 Task: Plan a trip to Najin, North Korea from 10th December, 2023 to 15th December, 2023 for 7 adults. Place can be entire room or shared room with 4 bedrooms having 7 beds and 4 bathrooms. Property type can be house. Amenities needed are: wifi, TV, free parkinig on premises, gym, breakfast.
Action: Mouse moved to (540, 125)
Screenshot: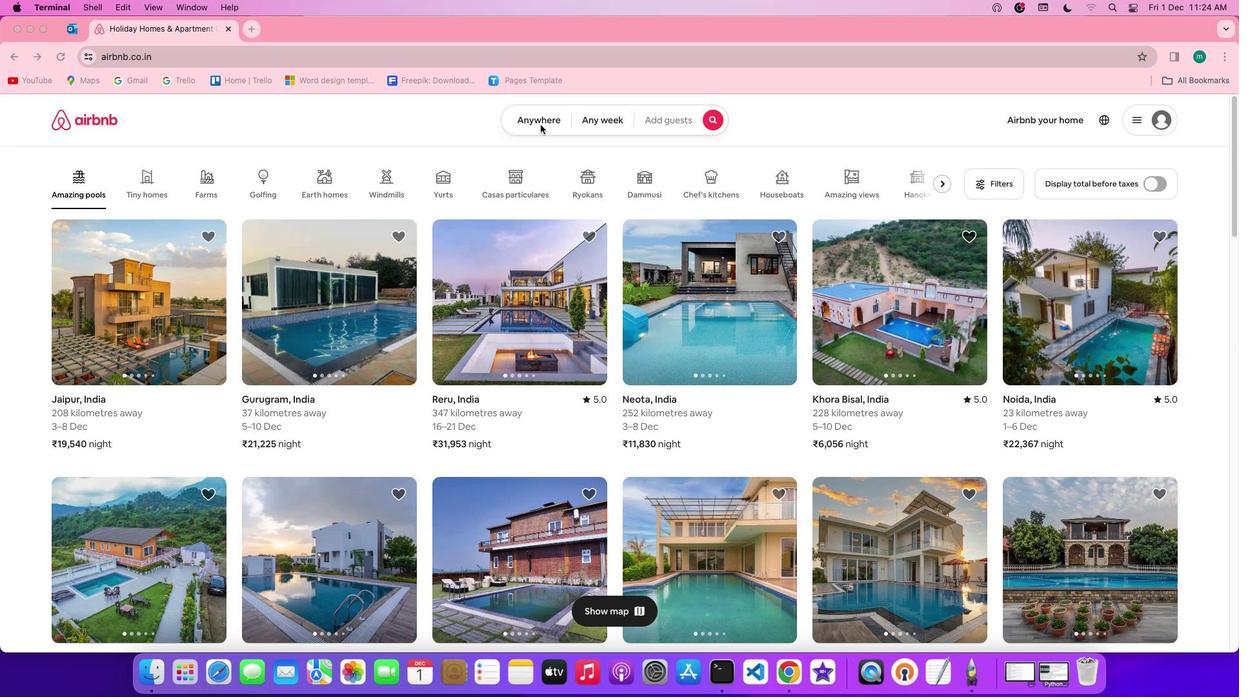 
Action: Mouse pressed left at (540, 125)
Screenshot: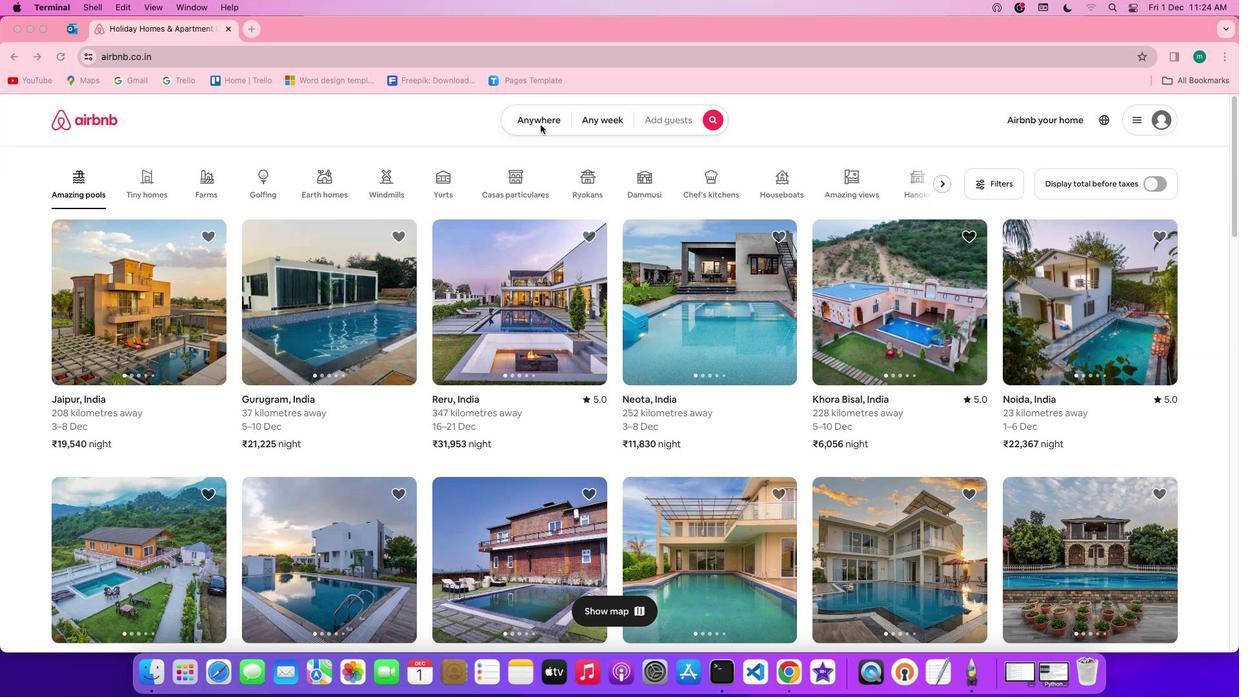 
Action: Mouse moved to (540, 125)
Screenshot: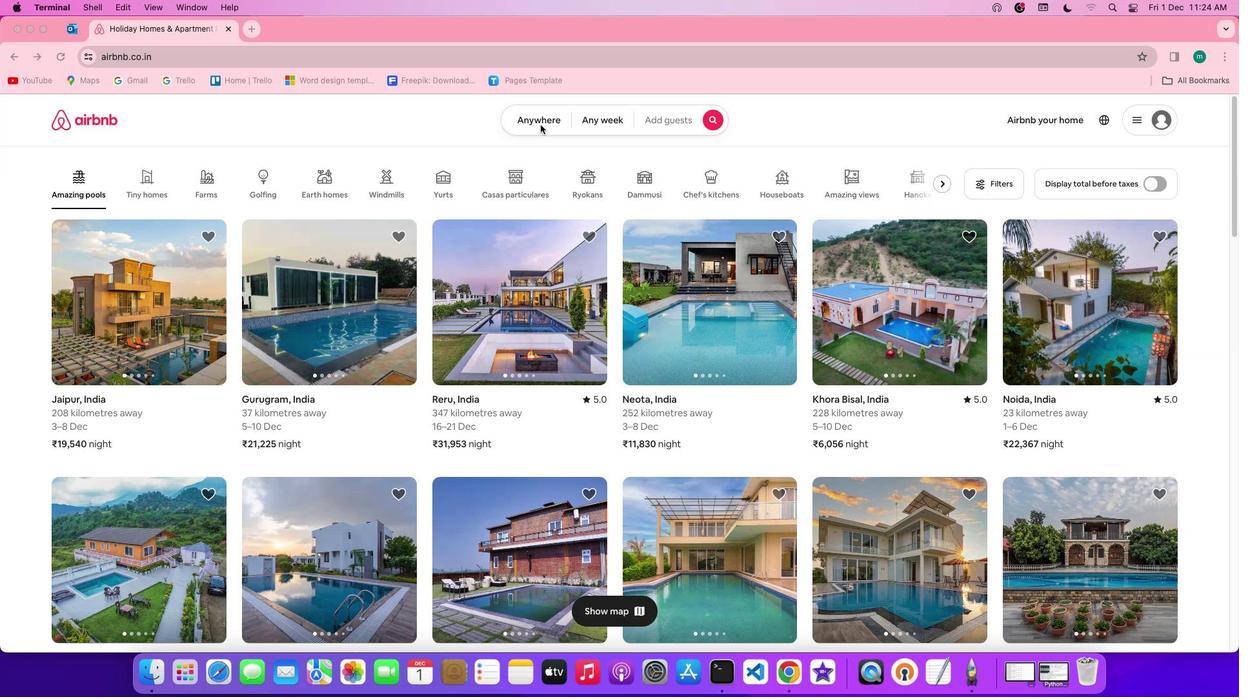 
Action: Mouse pressed left at (540, 125)
Screenshot: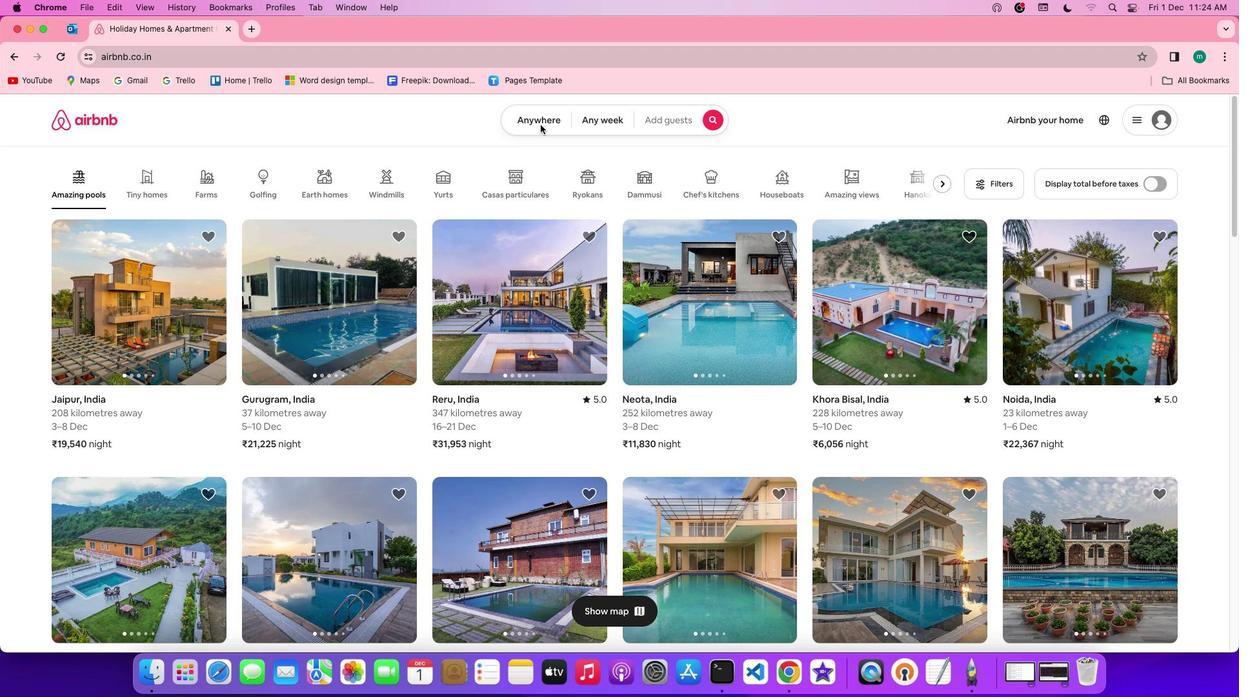 
Action: Mouse moved to (469, 166)
Screenshot: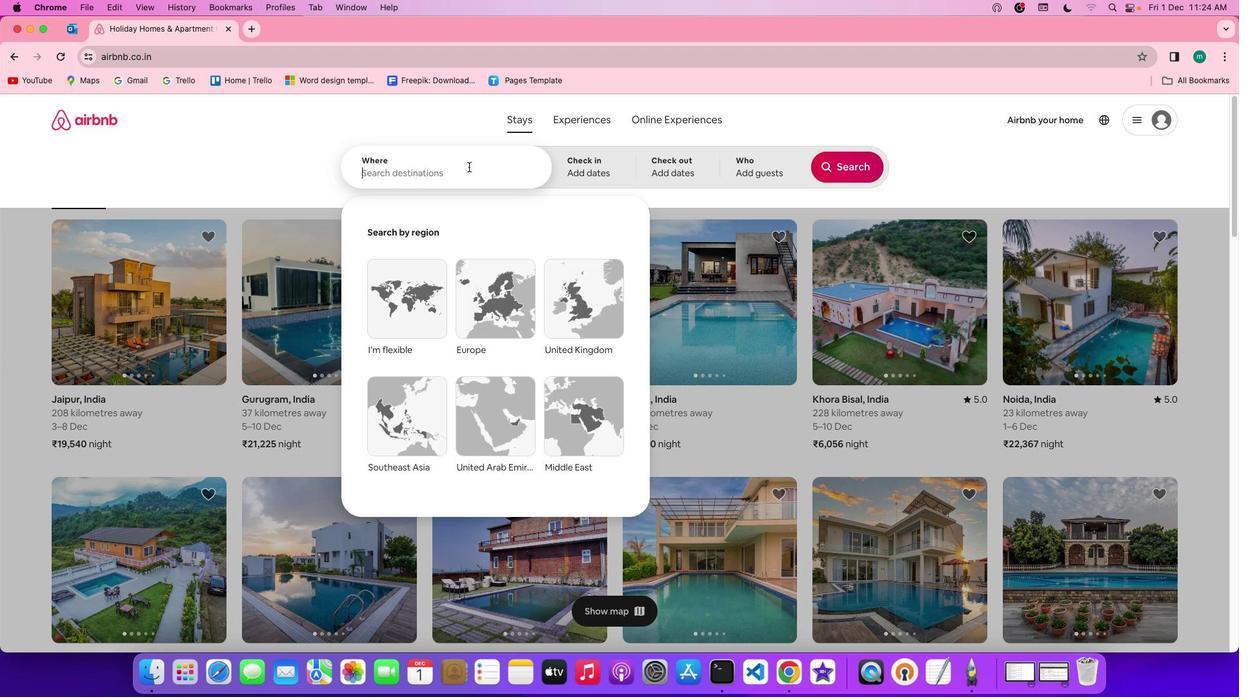 
Action: Mouse pressed left at (469, 166)
Screenshot: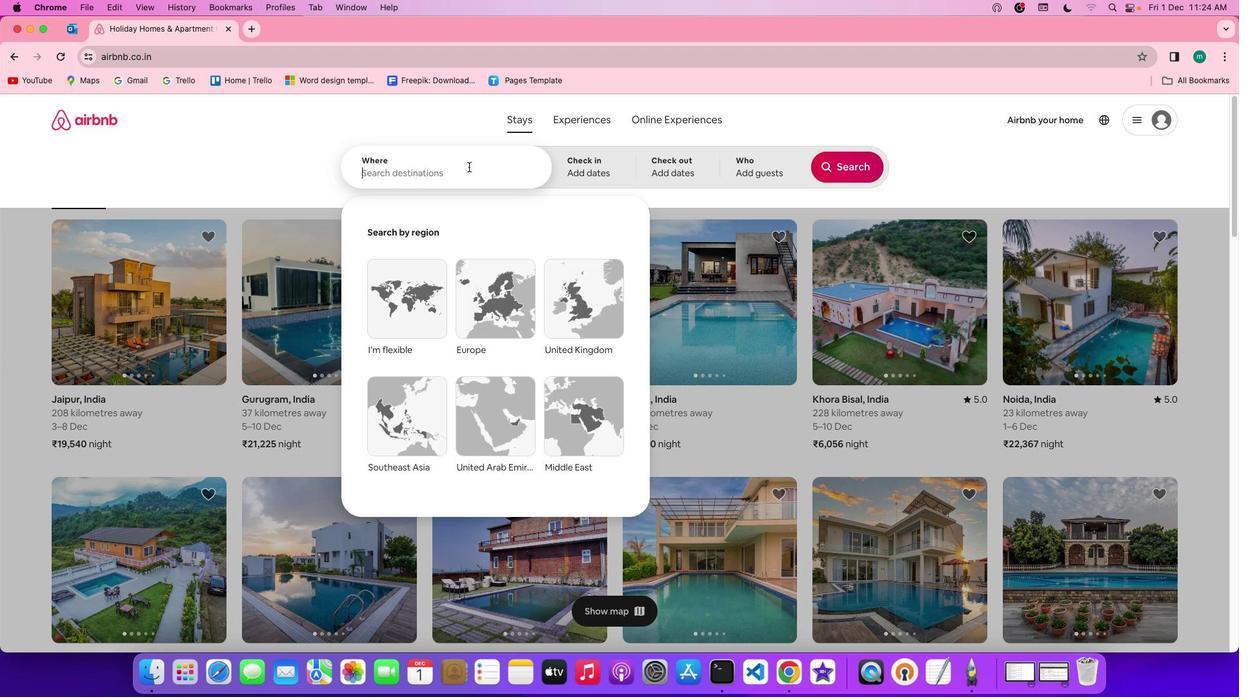 
Action: Key pressed Key.shift'N''a''j''i''n'','Key.spaceKey.shift'n''o''r''t''h'Key.spaceKey.shift'k''o''r''e''a'
Screenshot: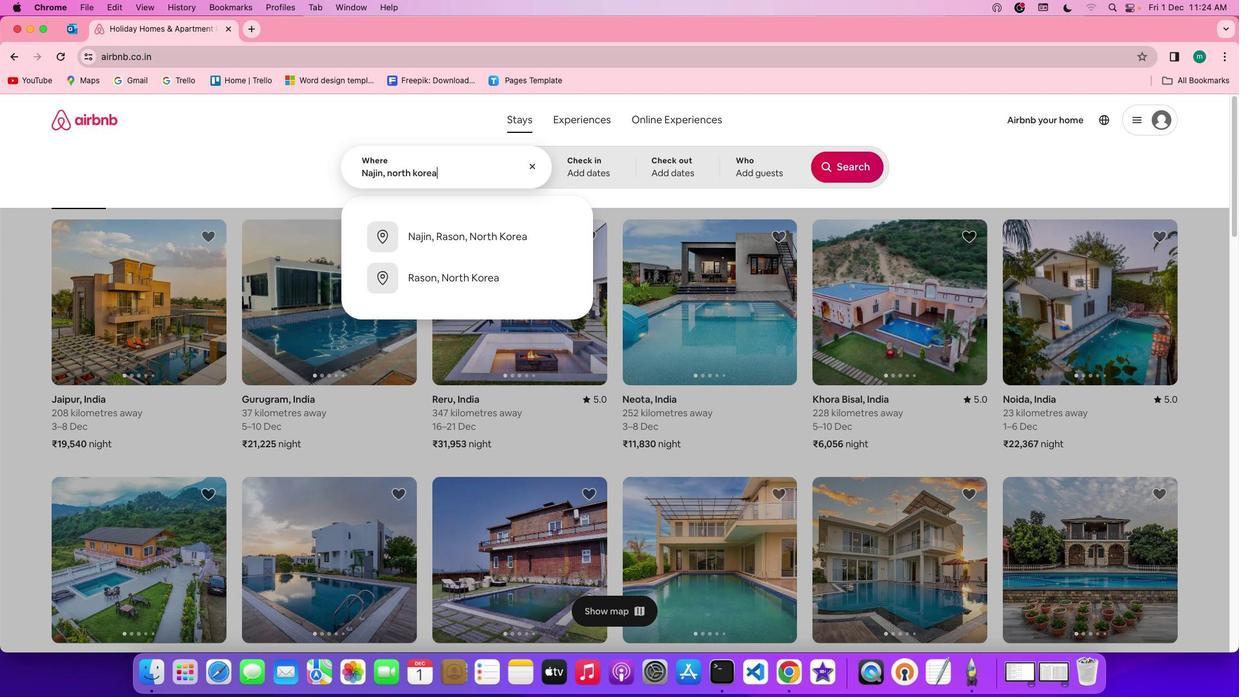 
Action: Mouse moved to (585, 169)
Screenshot: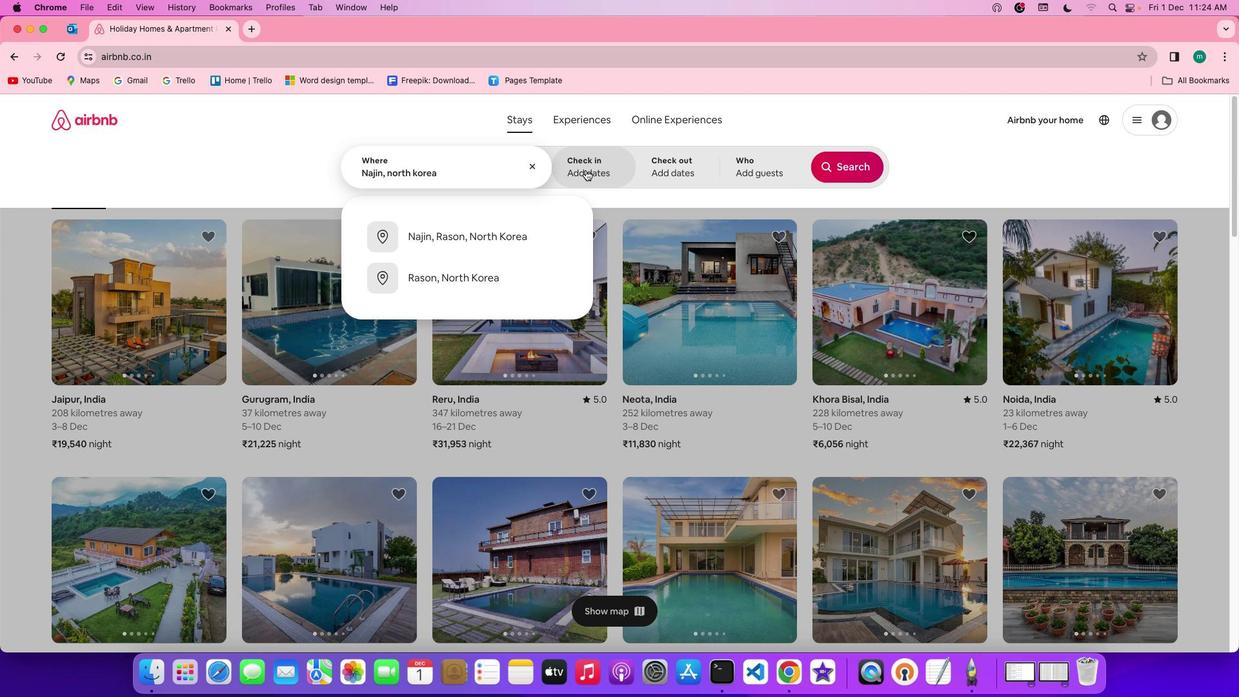 
Action: Mouse pressed left at (585, 169)
Screenshot: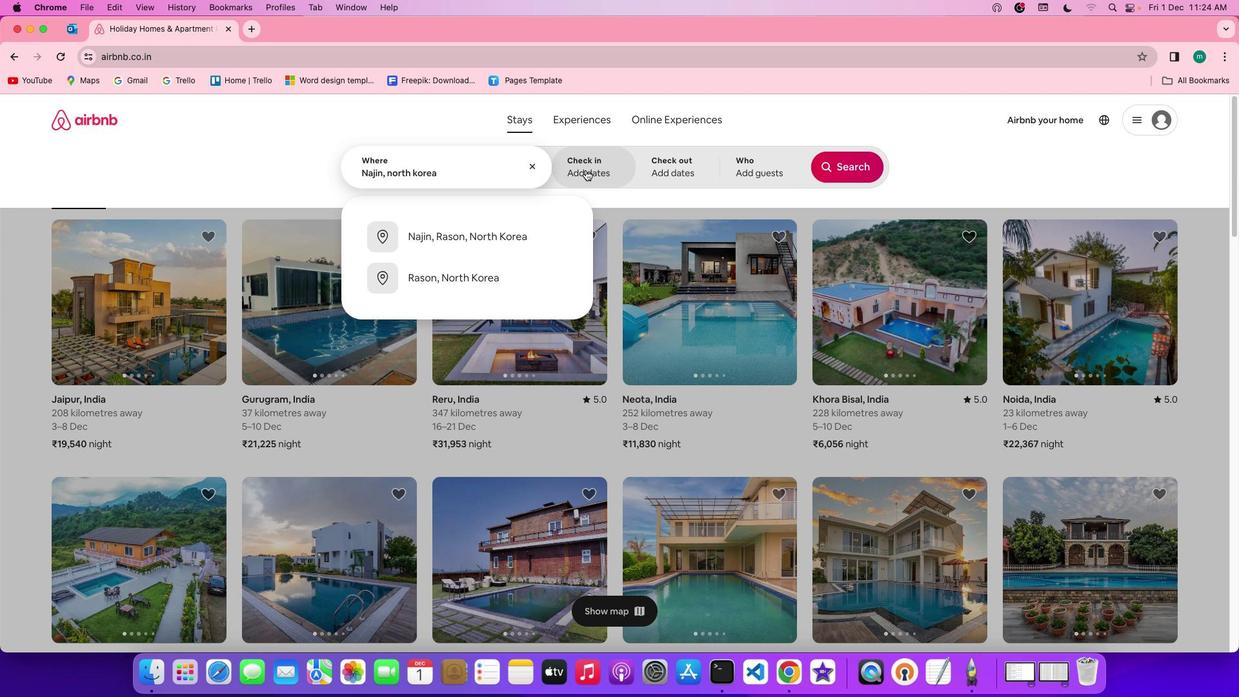 
Action: Mouse moved to (403, 387)
Screenshot: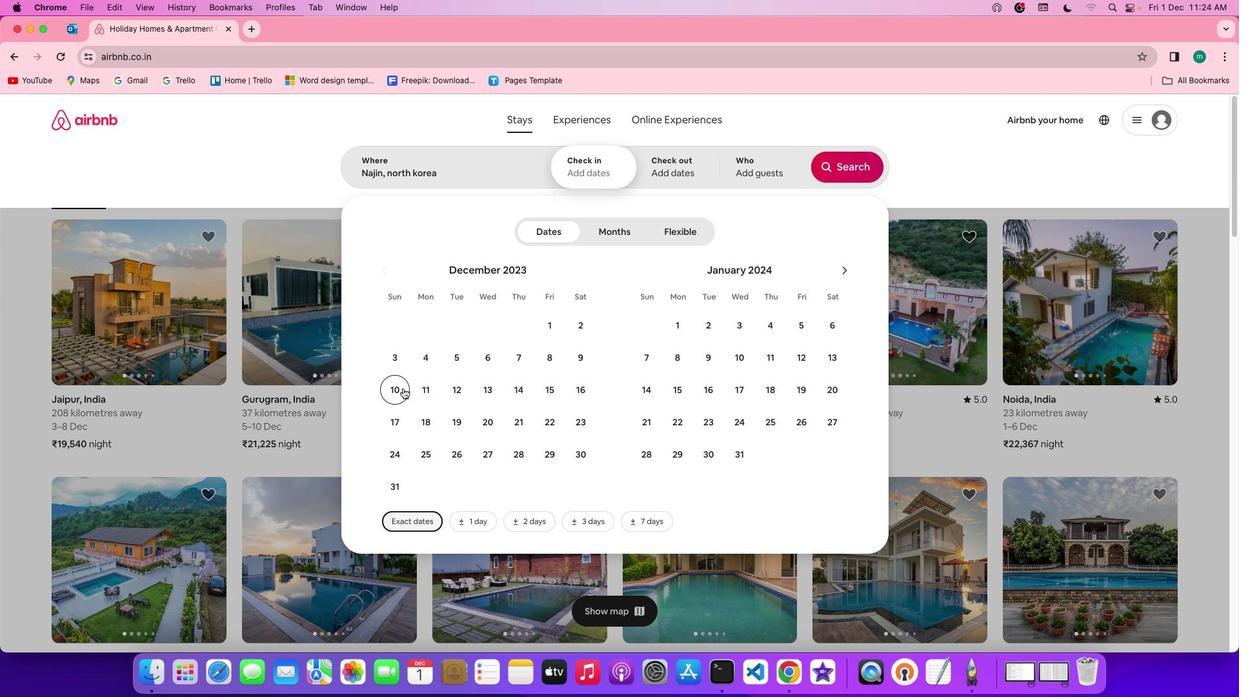 
Action: Mouse pressed left at (403, 387)
Screenshot: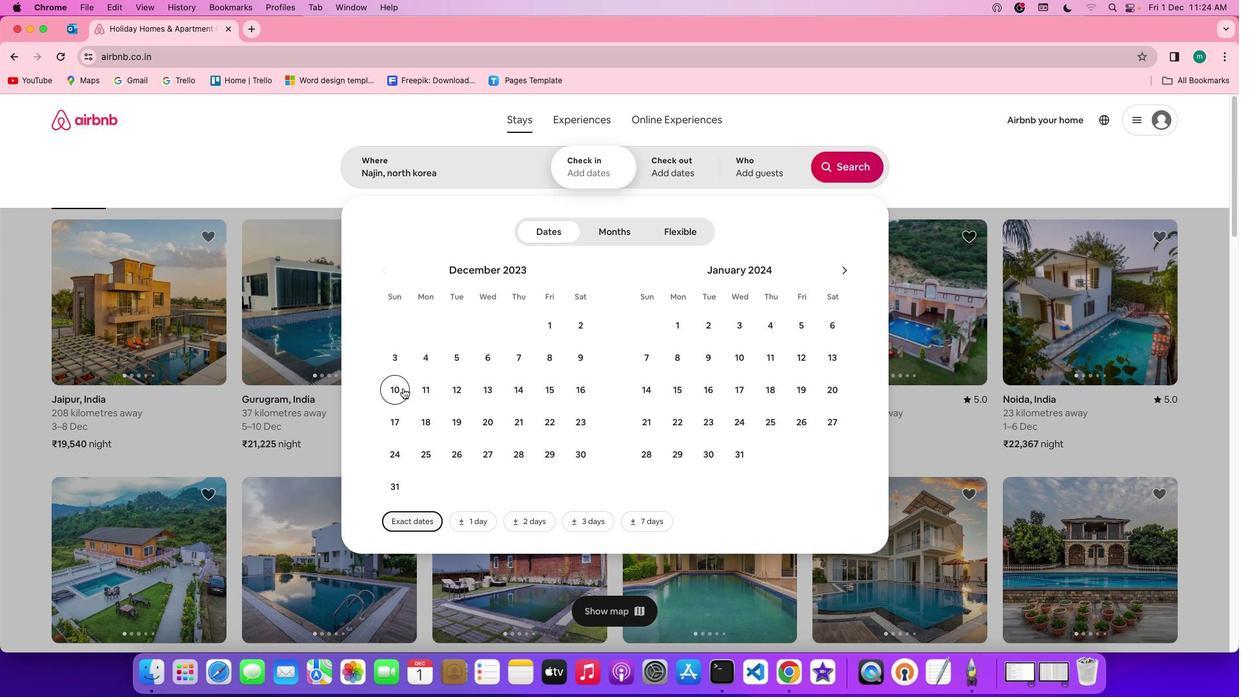 
Action: Mouse moved to (563, 387)
Screenshot: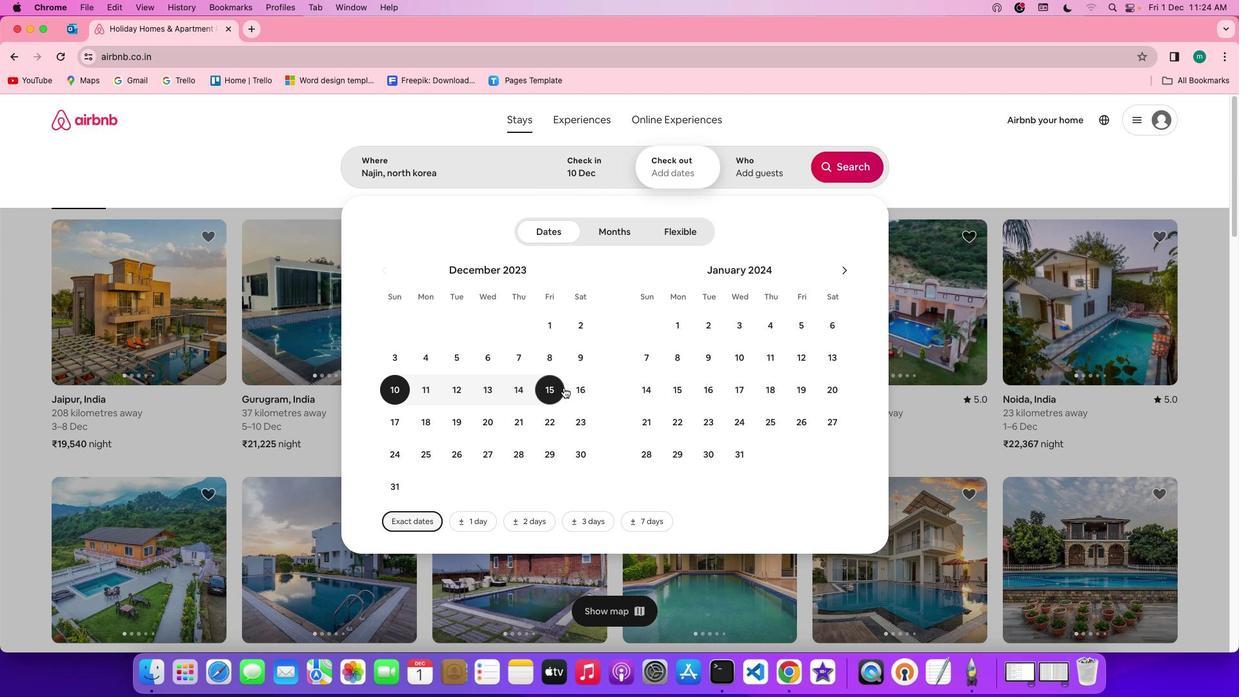 
Action: Mouse pressed left at (563, 387)
Screenshot: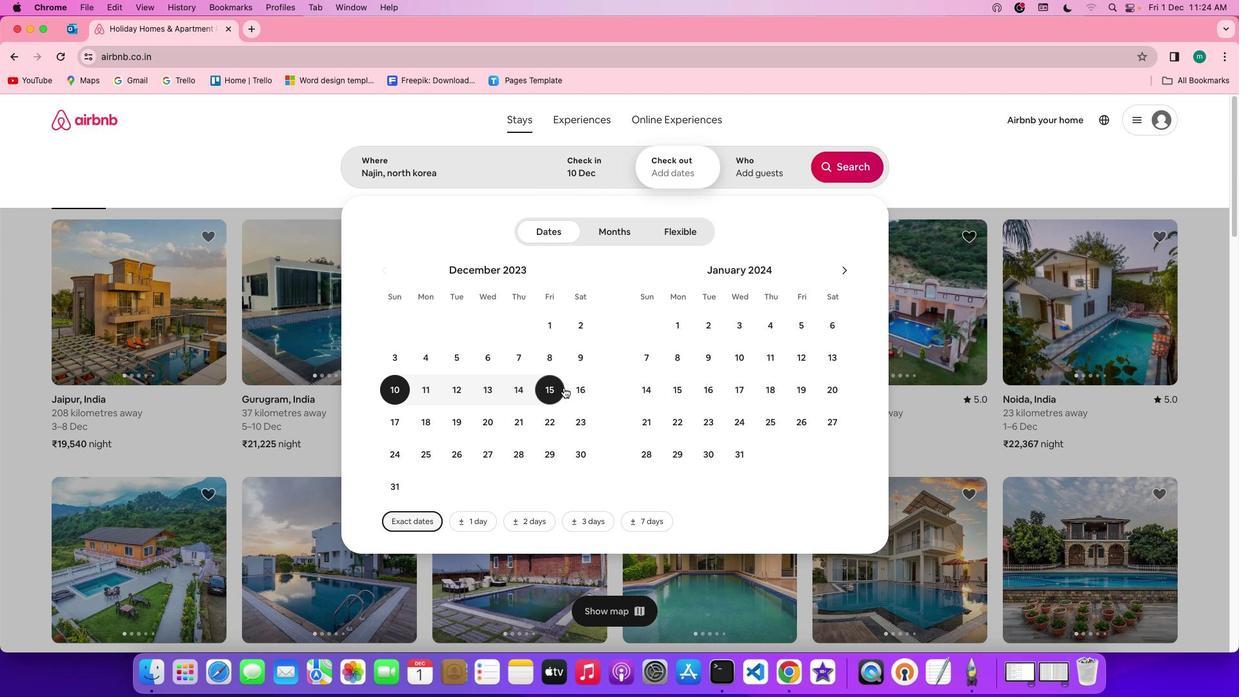 
Action: Mouse moved to (739, 169)
Screenshot: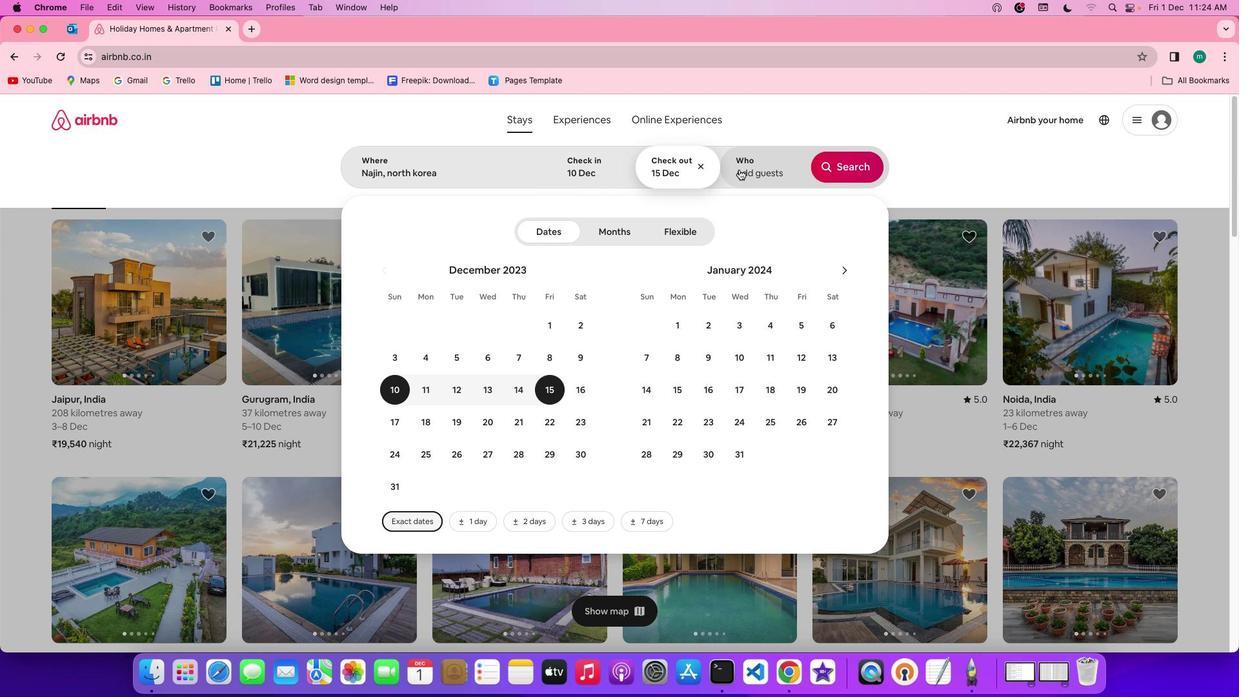 
Action: Mouse pressed left at (739, 169)
Screenshot: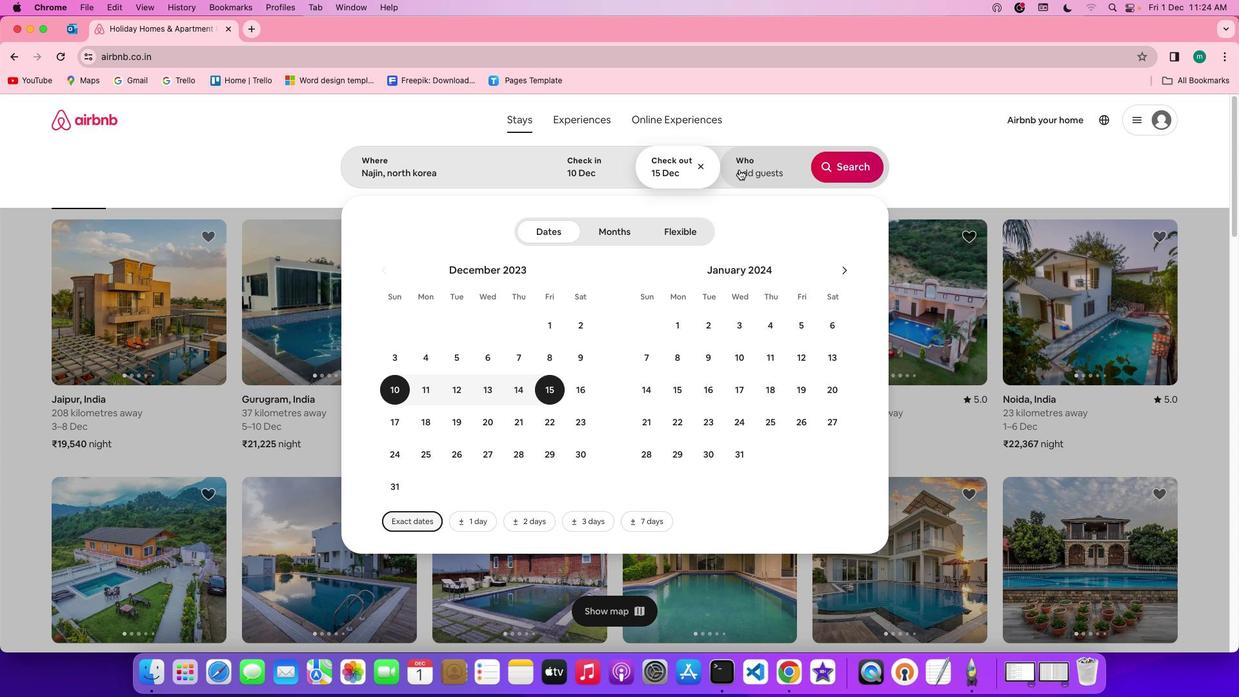 
Action: Mouse moved to (852, 231)
Screenshot: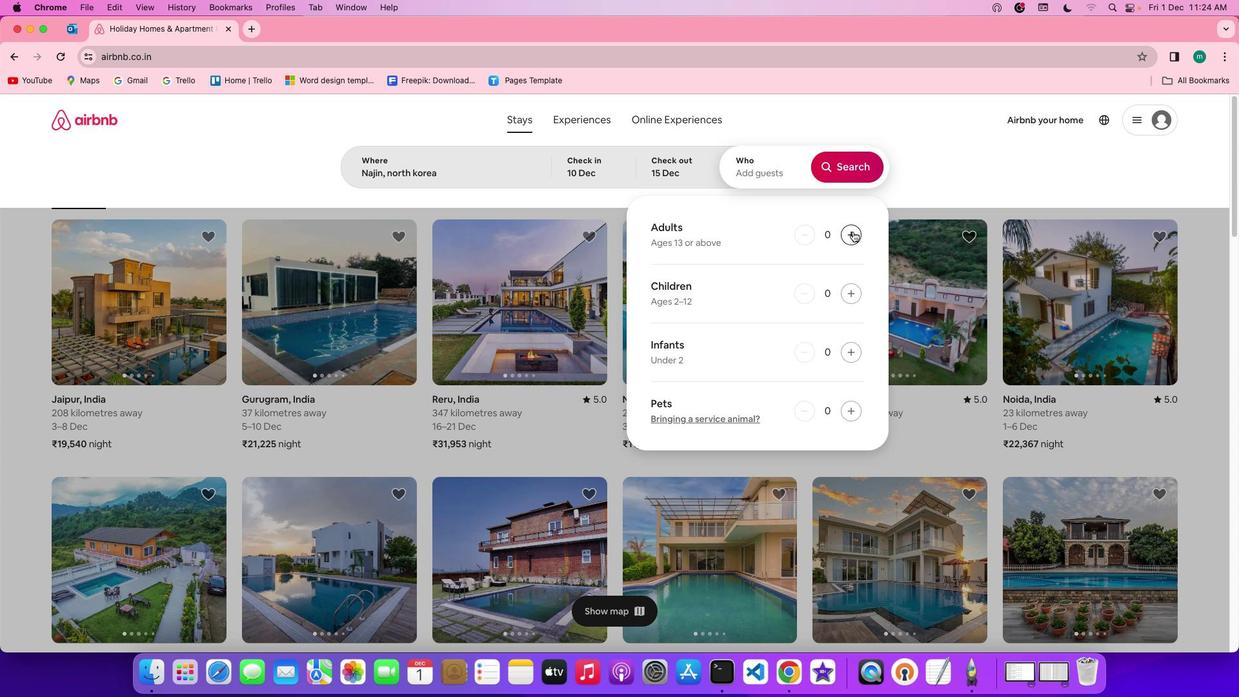 
Action: Mouse pressed left at (852, 231)
Screenshot: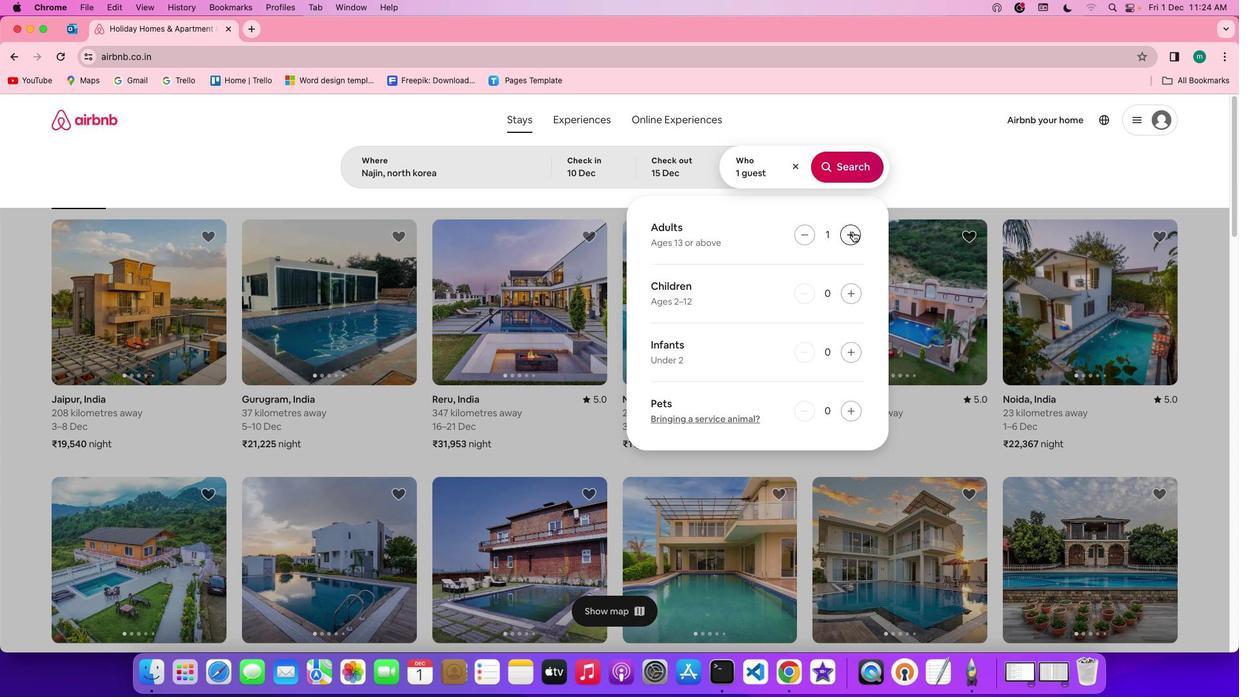 
Action: Mouse moved to (852, 231)
Screenshot: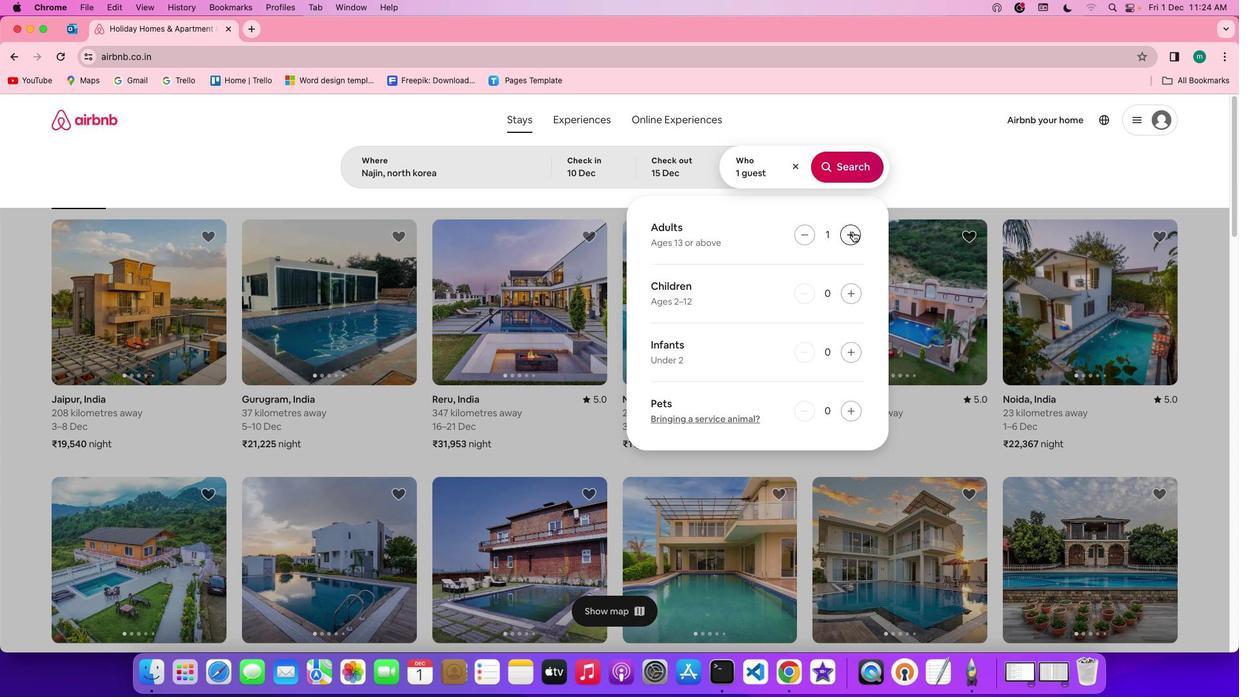 
Action: Mouse pressed left at (852, 231)
Screenshot: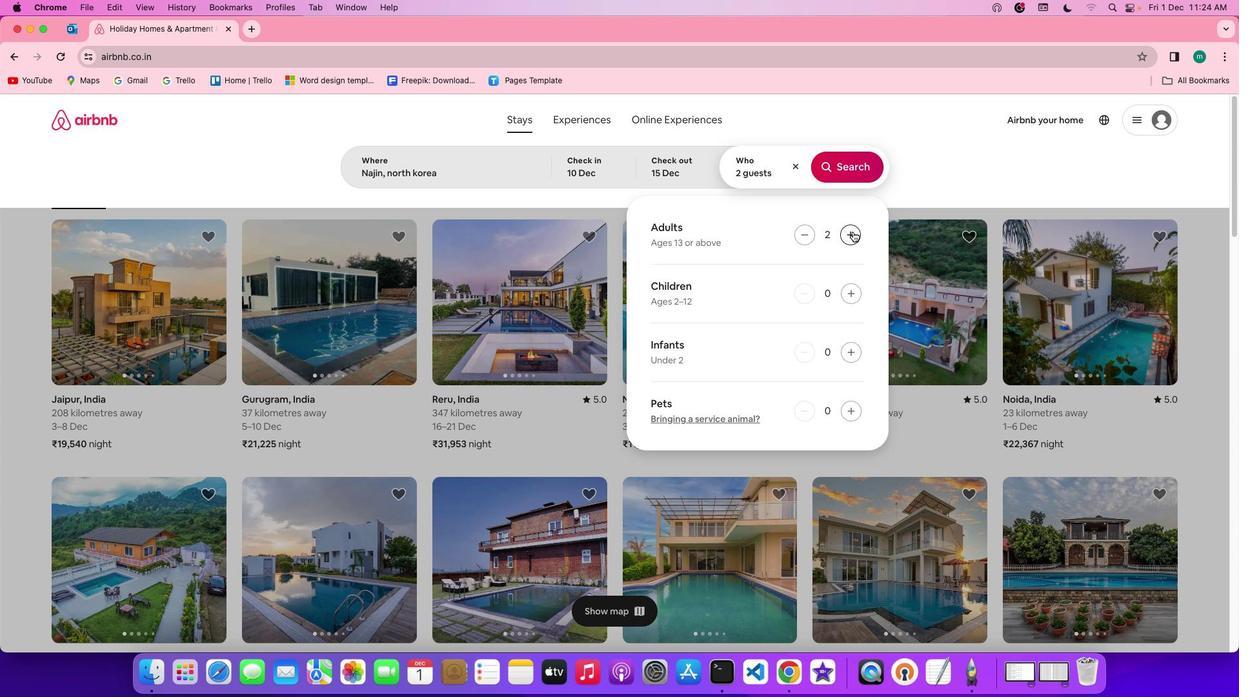 
Action: Mouse pressed left at (852, 231)
Screenshot: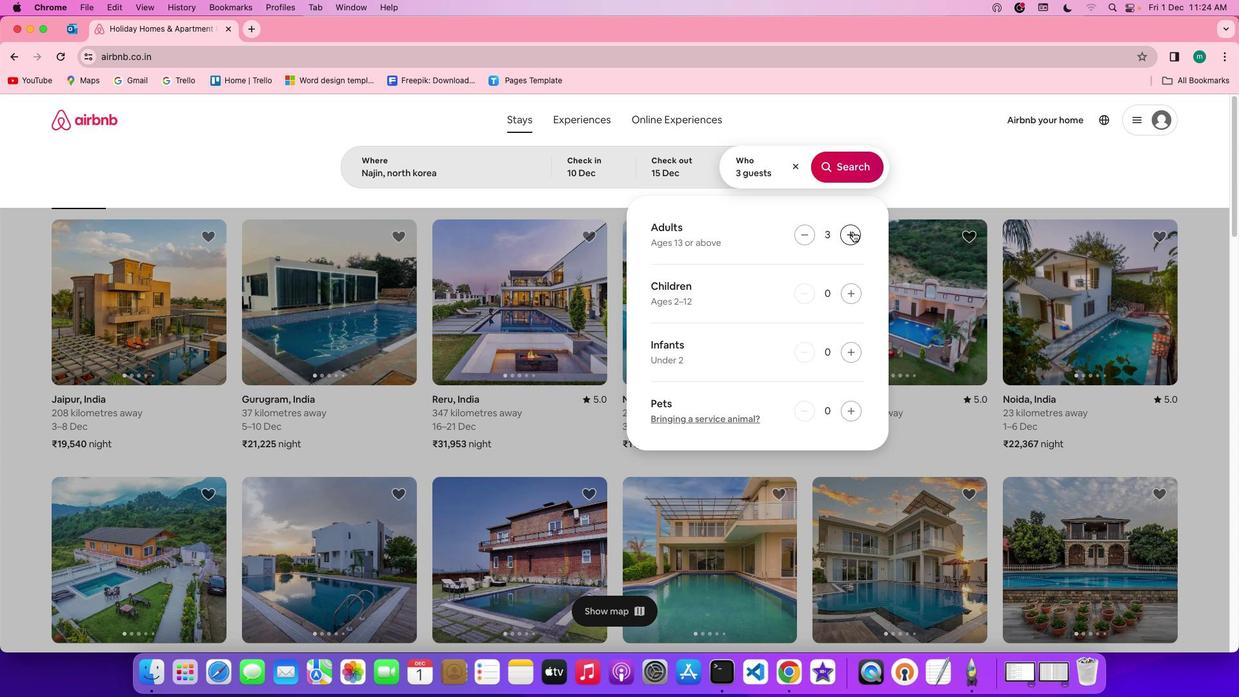 
Action: Mouse pressed left at (852, 231)
Screenshot: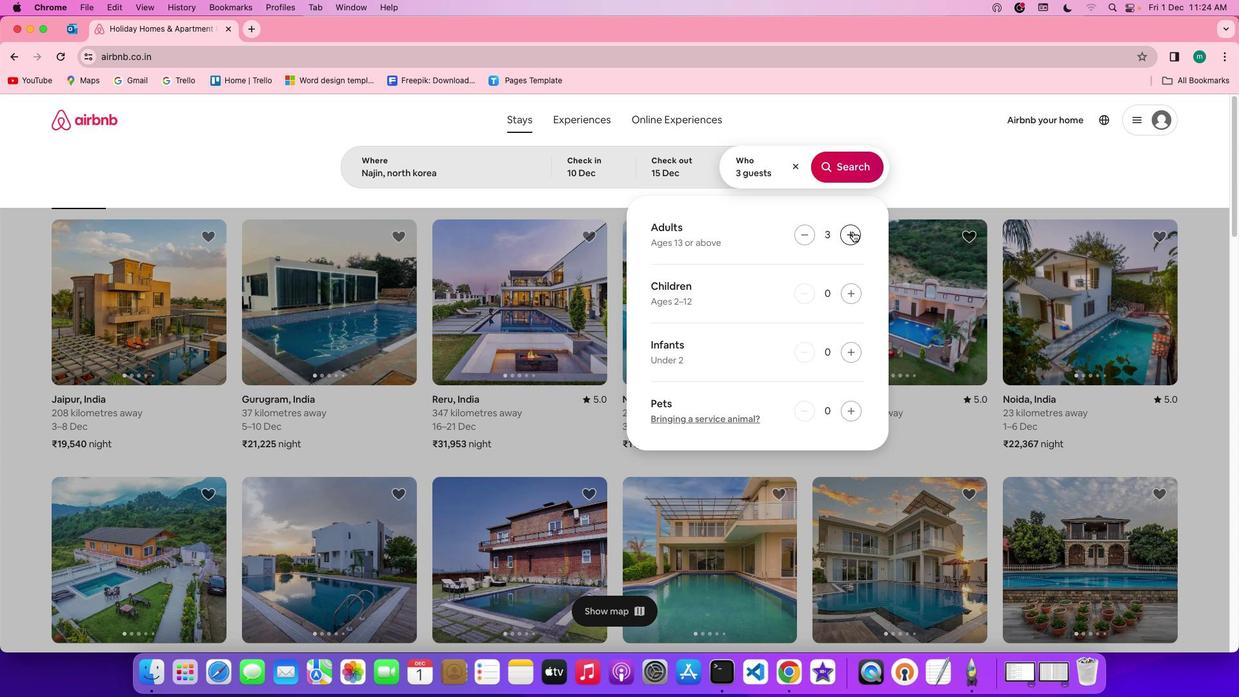 
Action: Mouse pressed left at (852, 231)
Screenshot: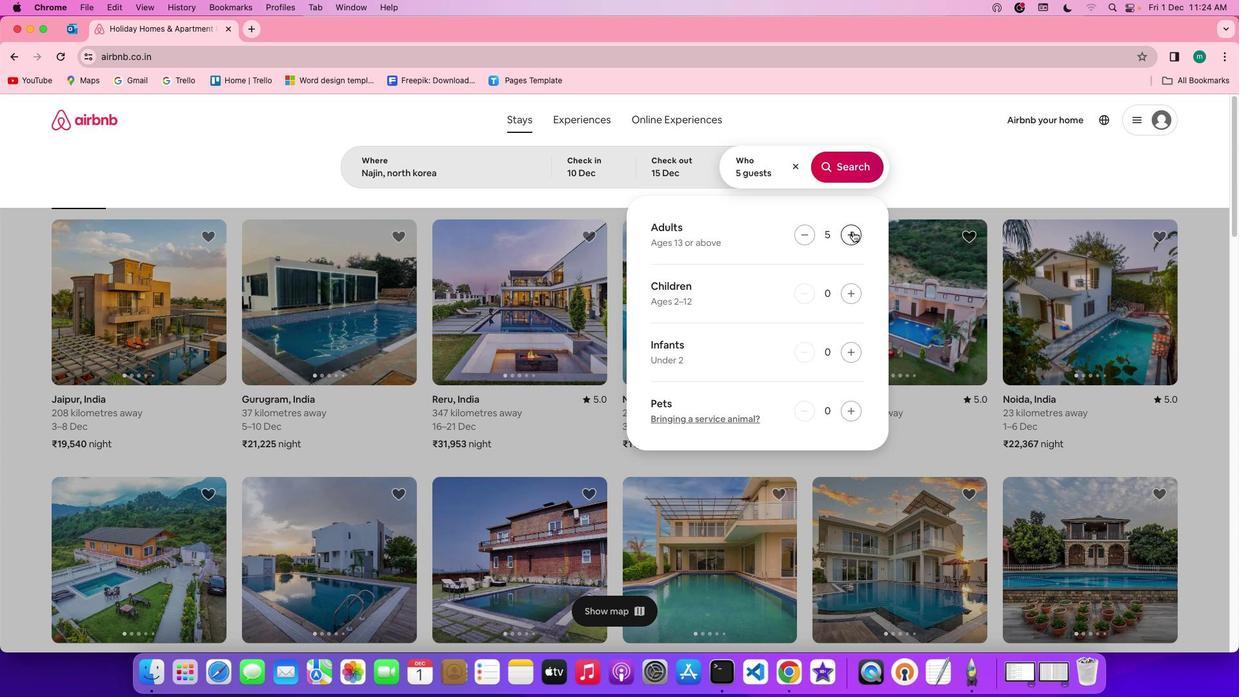 
Action: Mouse pressed left at (852, 231)
Screenshot: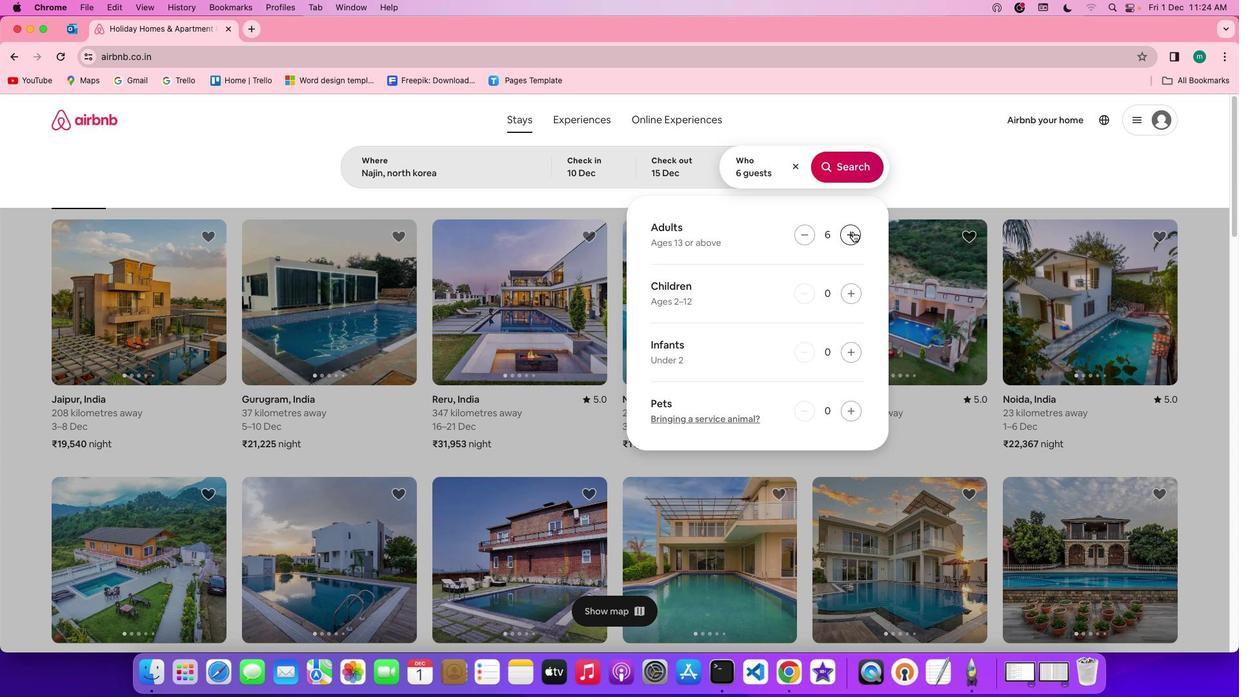 
Action: Mouse pressed left at (852, 231)
Screenshot: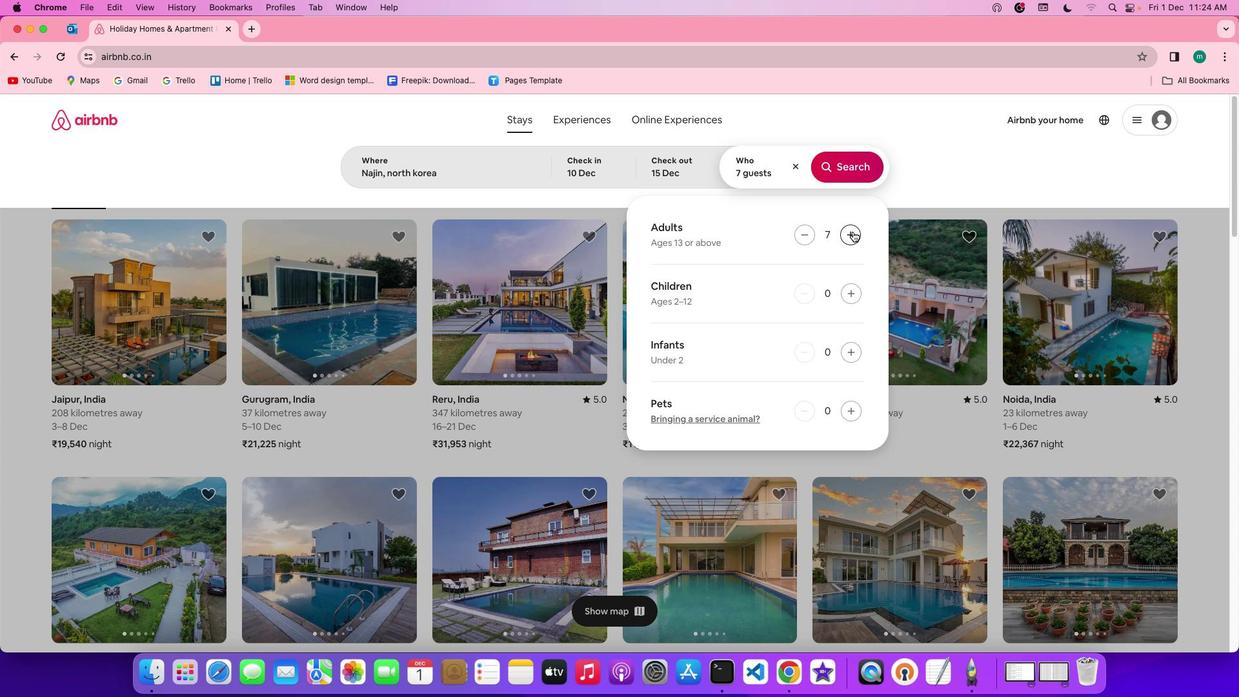 
Action: Mouse moved to (843, 167)
Screenshot: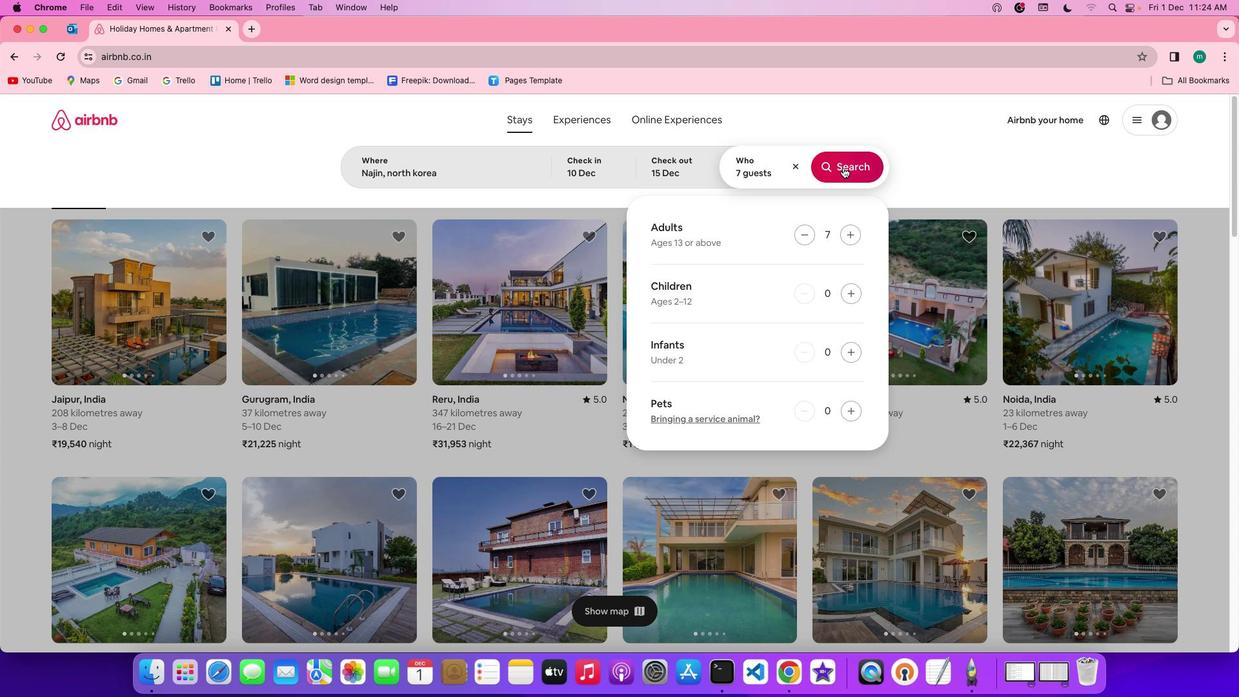 
Action: Mouse pressed left at (843, 167)
Screenshot: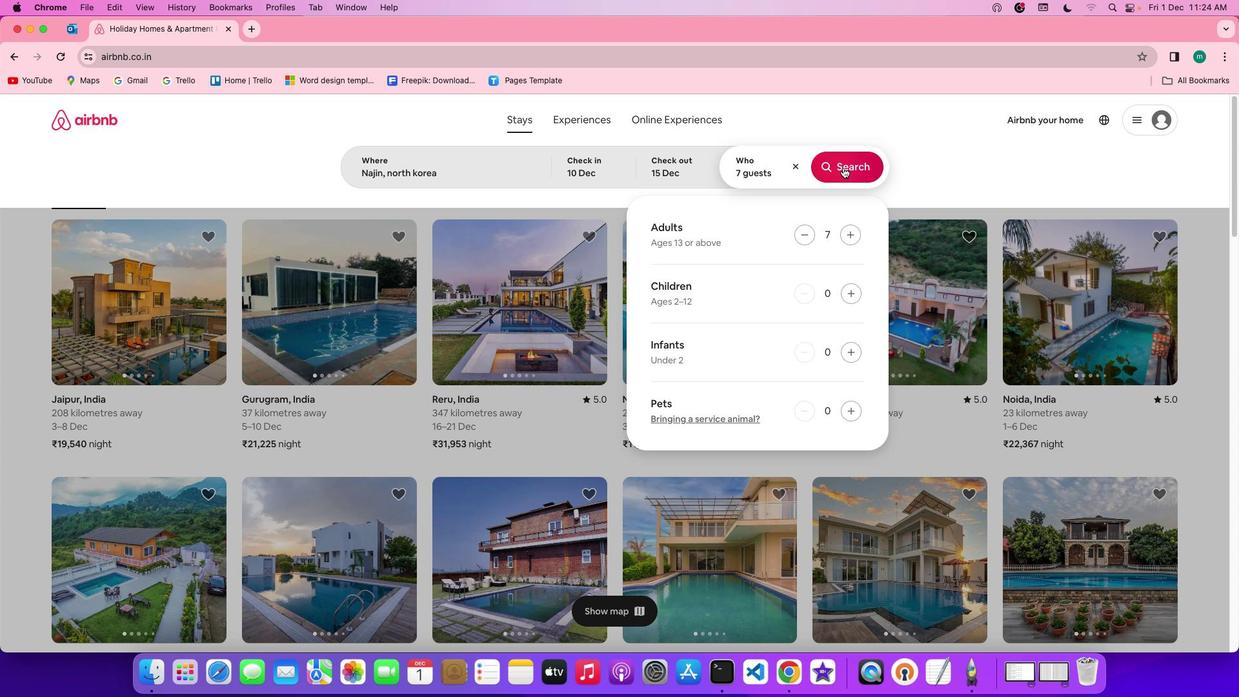 
Action: Mouse moved to (1047, 167)
Screenshot: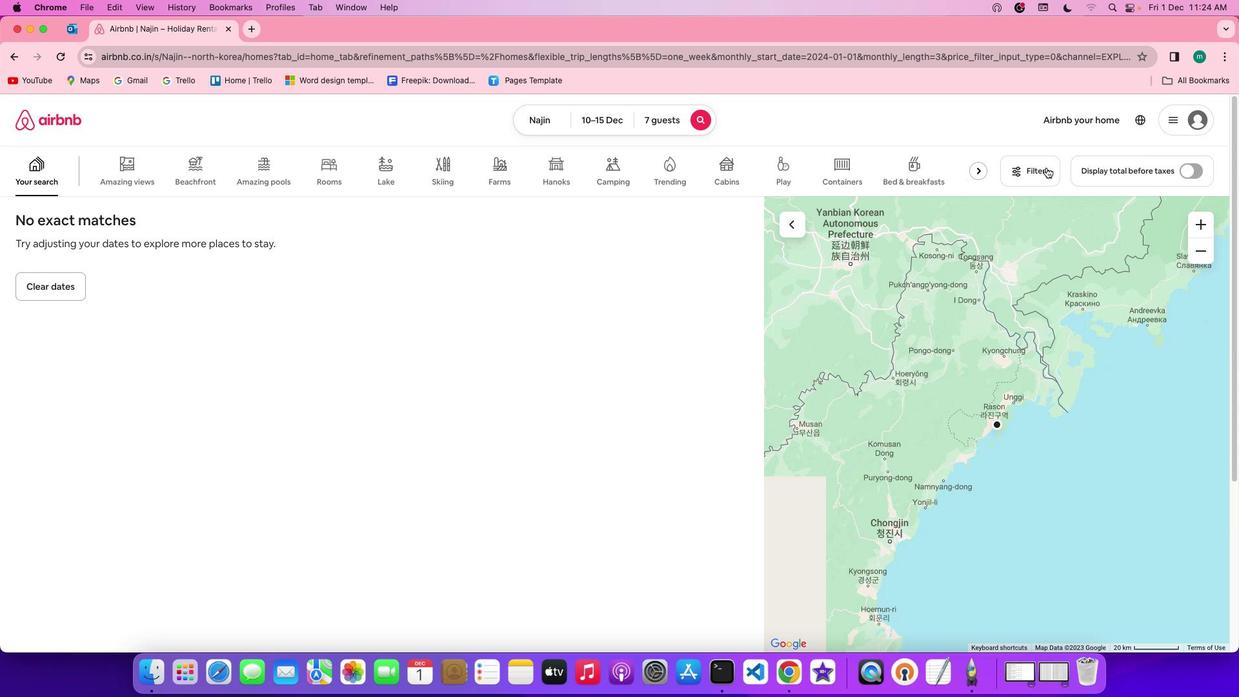 
Action: Mouse pressed left at (1047, 167)
Screenshot: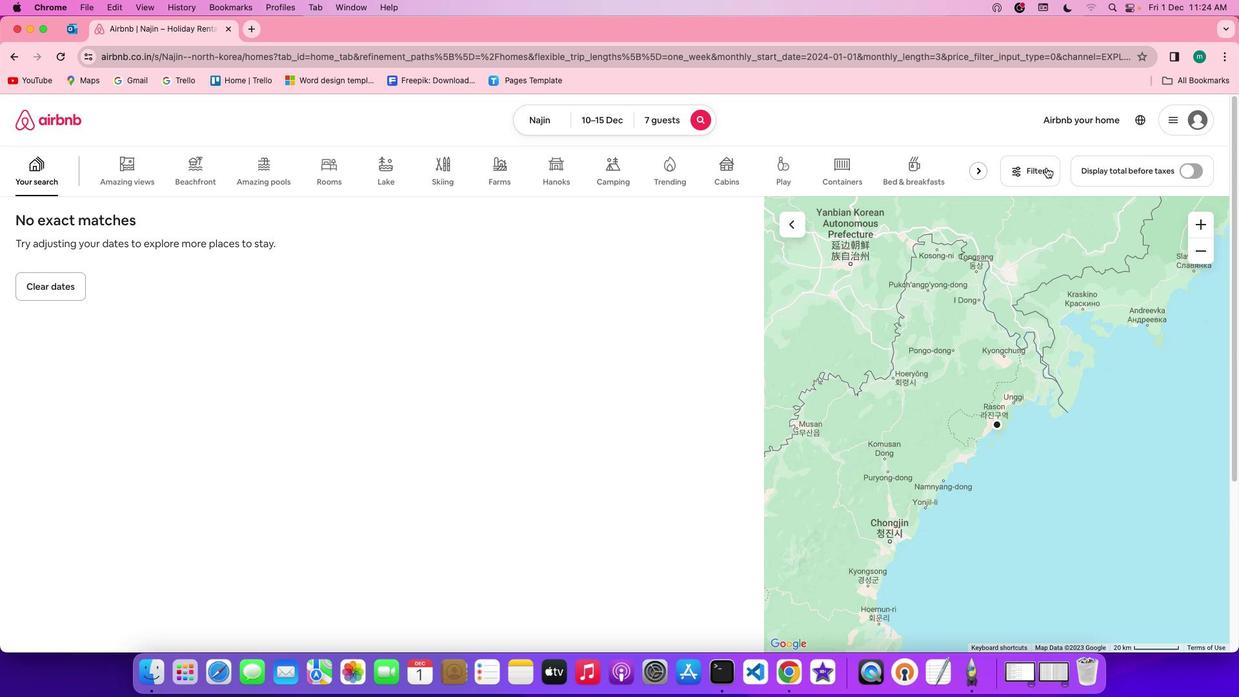 
Action: Mouse moved to (628, 411)
Screenshot: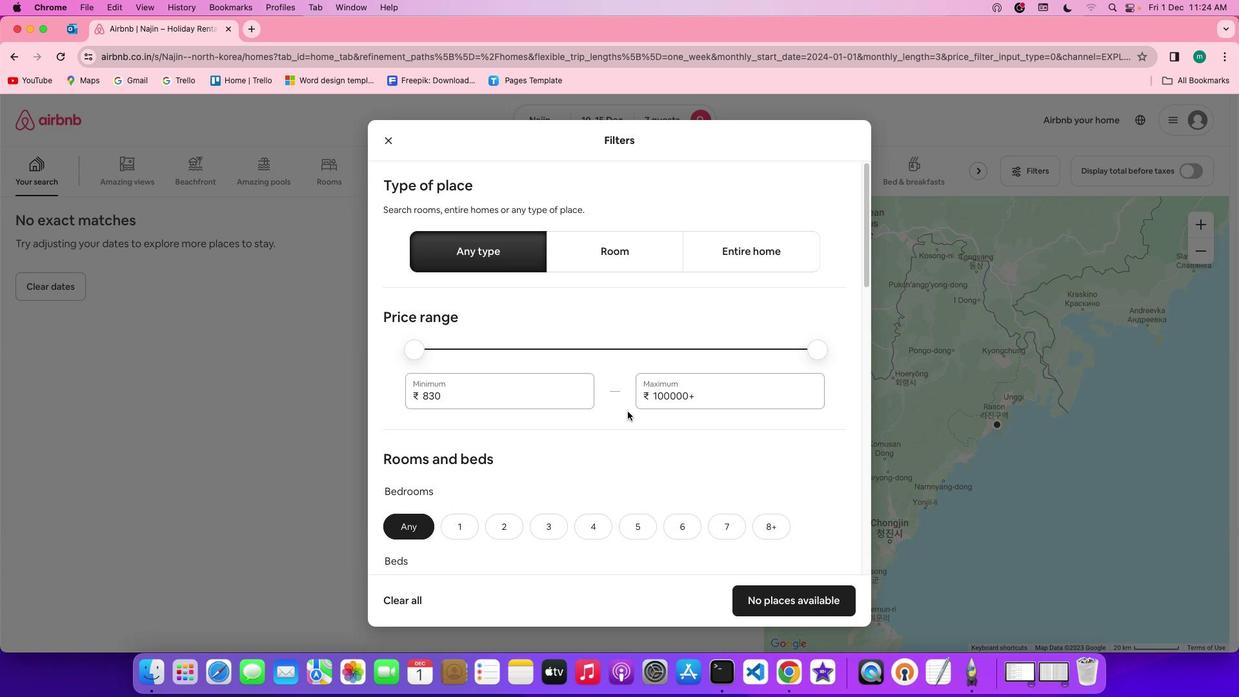 
Action: Mouse scrolled (628, 411) with delta (0, 0)
Screenshot: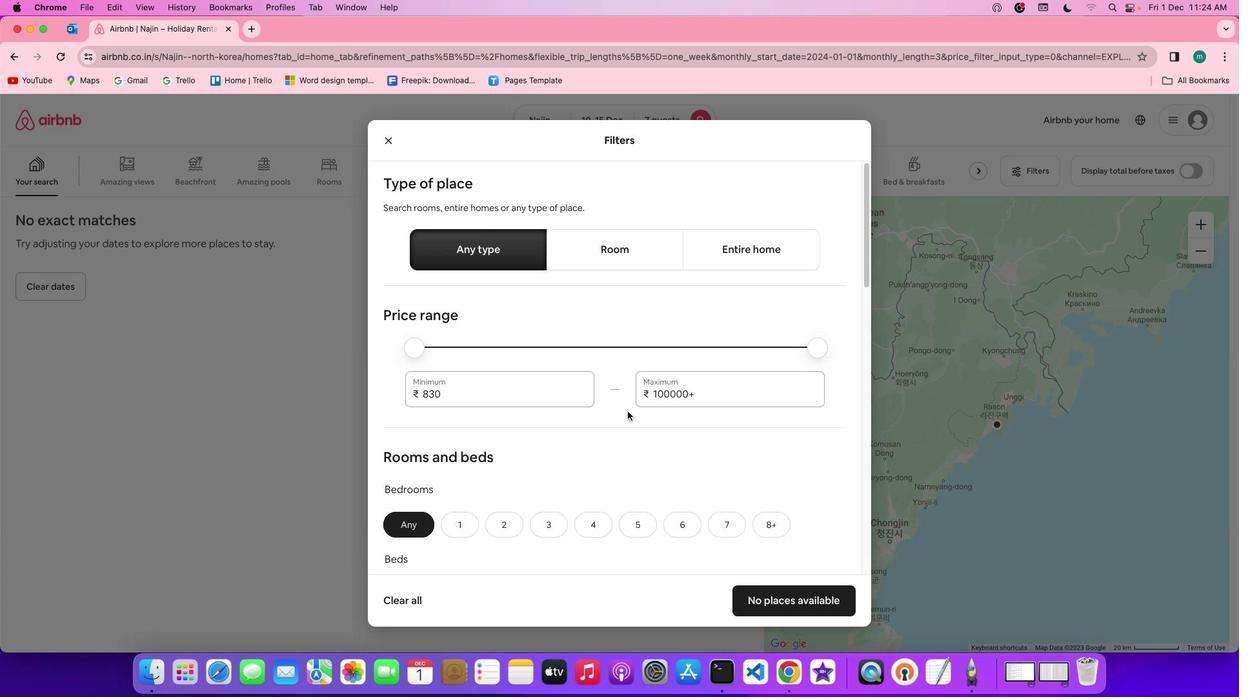 
Action: Mouse scrolled (628, 411) with delta (0, 0)
Screenshot: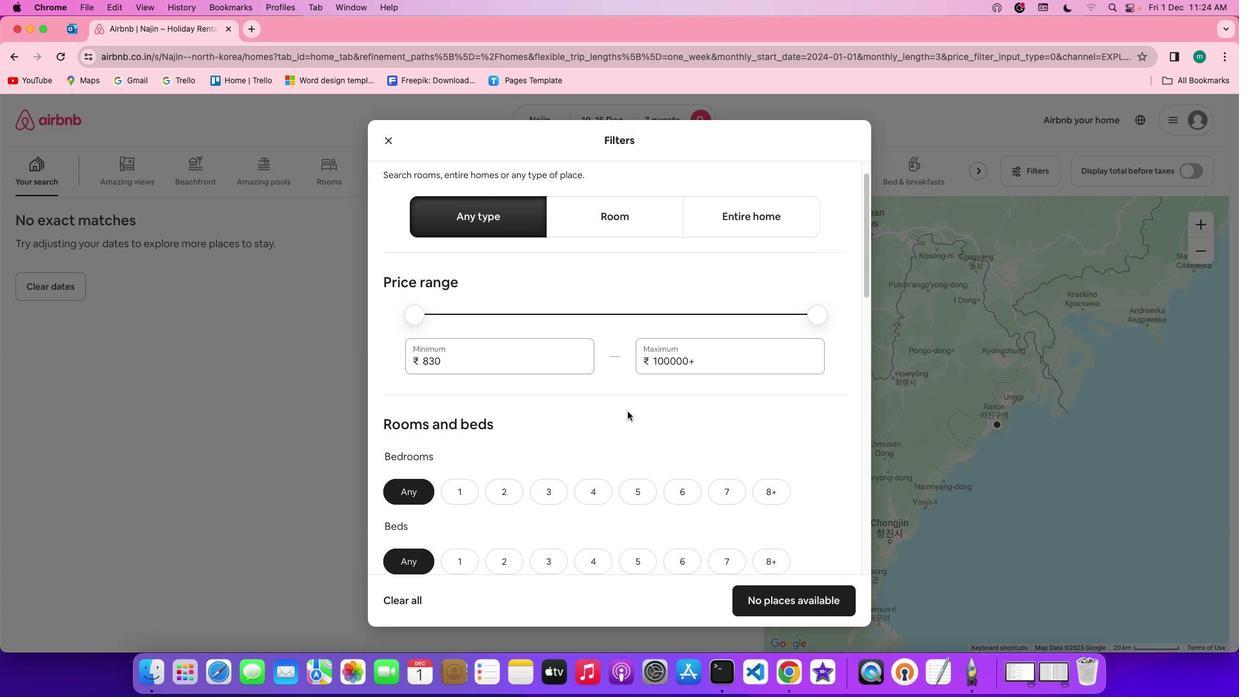 
Action: Mouse scrolled (628, 411) with delta (0, -1)
Screenshot: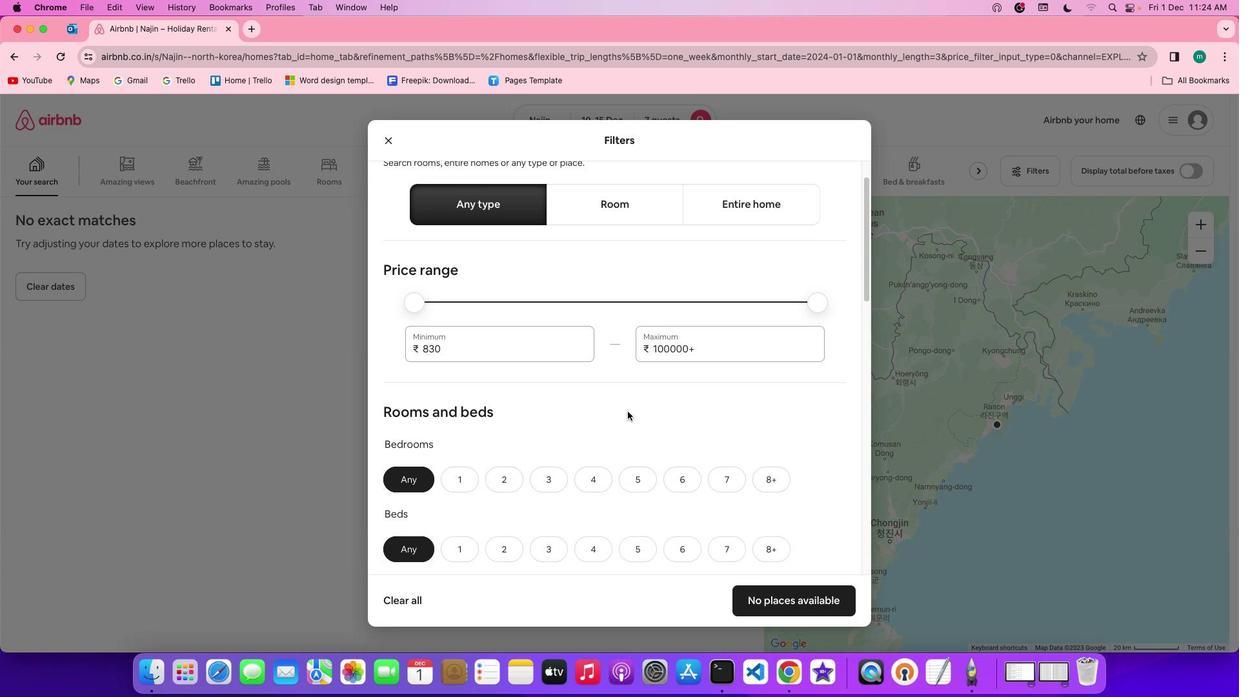 
Action: Mouse scrolled (628, 411) with delta (0, -1)
Screenshot: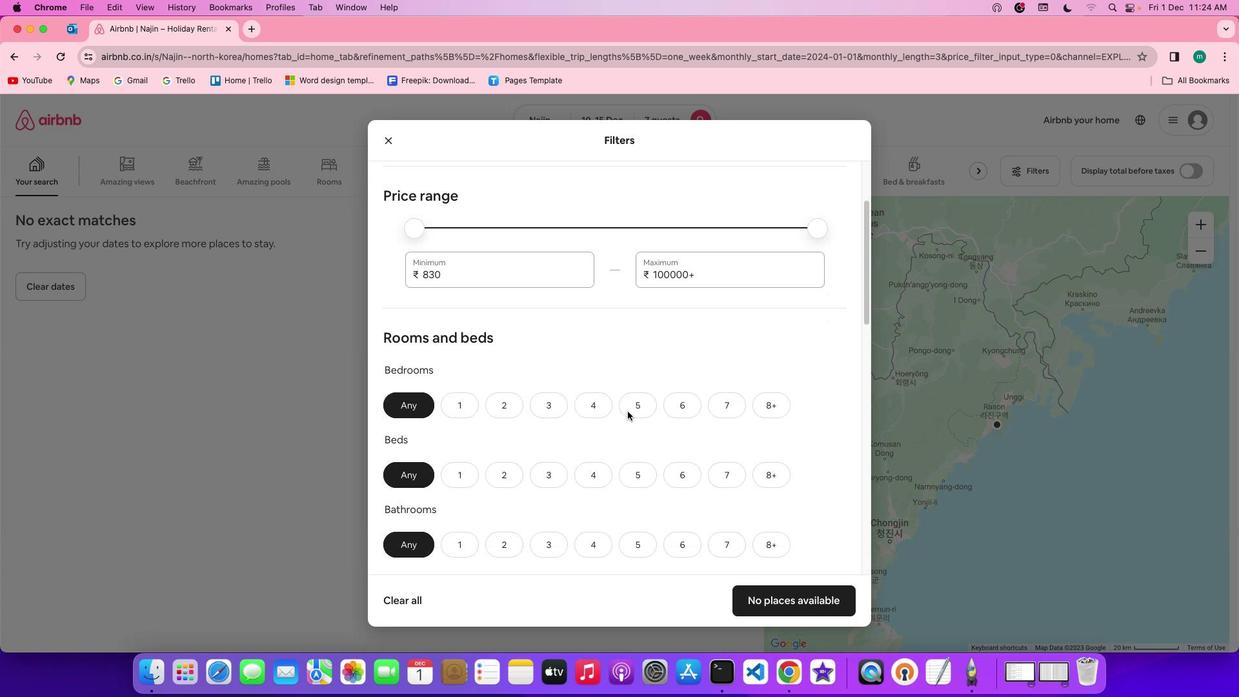 
Action: Mouse scrolled (628, 411) with delta (0, 0)
Screenshot: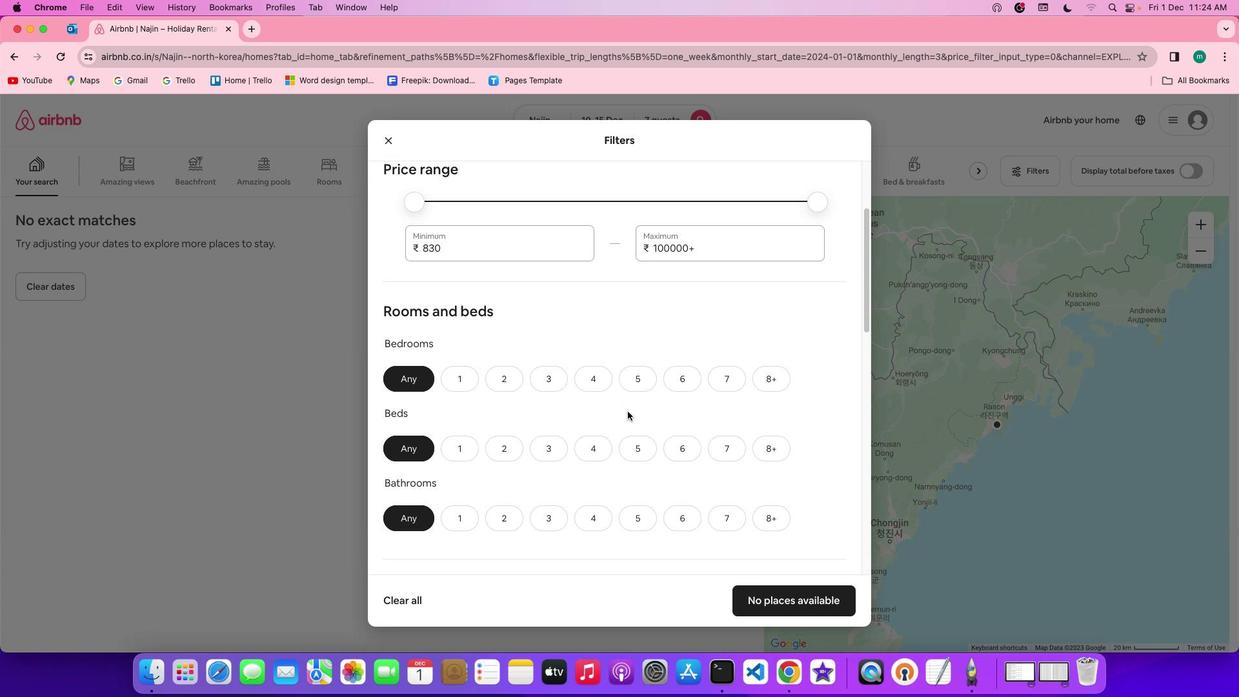 
Action: Mouse scrolled (628, 411) with delta (0, 0)
Screenshot: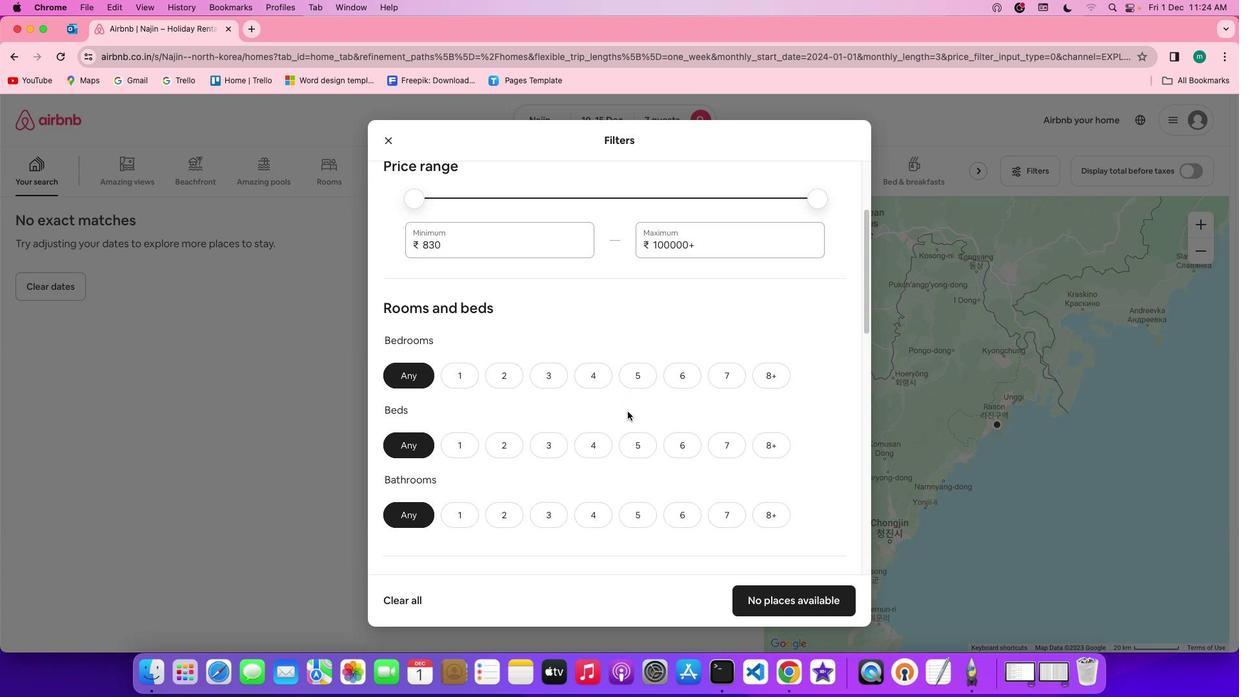 
Action: Mouse scrolled (628, 411) with delta (0, 0)
Screenshot: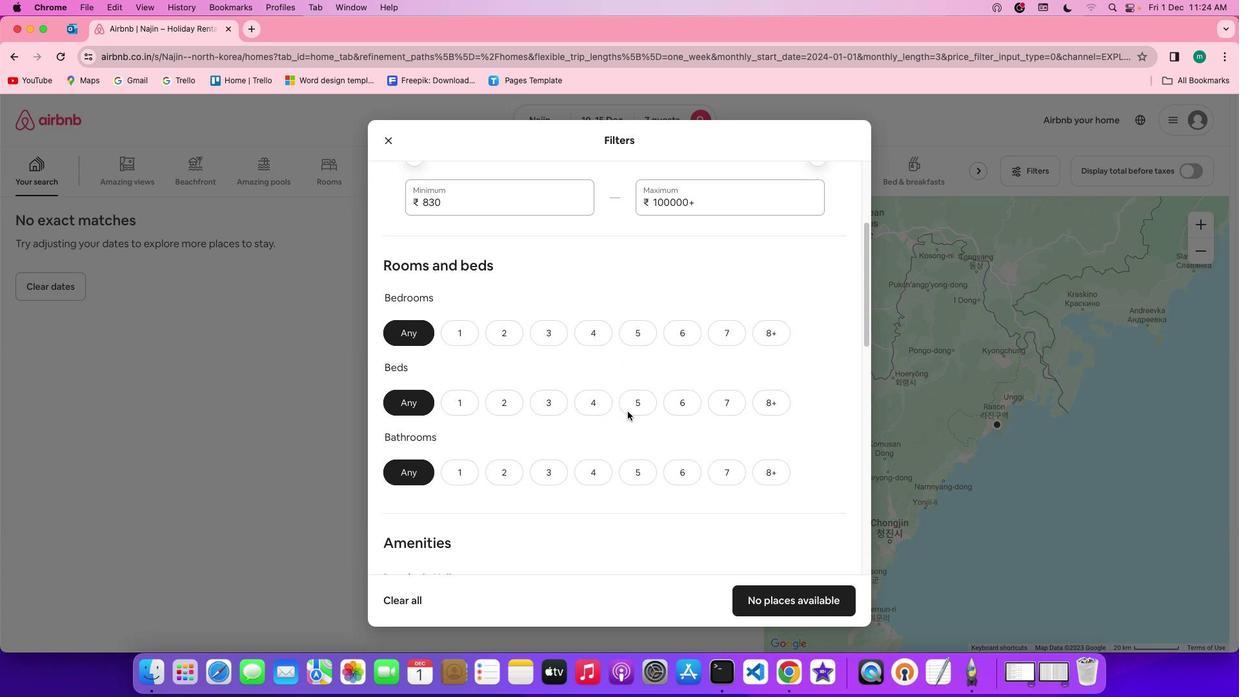 
Action: Mouse scrolled (628, 411) with delta (0, 0)
Screenshot: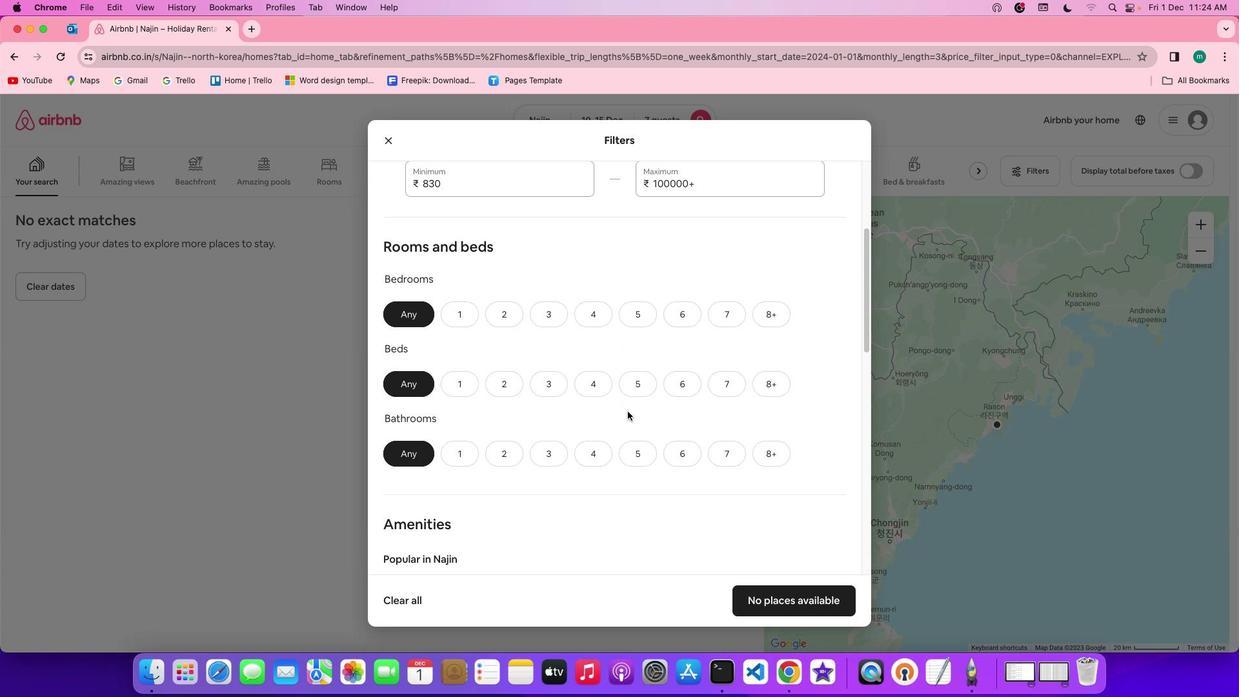 
Action: Mouse scrolled (628, 411) with delta (0, 0)
Screenshot: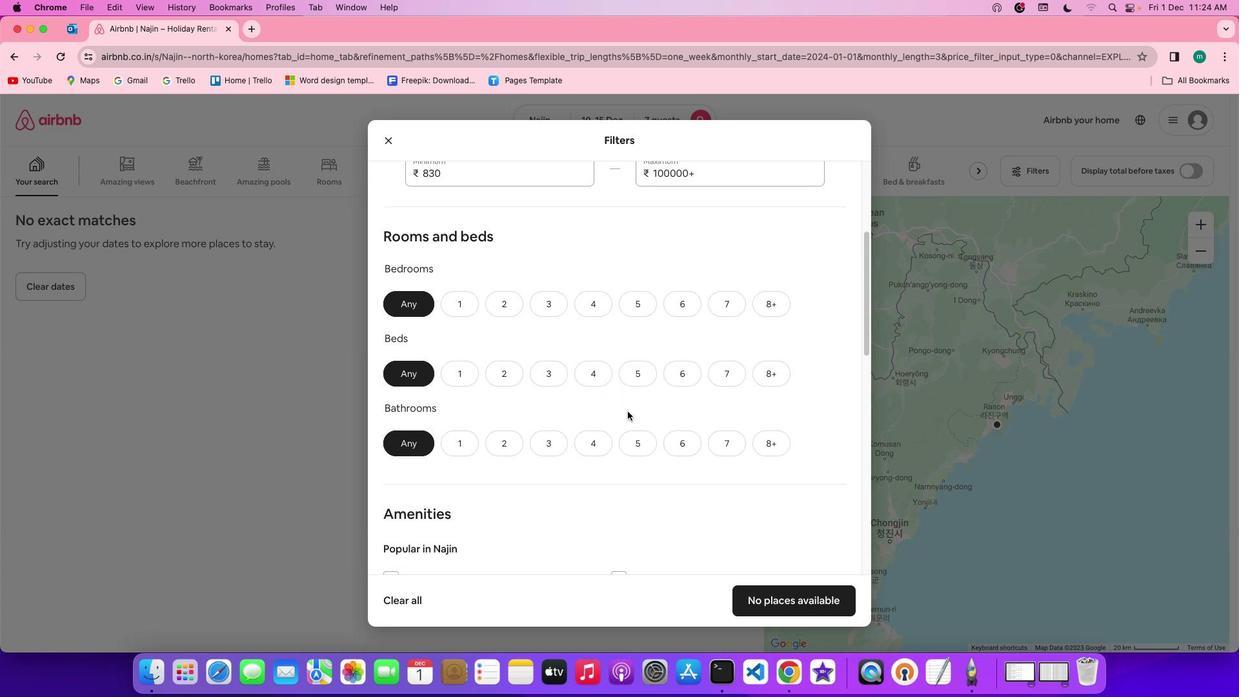 
Action: Mouse scrolled (628, 411) with delta (0, 0)
Screenshot: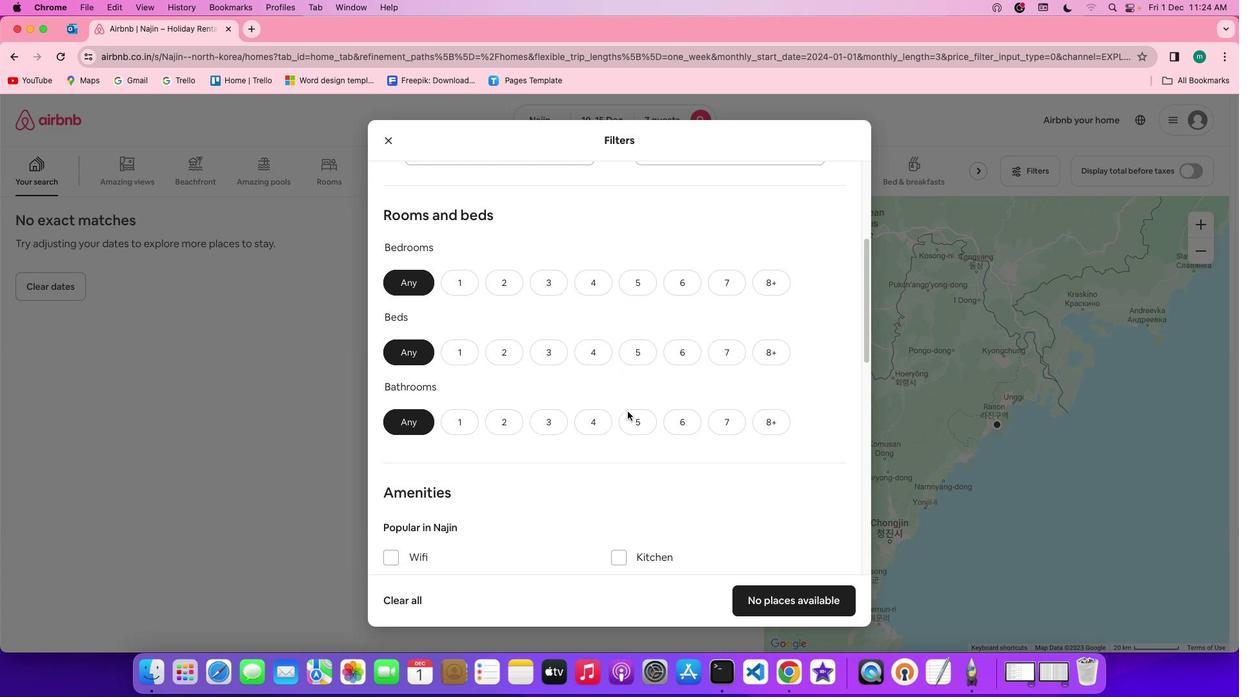 
Action: Mouse scrolled (628, 411) with delta (0, 0)
Screenshot: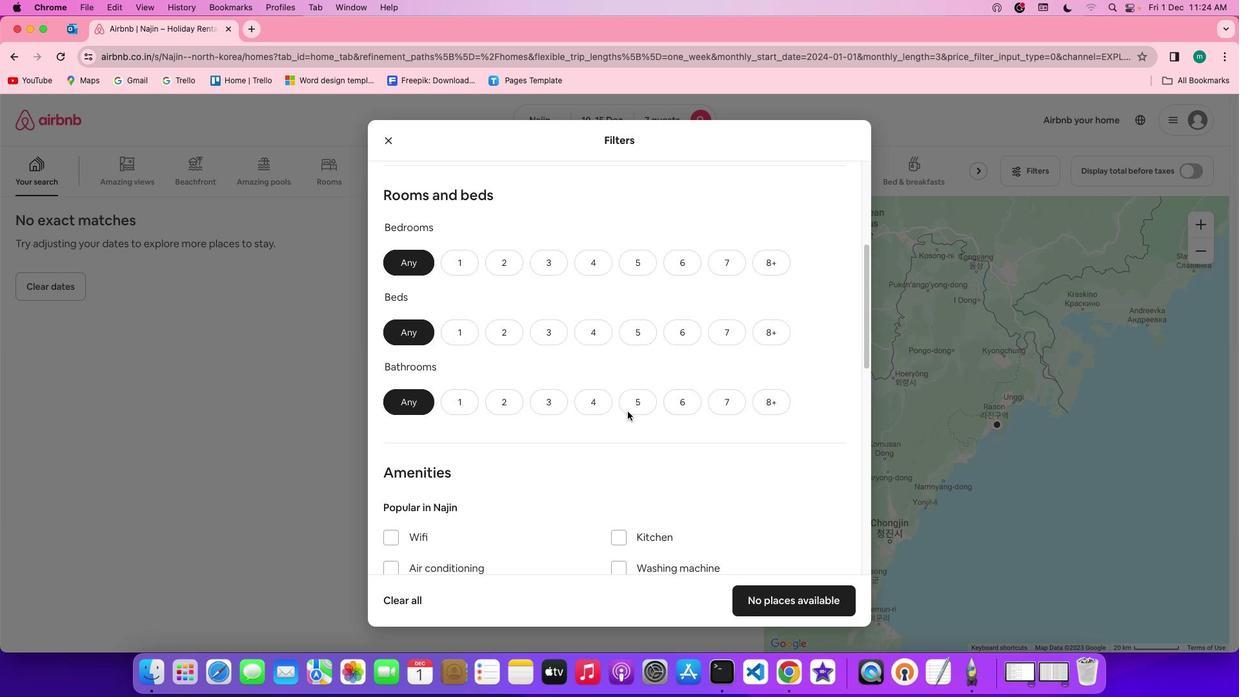 
Action: Mouse scrolled (628, 411) with delta (0, 0)
Screenshot: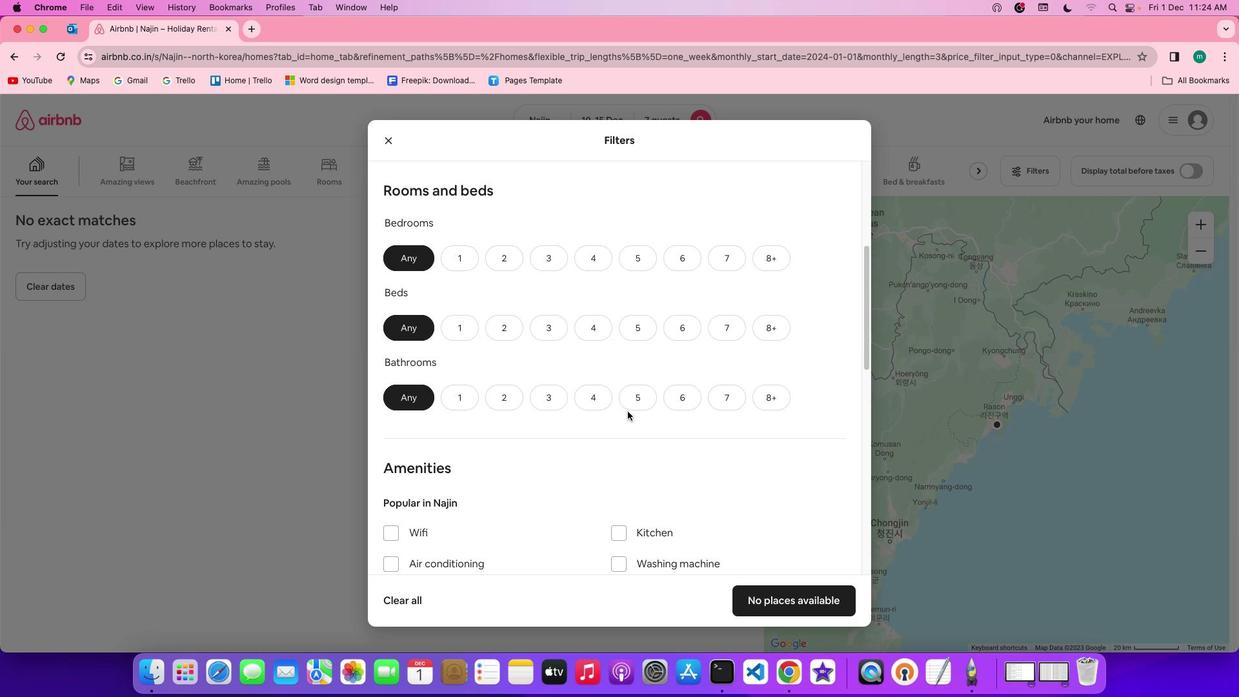 
Action: Mouse moved to (585, 253)
Screenshot: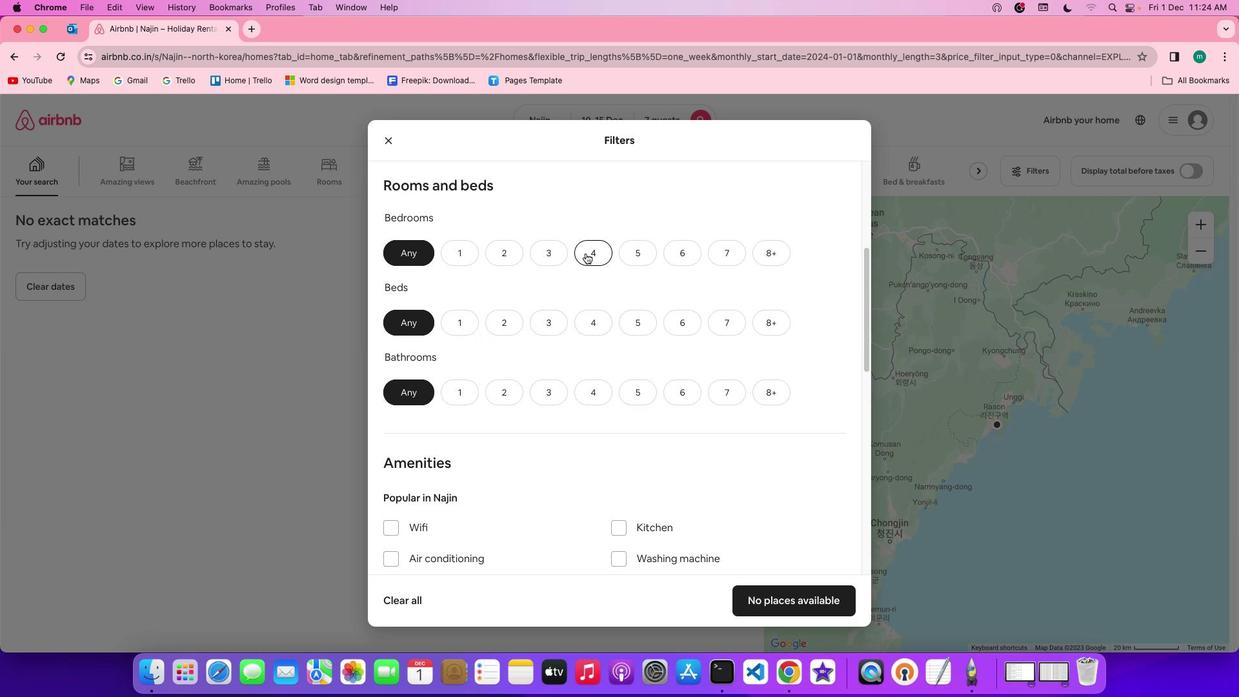 
Action: Mouse pressed left at (585, 253)
Screenshot: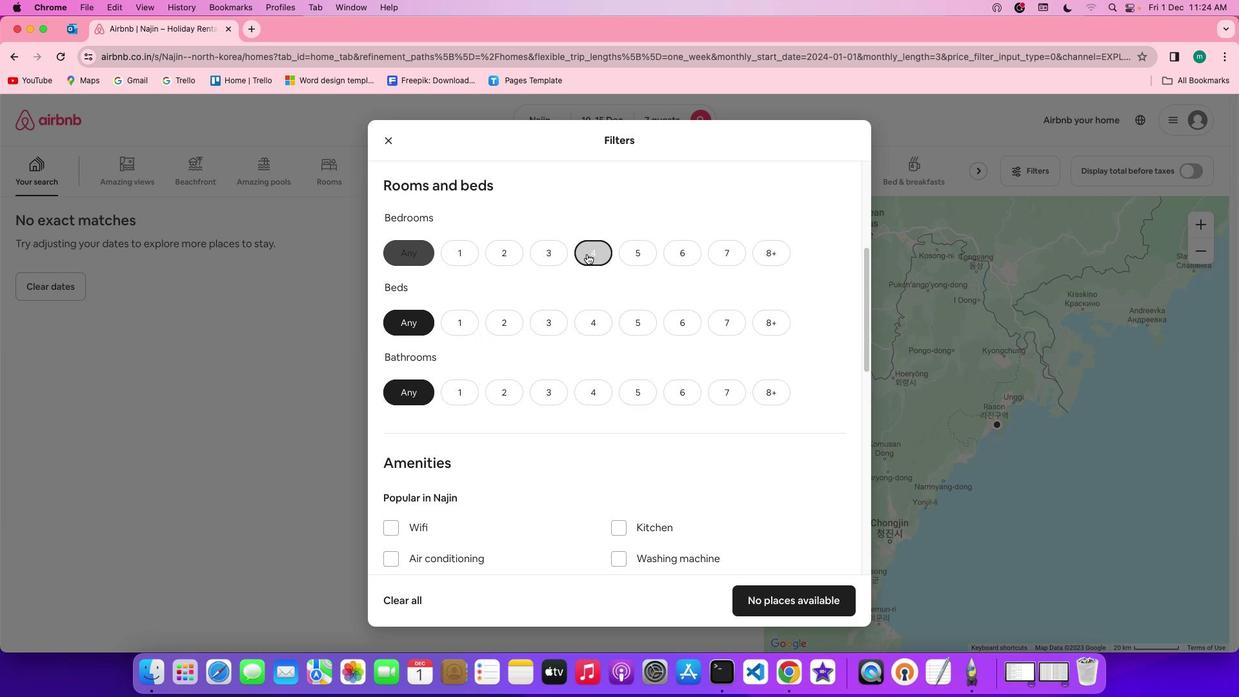 
Action: Mouse moved to (710, 316)
Screenshot: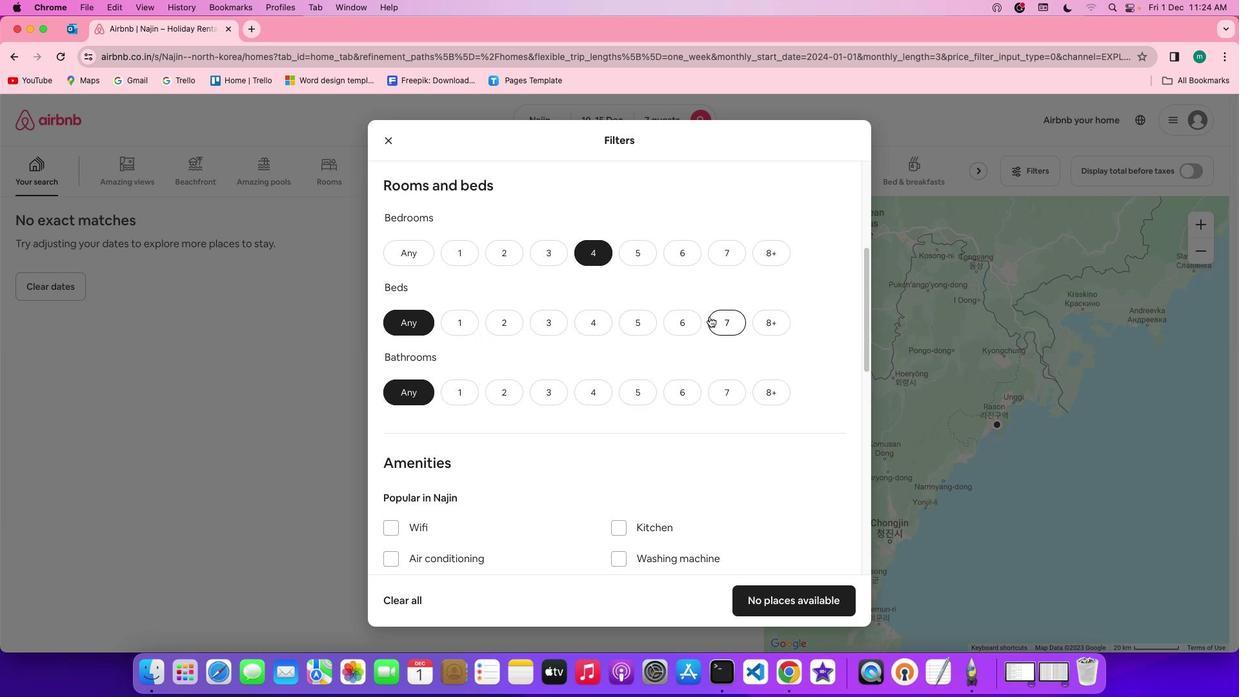 
Action: Mouse pressed left at (710, 316)
Screenshot: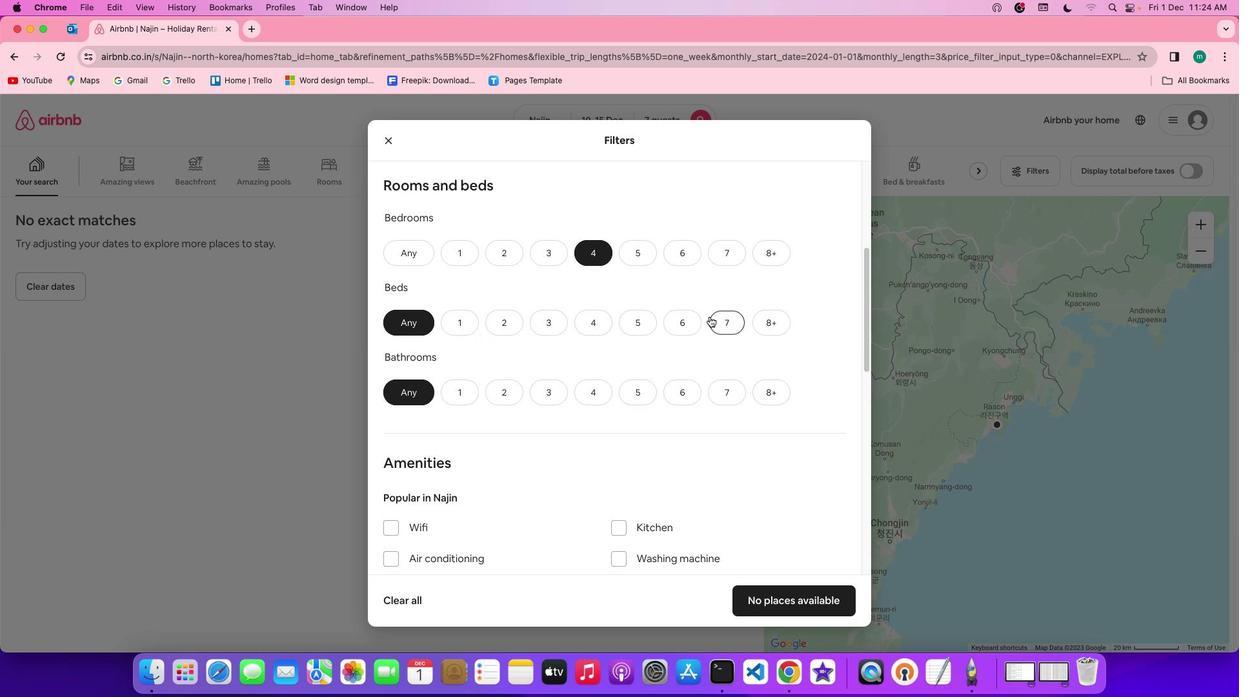 
Action: Mouse moved to (587, 391)
Screenshot: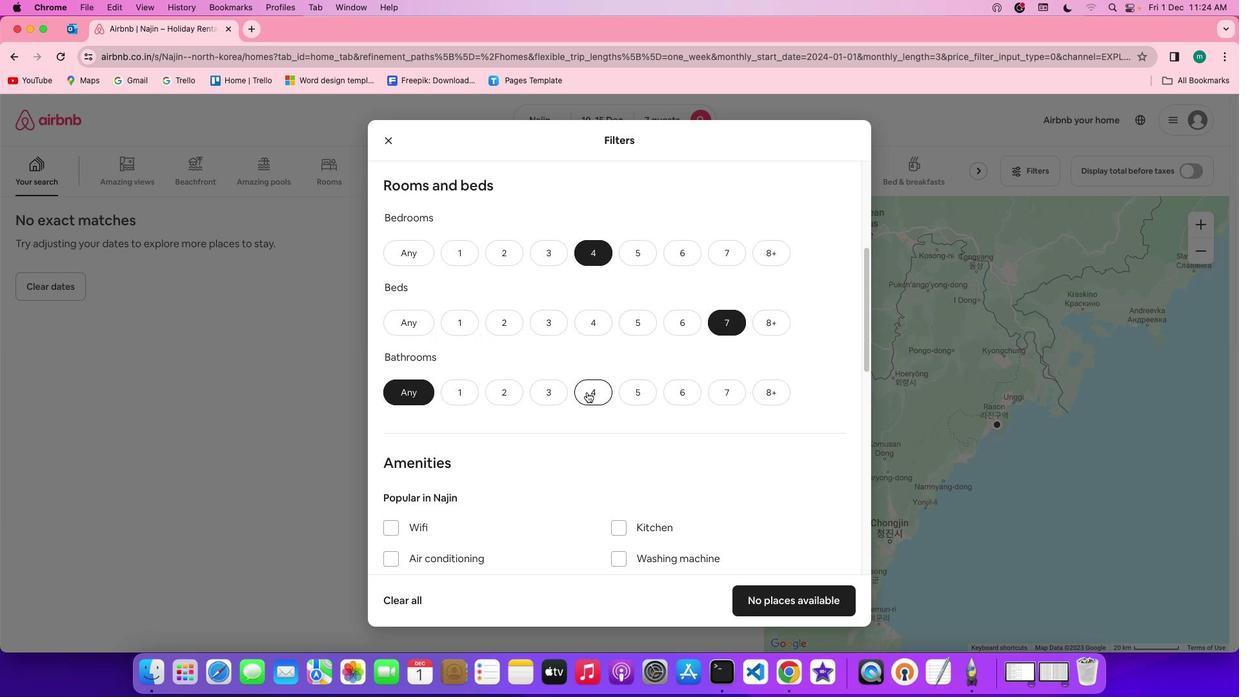
Action: Mouse pressed left at (587, 391)
Screenshot: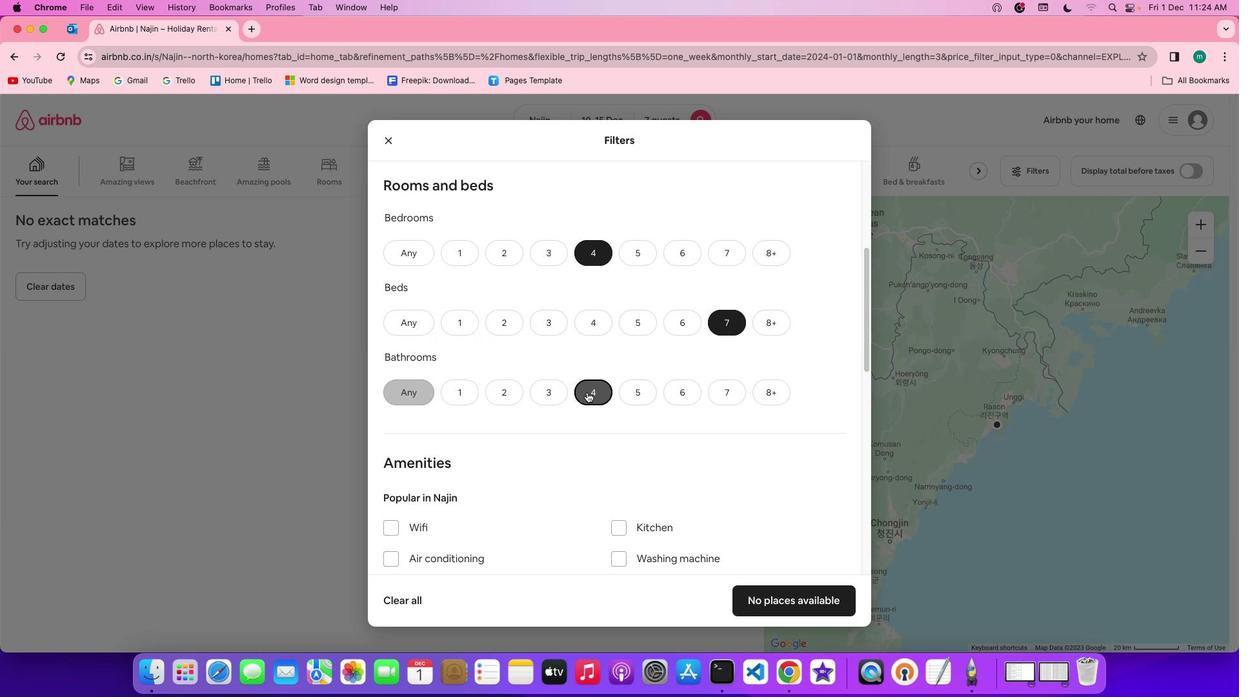 
Action: Mouse moved to (695, 429)
Screenshot: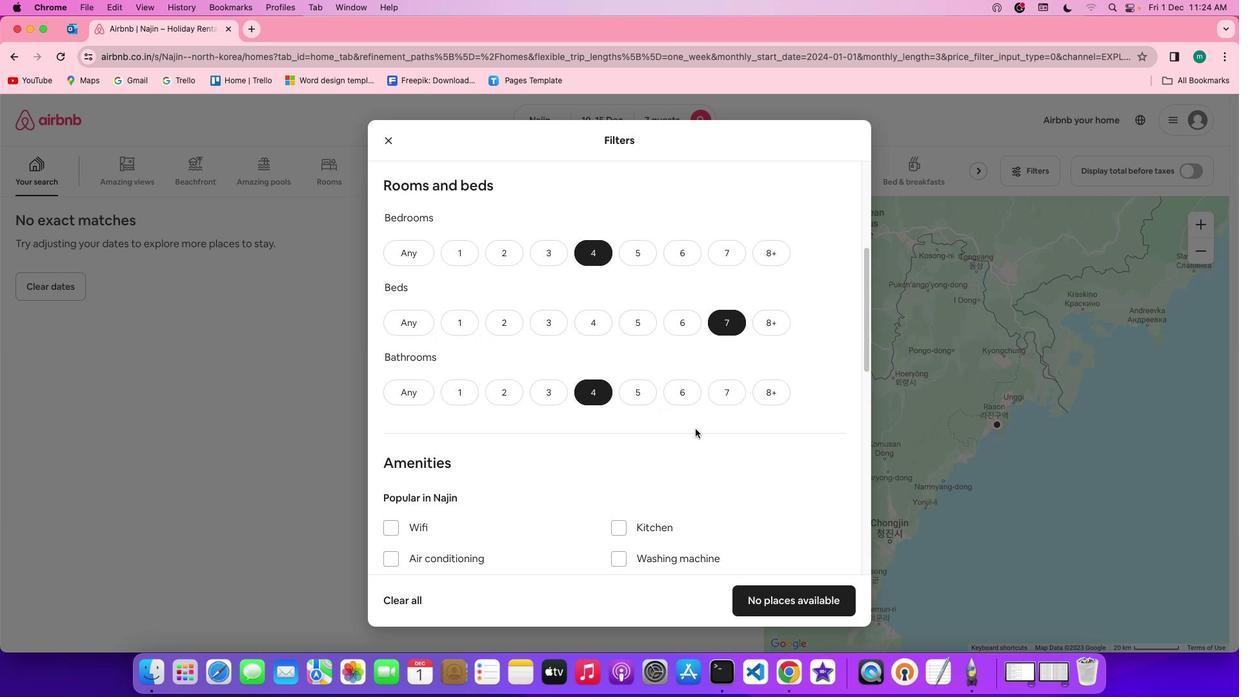 
Action: Mouse scrolled (695, 429) with delta (0, 0)
Screenshot: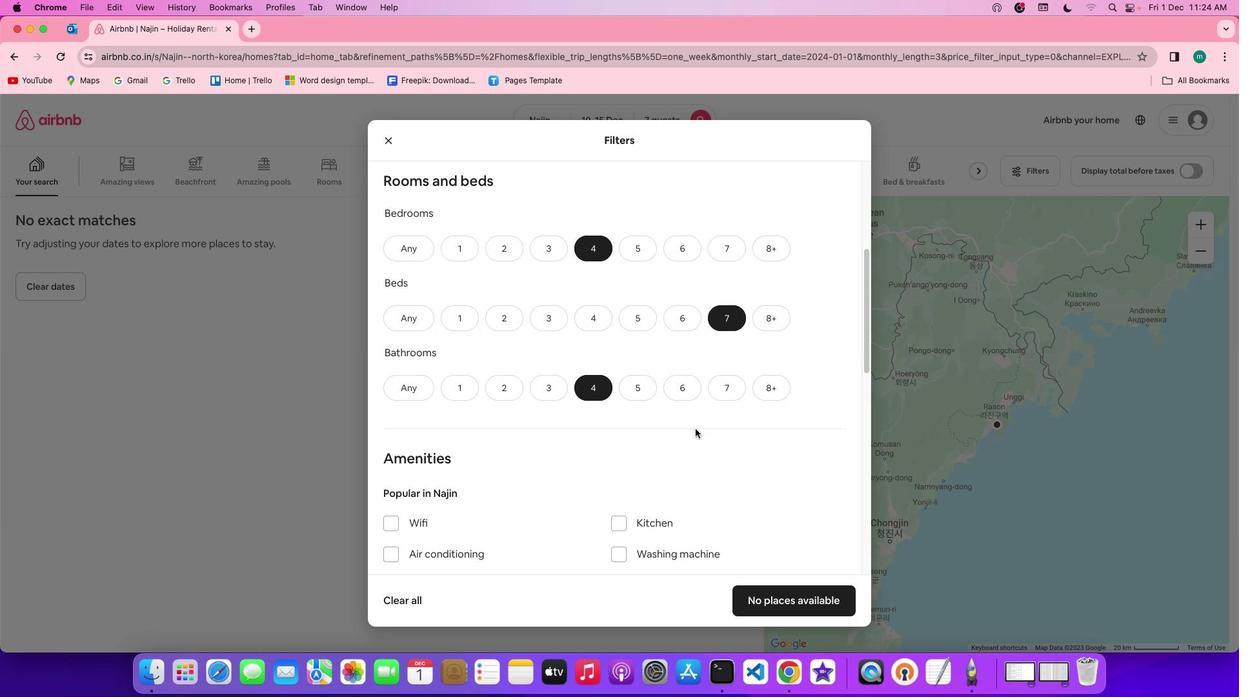 
Action: Mouse scrolled (695, 429) with delta (0, 0)
Screenshot: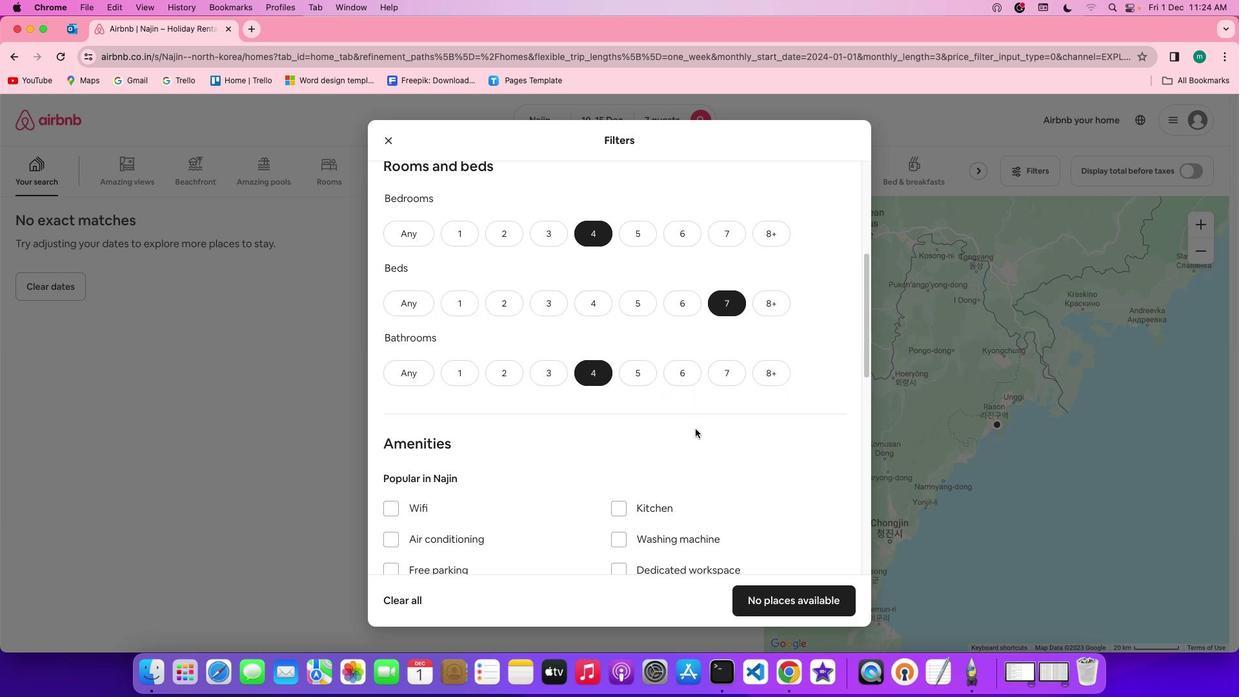
Action: Mouse scrolled (695, 429) with delta (0, 0)
Screenshot: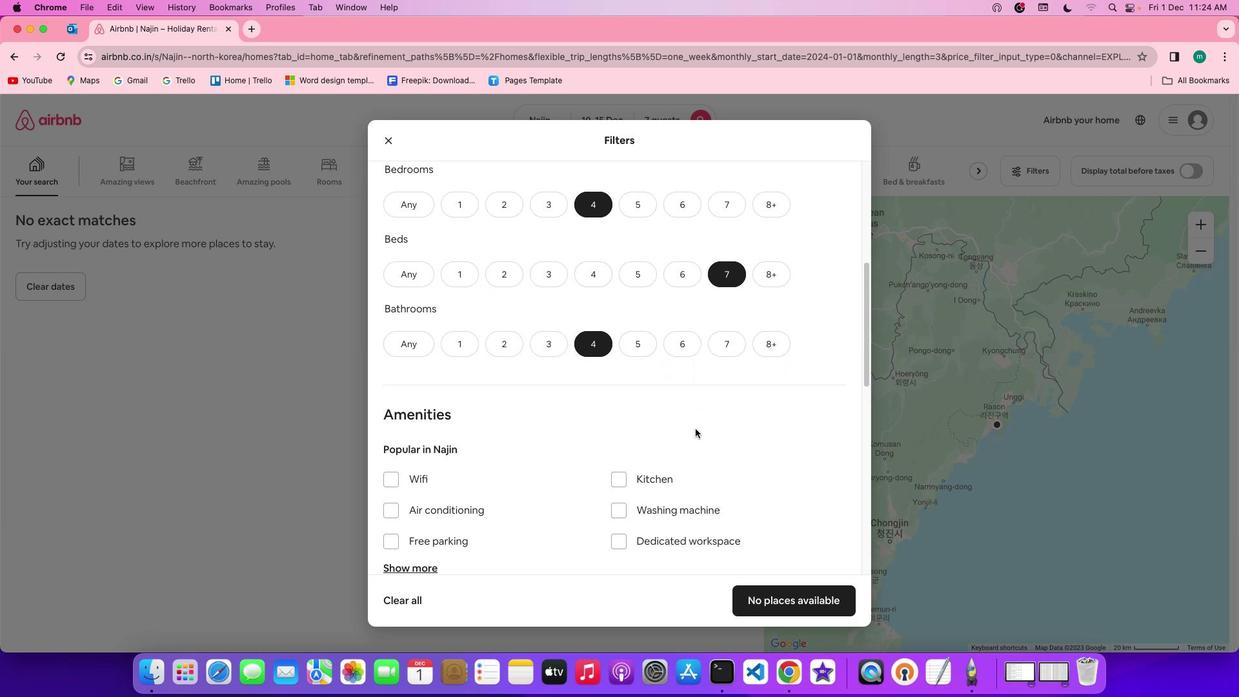 
Action: Mouse scrolled (695, 429) with delta (0, 0)
Screenshot: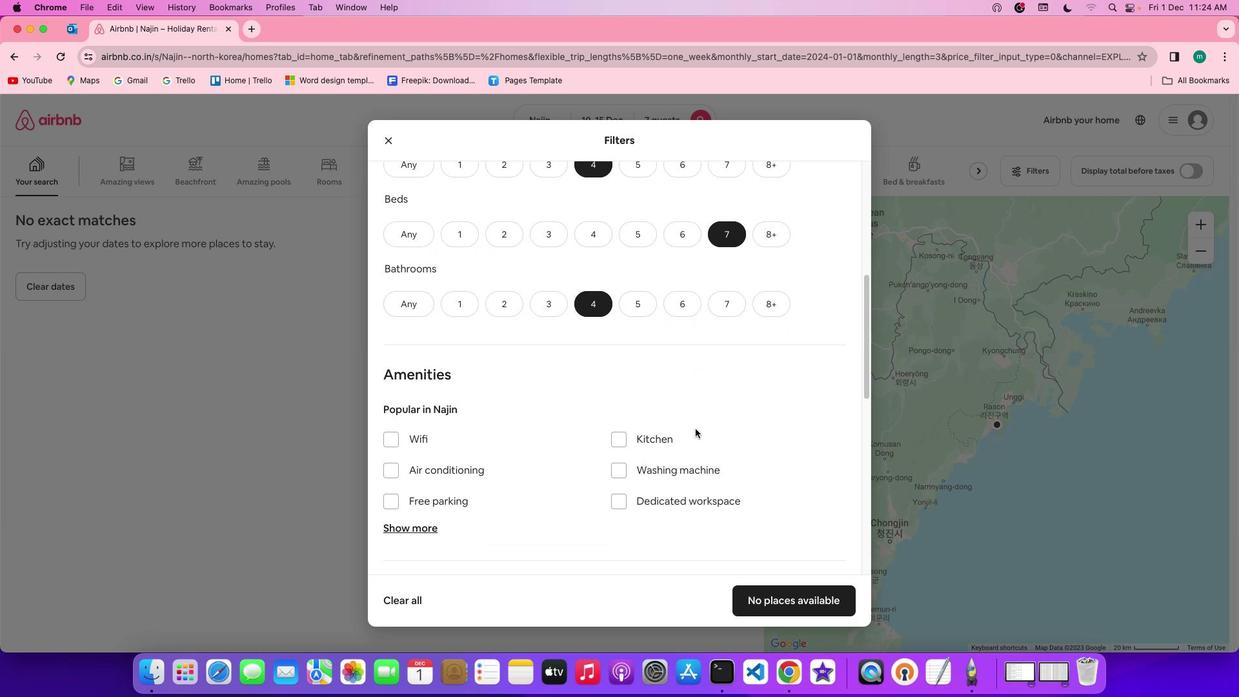 
Action: Mouse scrolled (695, 429) with delta (0, 0)
Screenshot: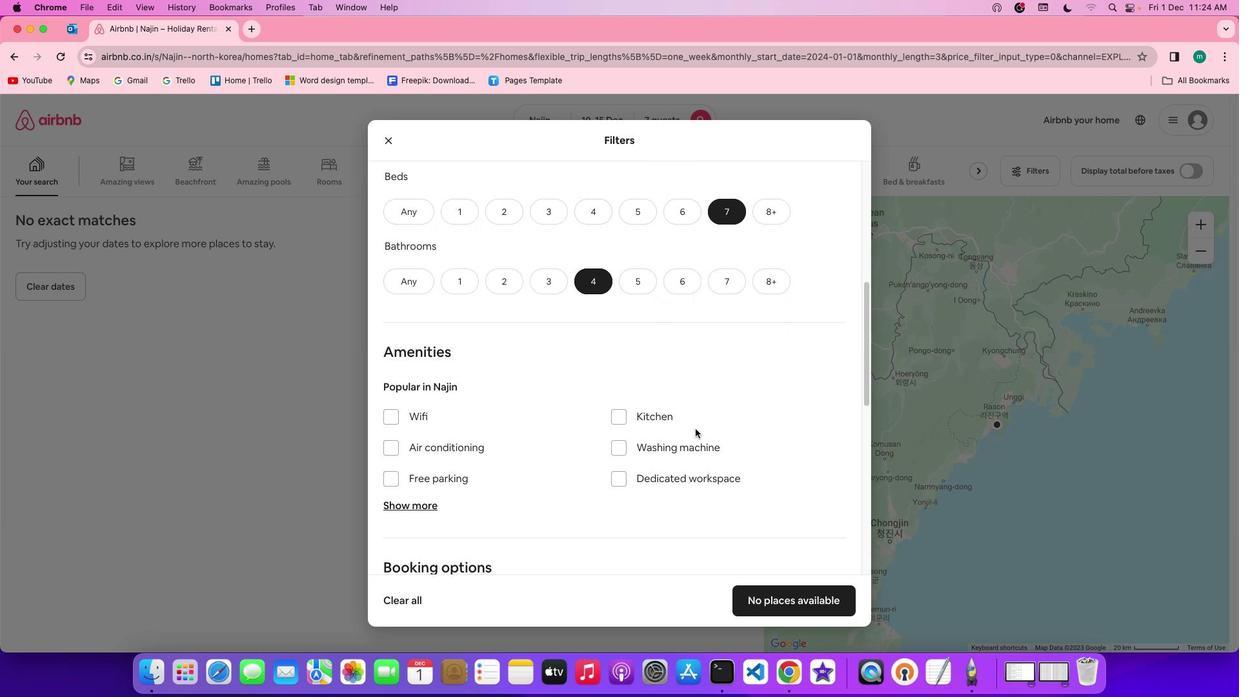 
Action: Mouse scrolled (695, 429) with delta (0, 0)
Screenshot: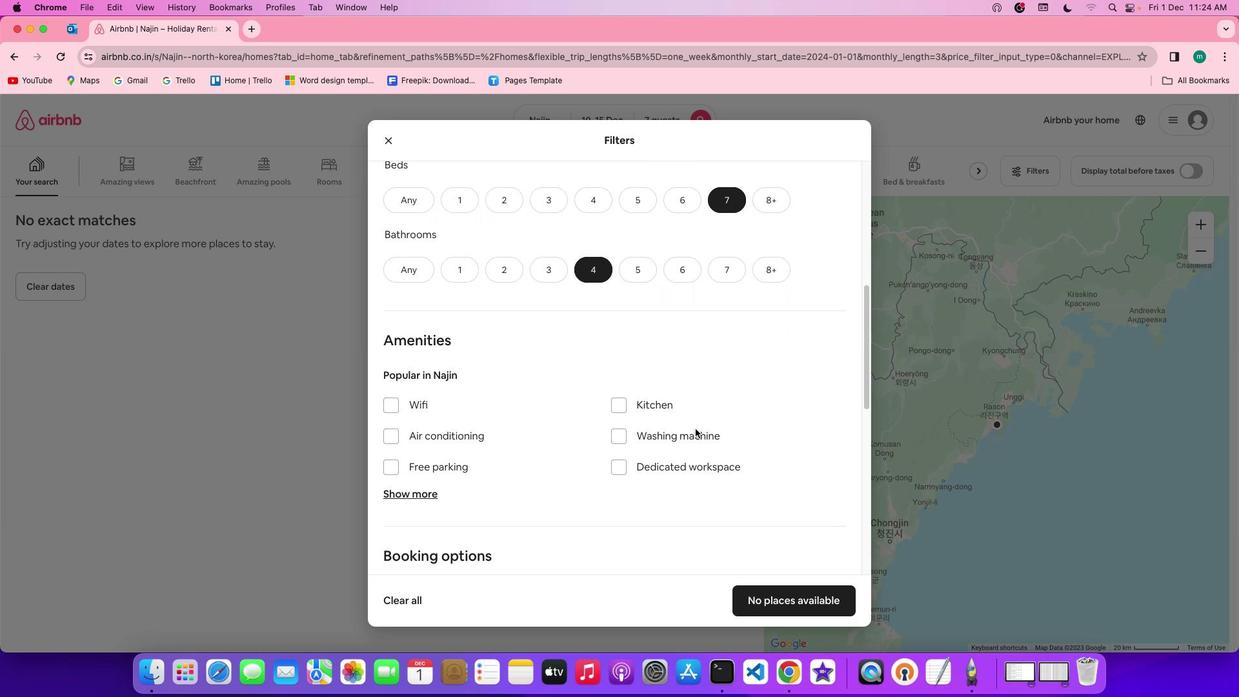 
Action: Mouse scrolled (695, 429) with delta (0, 0)
Screenshot: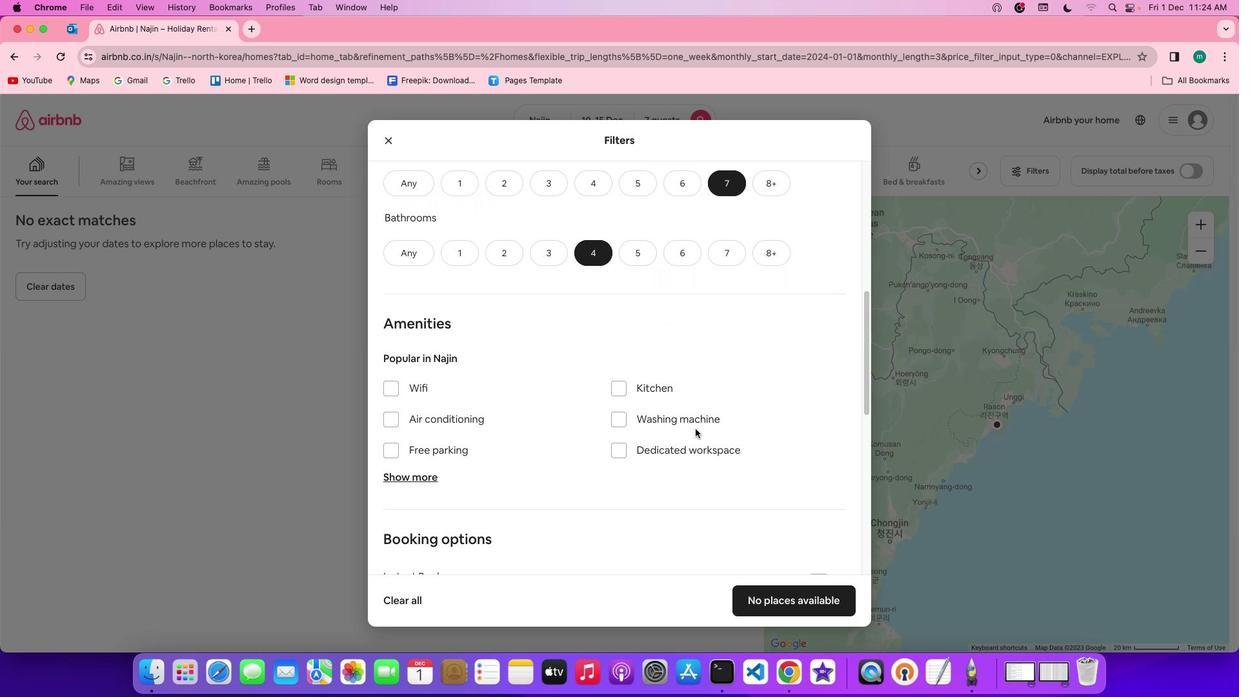 
Action: Mouse scrolled (695, 429) with delta (0, 0)
Screenshot: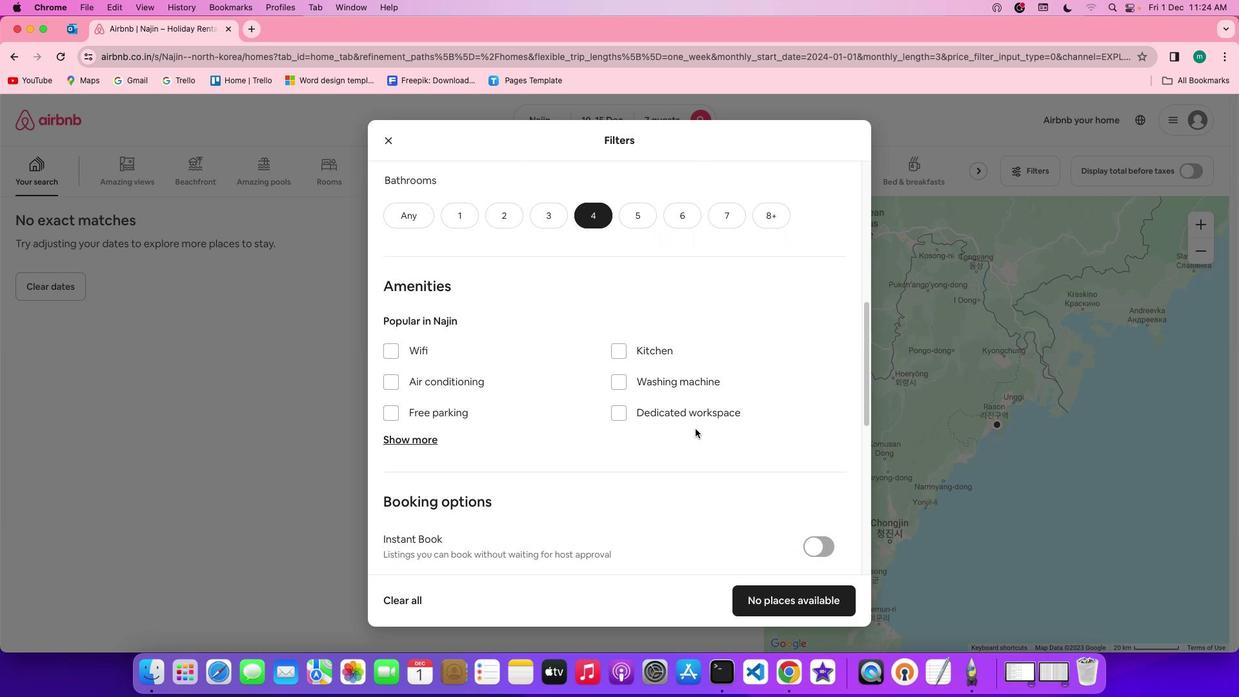 
Action: Mouse scrolled (695, 429) with delta (0, 0)
Screenshot: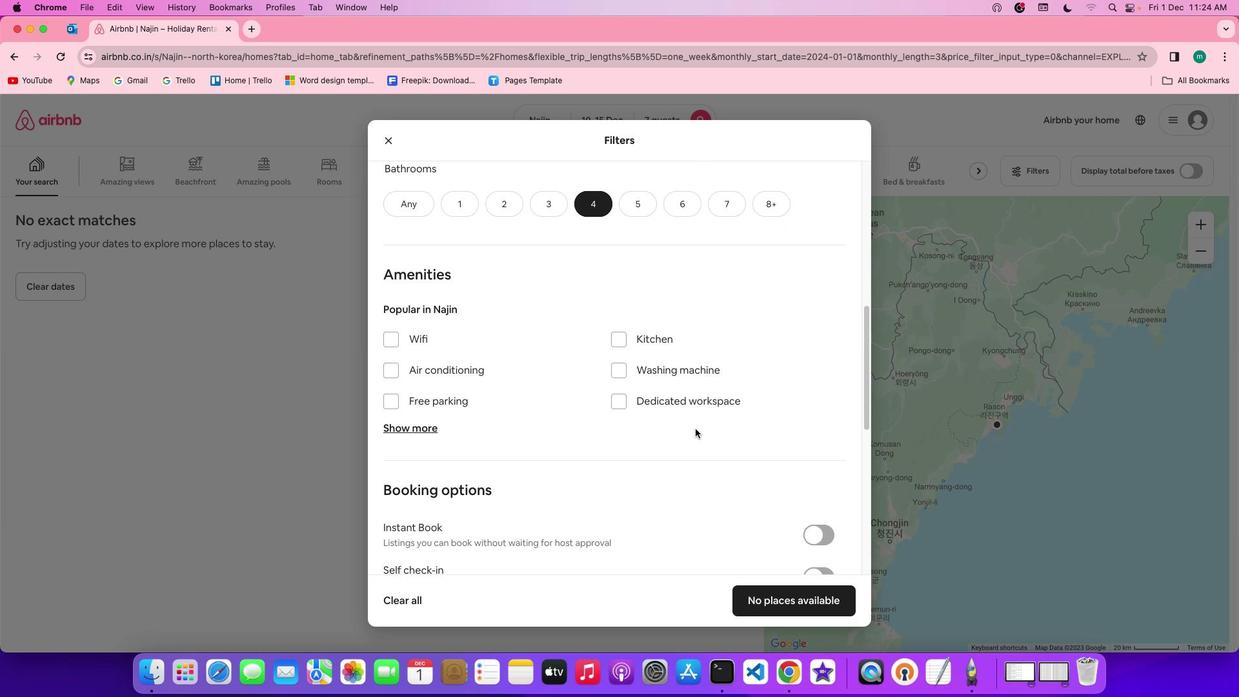 
Action: Mouse scrolled (695, 429) with delta (0, 0)
Screenshot: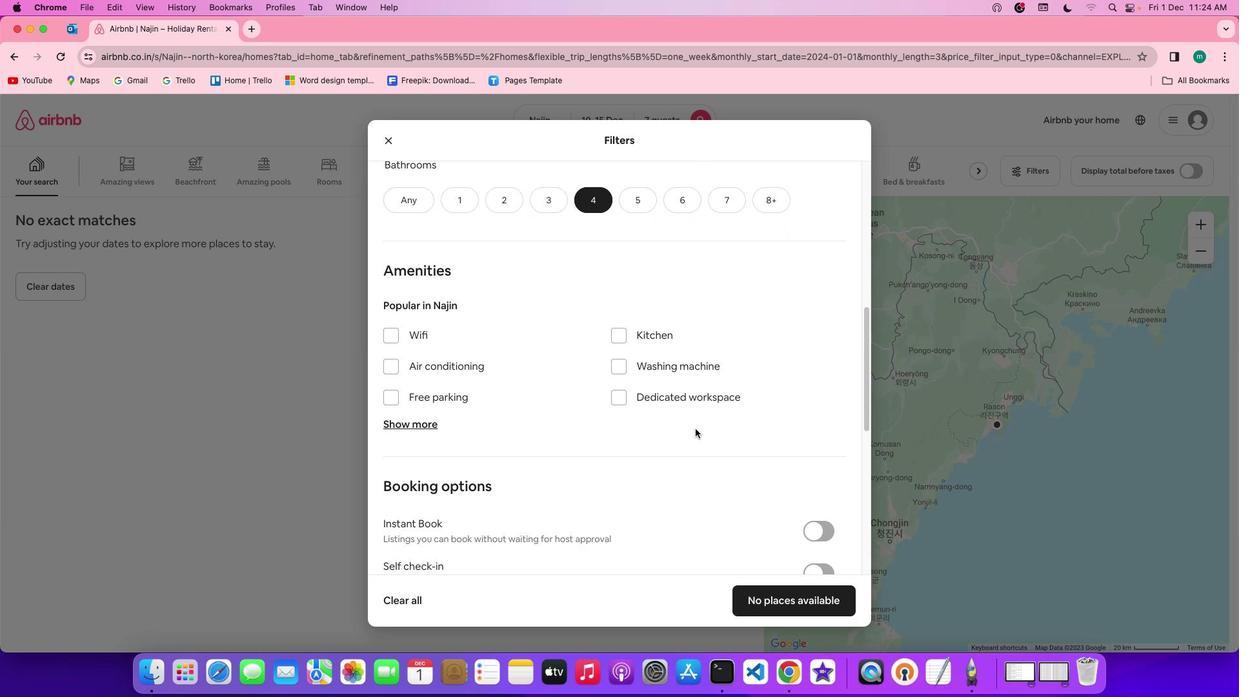 
Action: Mouse scrolled (695, 429) with delta (0, 0)
Screenshot: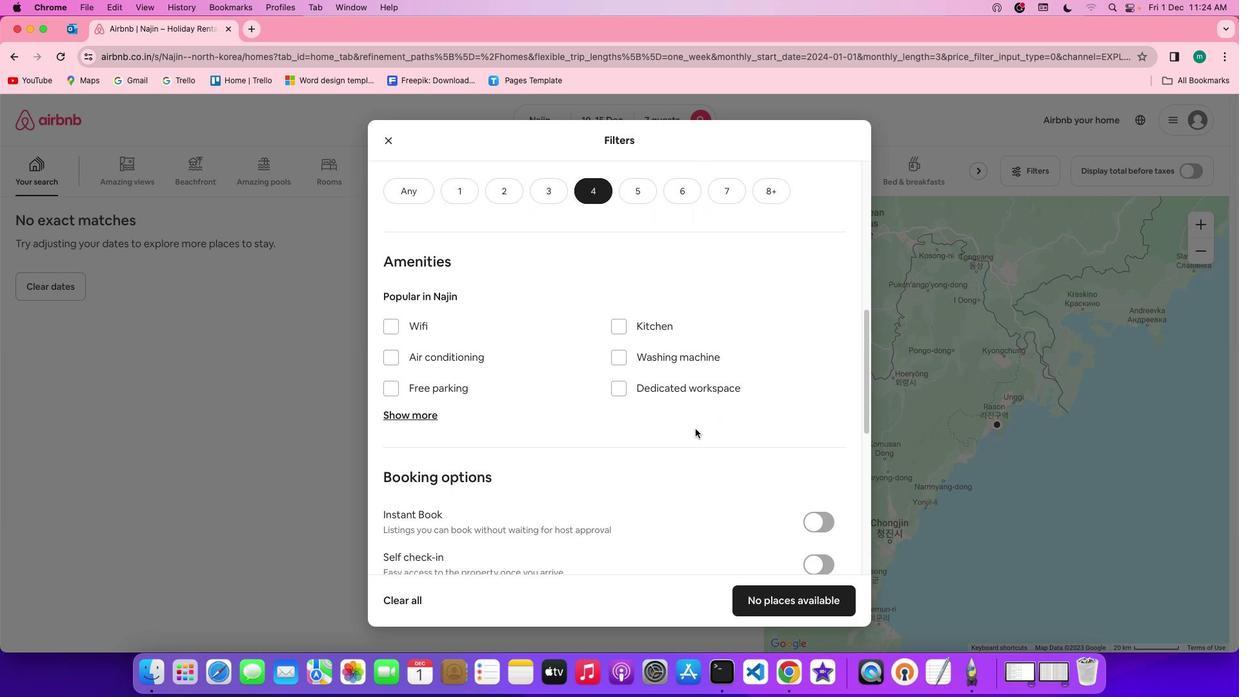 
Action: Mouse scrolled (695, 429) with delta (0, 0)
Screenshot: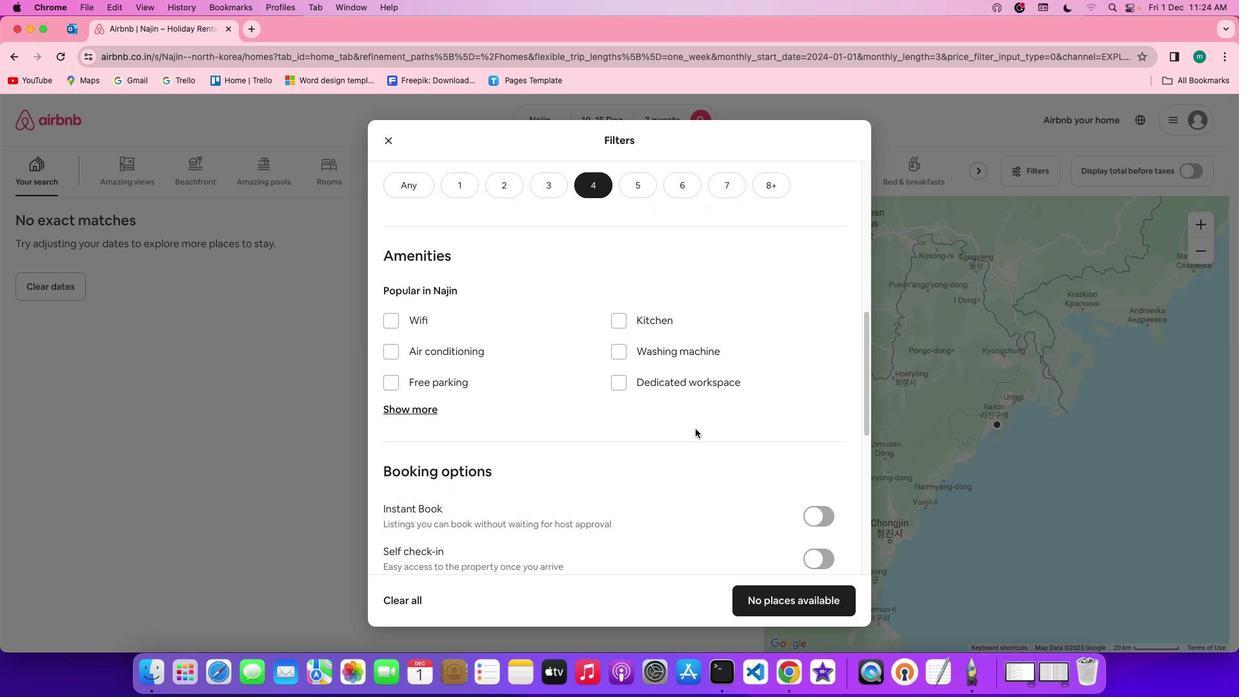 
Action: Mouse scrolled (695, 429) with delta (0, 0)
Screenshot: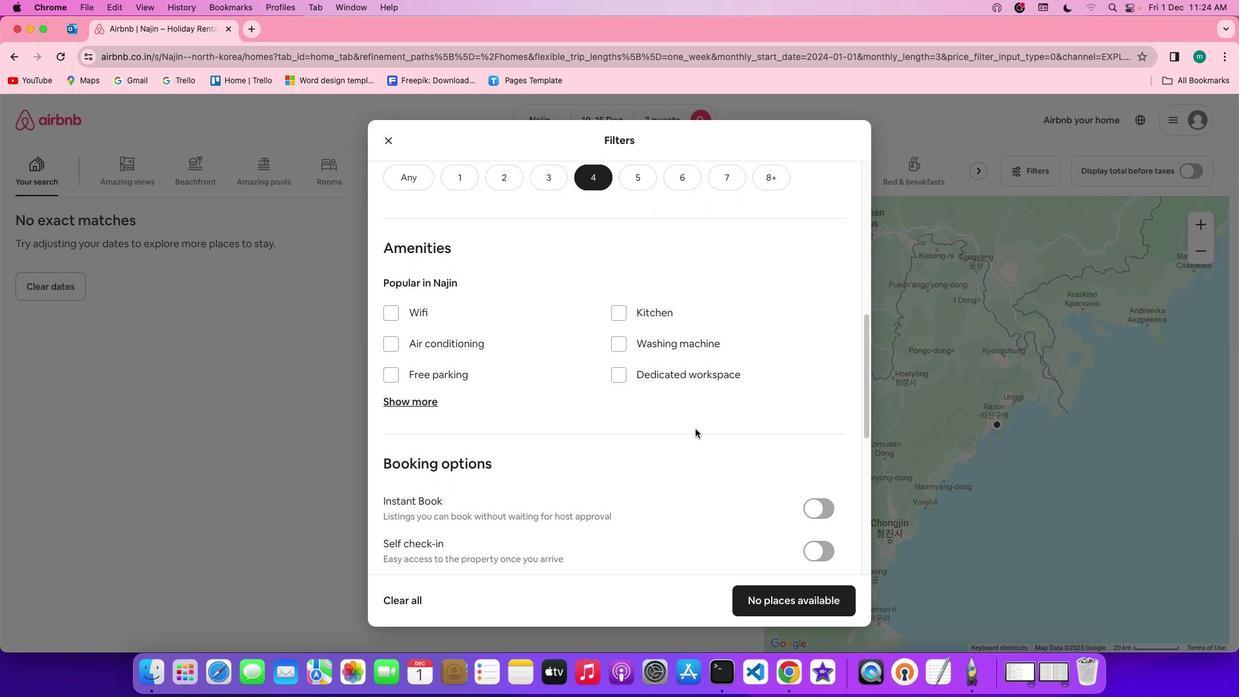 
Action: Mouse scrolled (695, 429) with delta (0, 0)
Screenshot: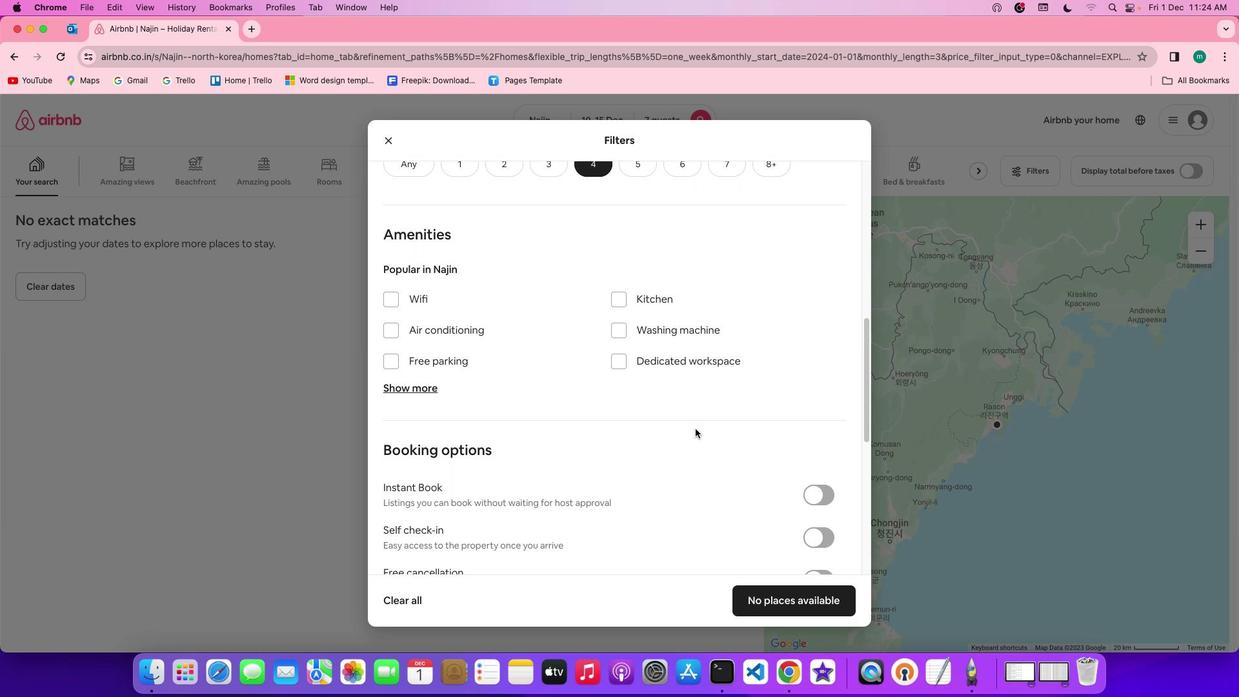 
Action: Mouse moved to (695, 429)
Screenshot: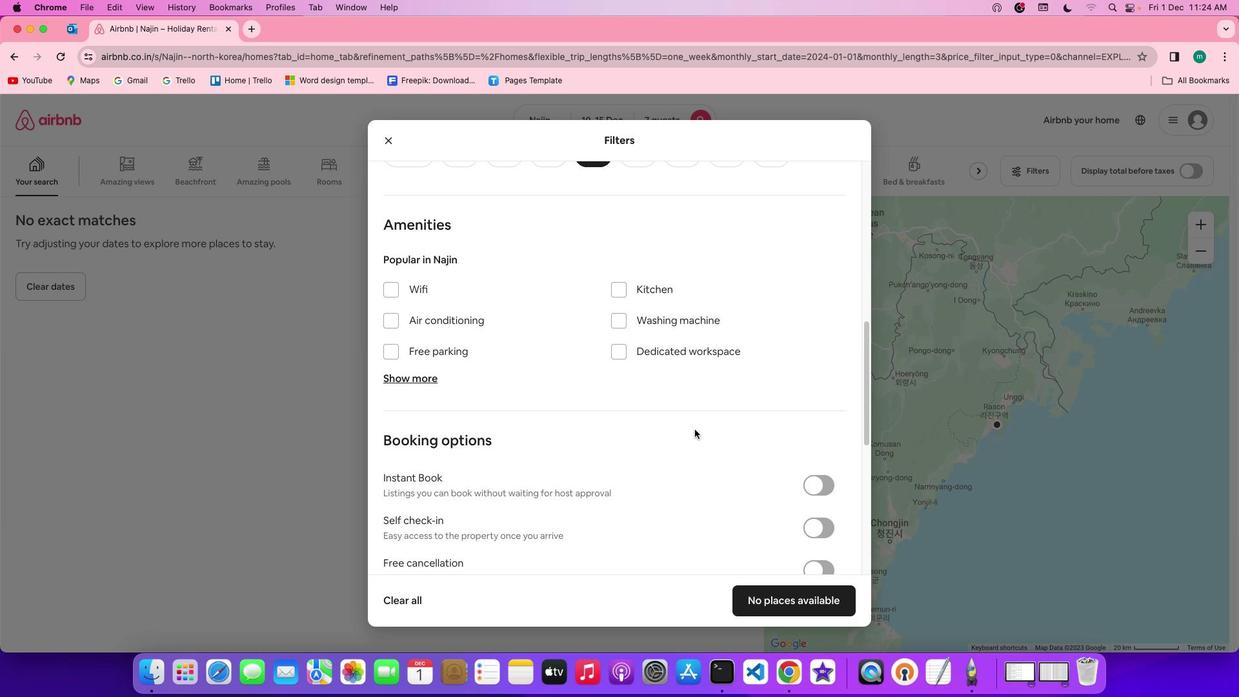 
Action: Mouse scrolled (695, 429) with delta (0, 0)
Screenshot: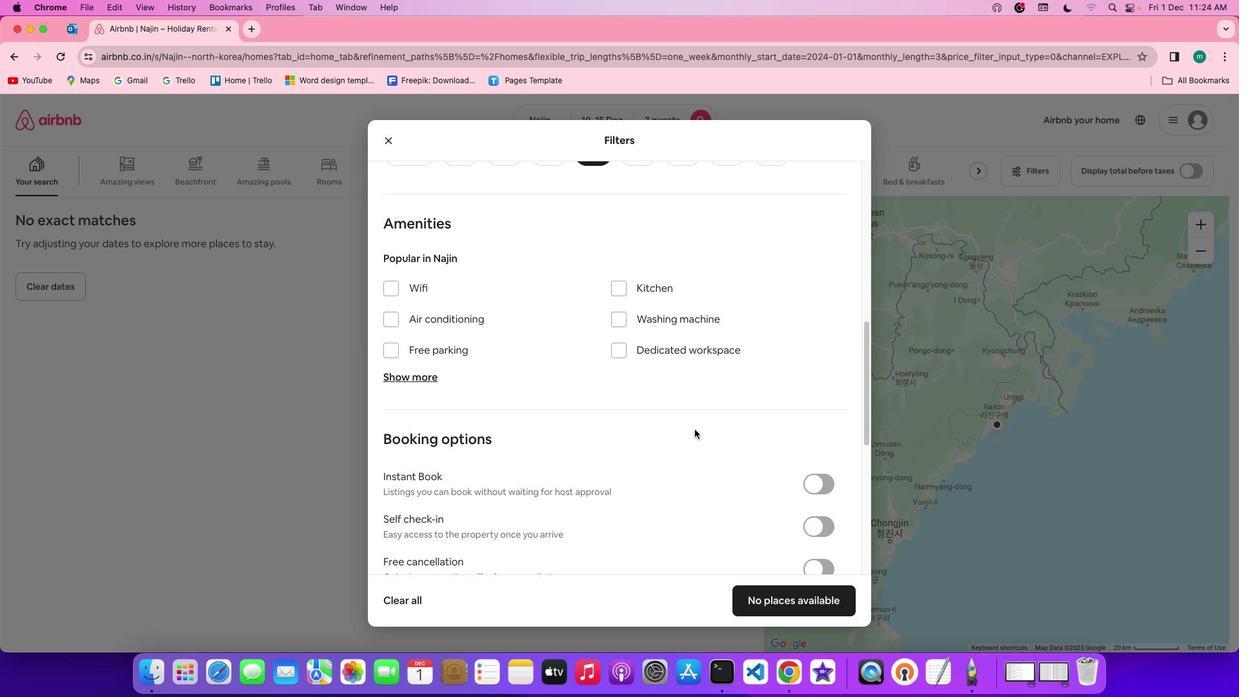 
Action: Mouse scrolled (695, 429) with delta (0, 0)
Screenshot: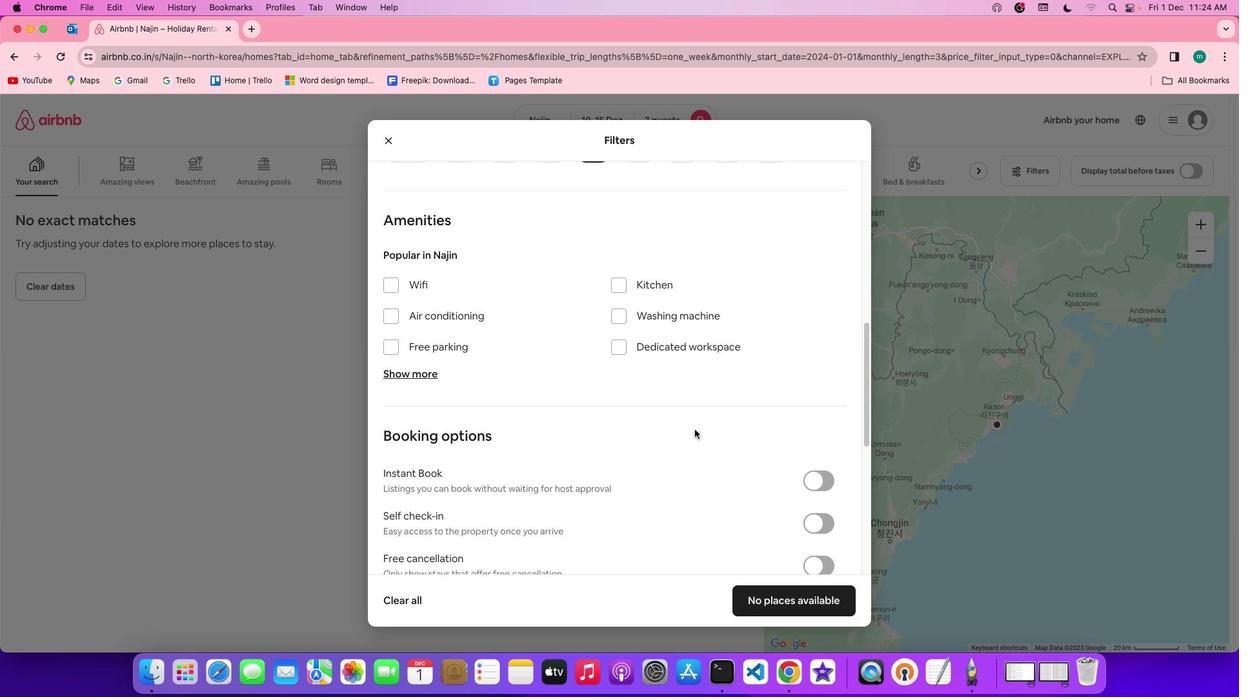 
Action: Mouse scrolled (695, 429) with delta (0, 0)
Screenshot: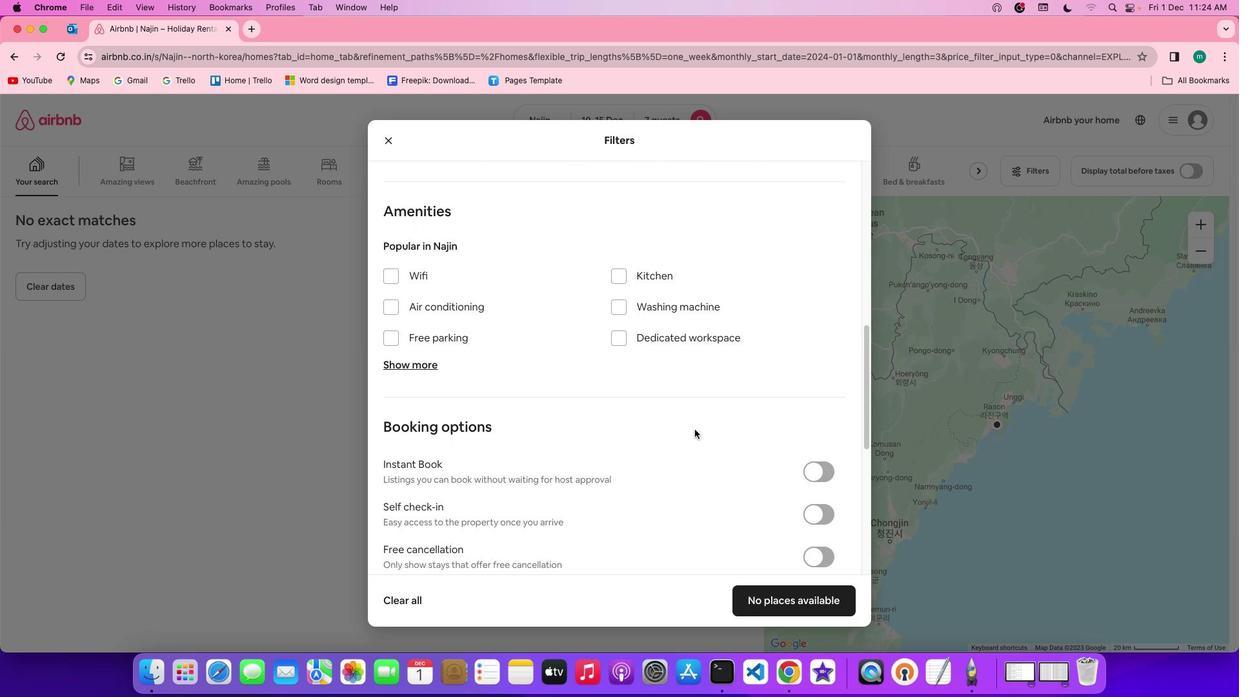 
Action: Mouse scrolled (695, 429) with delta (0, 0)
Screenshot: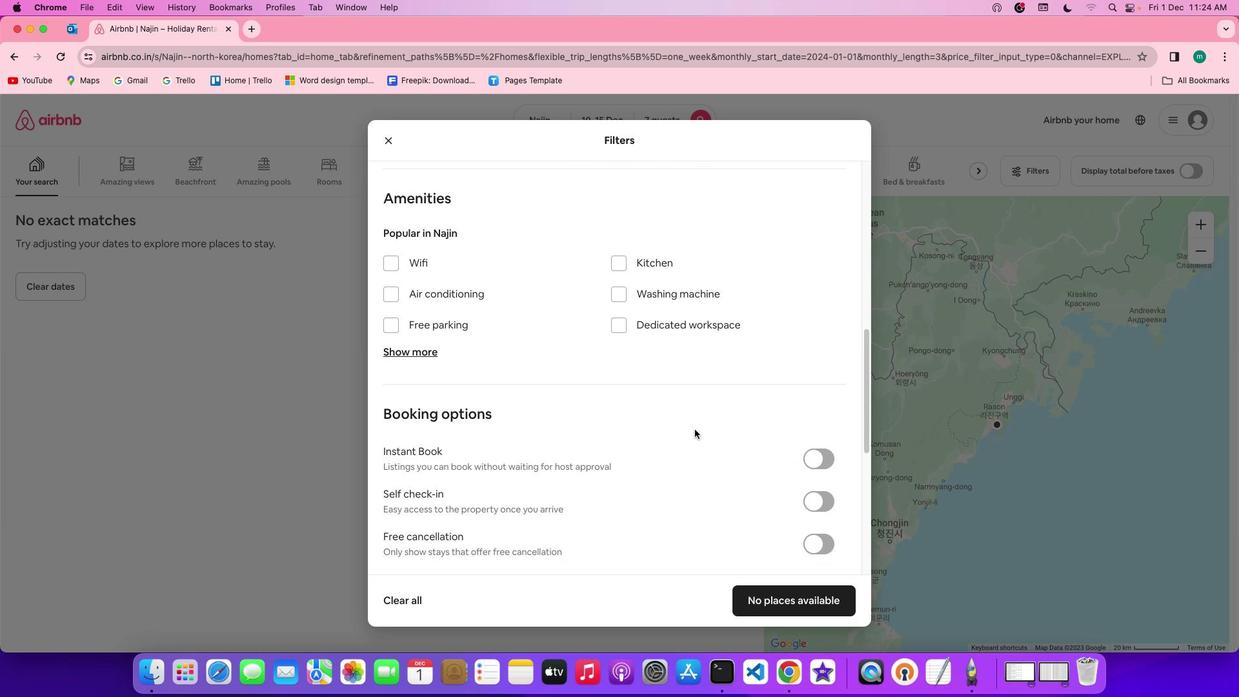 
Action: Mouse scrolled (695, 429) with delta (0, 0)
Screenshot: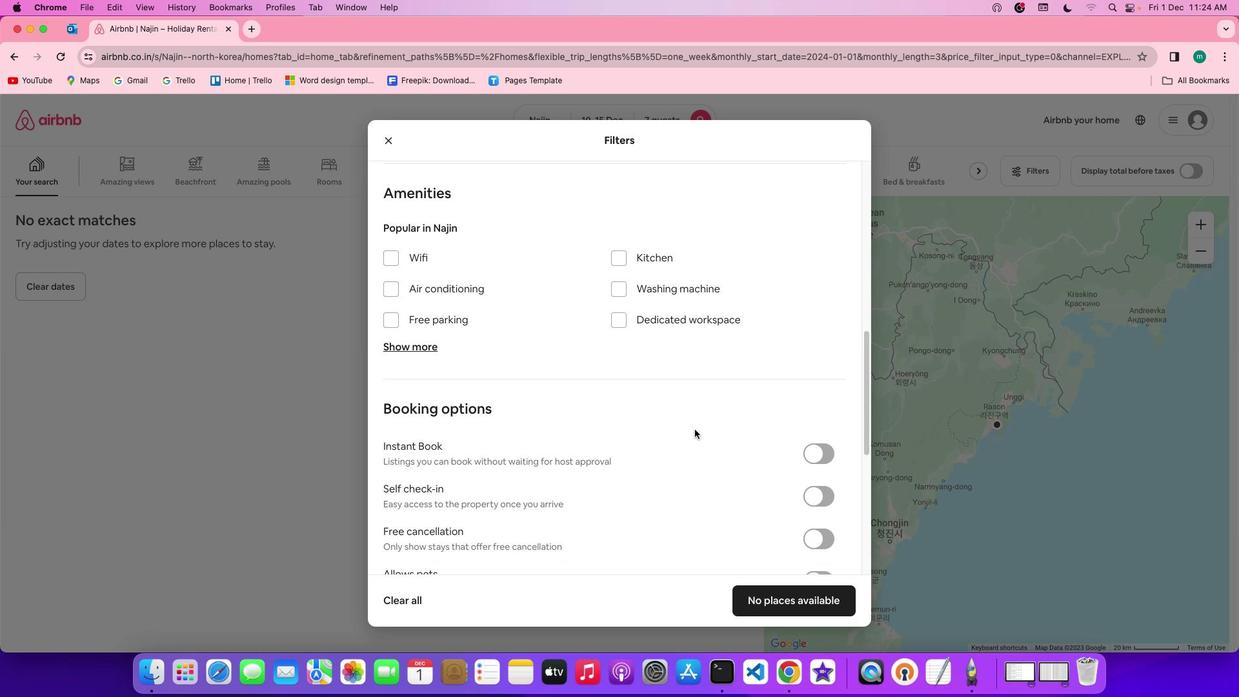 
Action: Mouse scrolled (695, 429) with delta (0, 0)
Screenshot: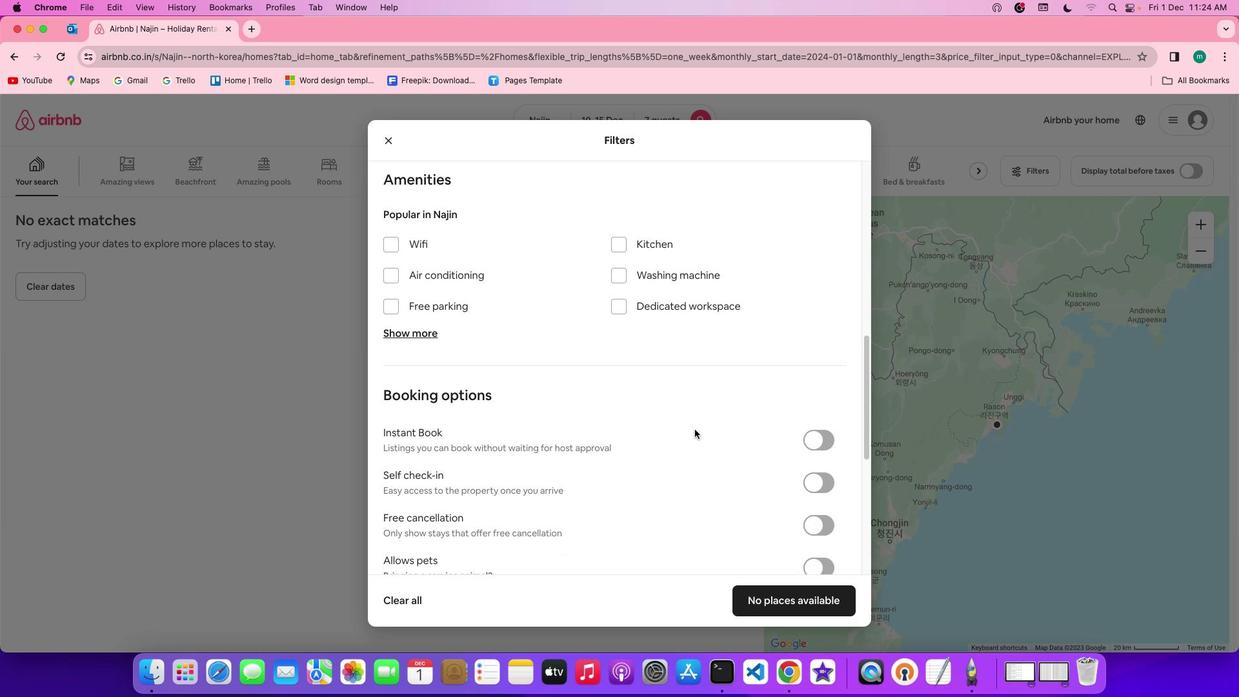
Action: Mouse scrolled (695, 429) with delta (0, 0)
Screenshot: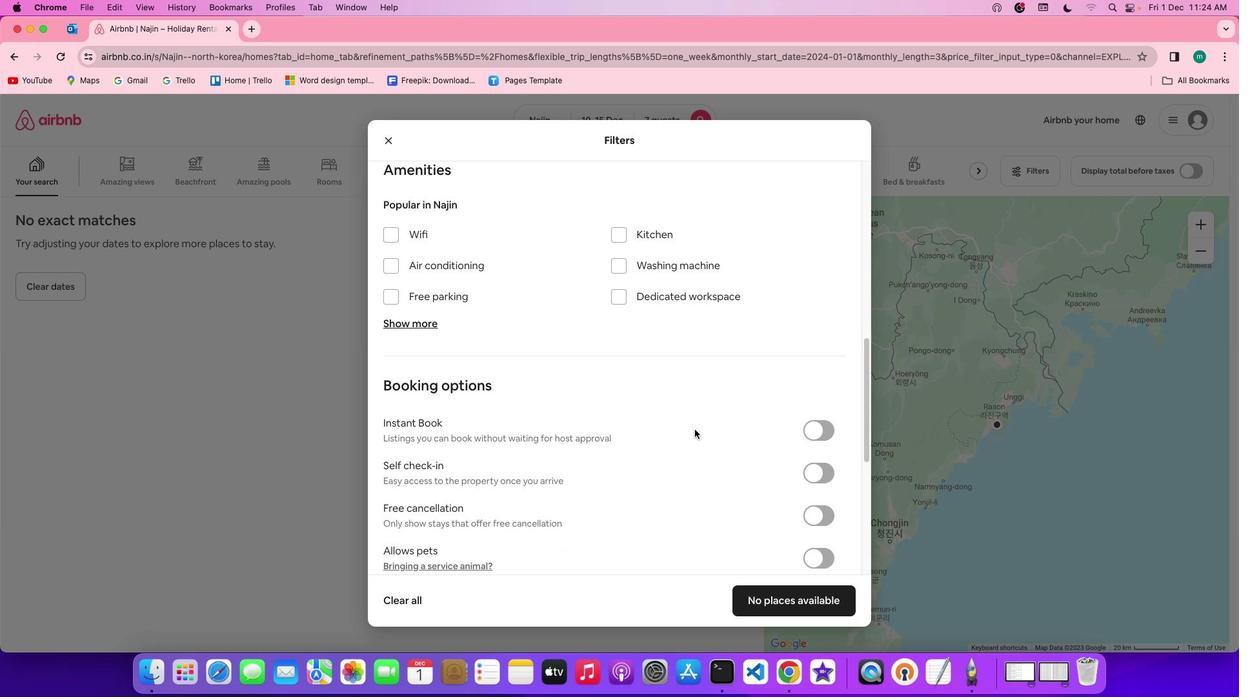 
Action: Mouse scrolled (695, 429) with delta (0, 0)
Screenshot: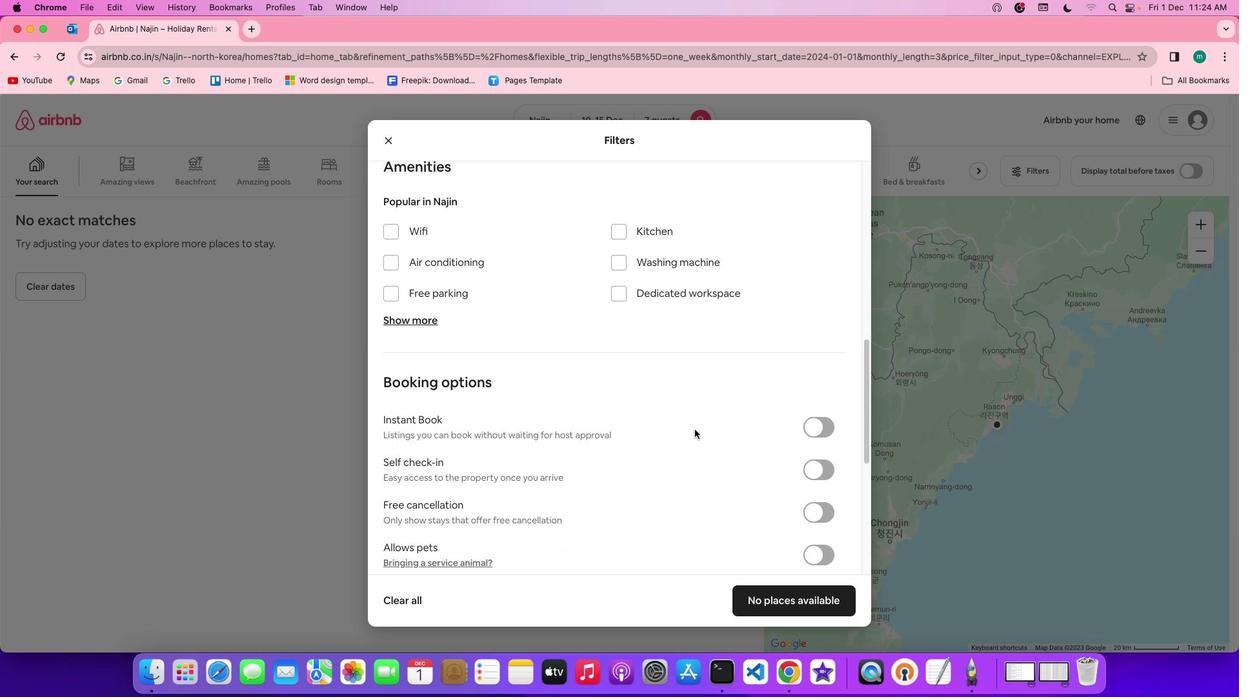 
Action: Mouse scrolled (695, 429) with delta (0, 0)
Screenshot: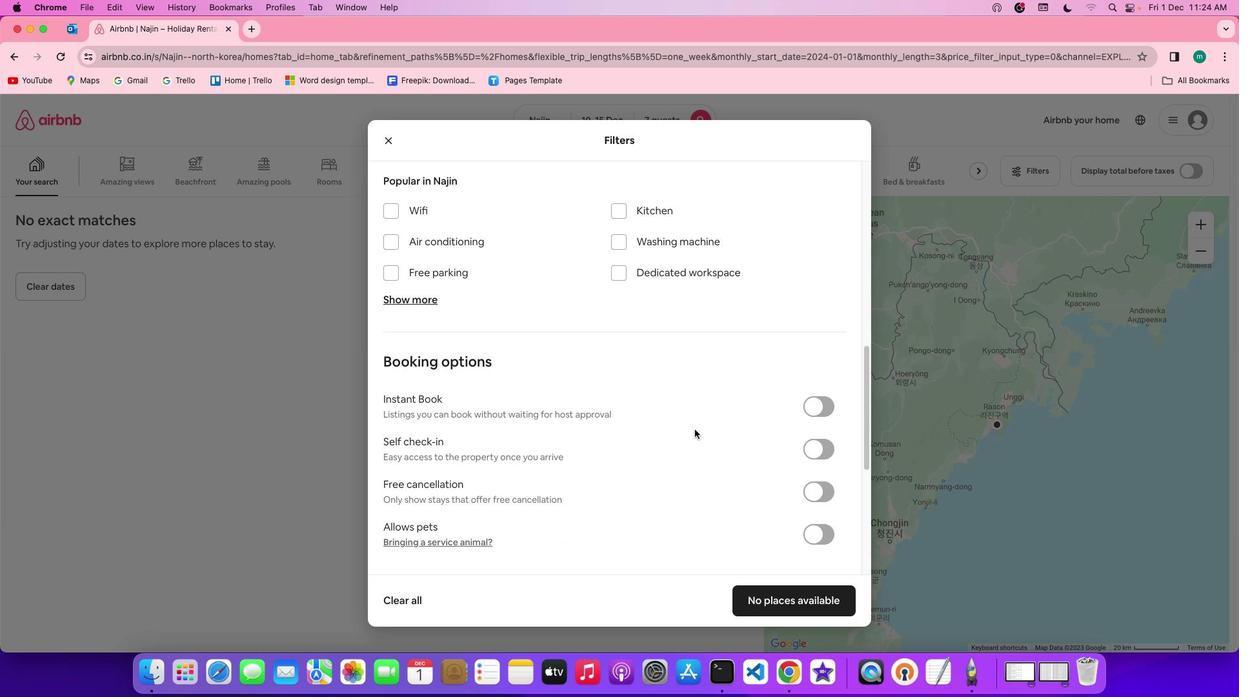 
Action: Mouse scrolled (695, 429) with delta (0, 0)
Screenshot: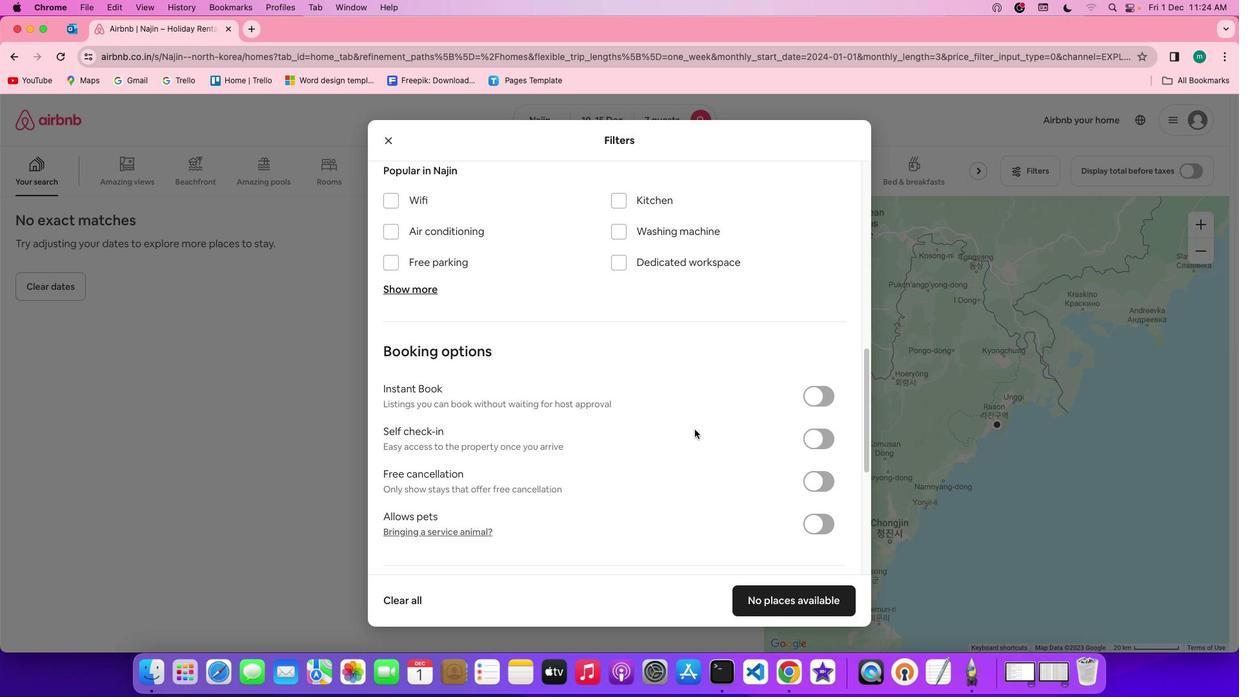 
Action: Mouse scrolled (695, 429) with delta (0, 0)
Screenshot: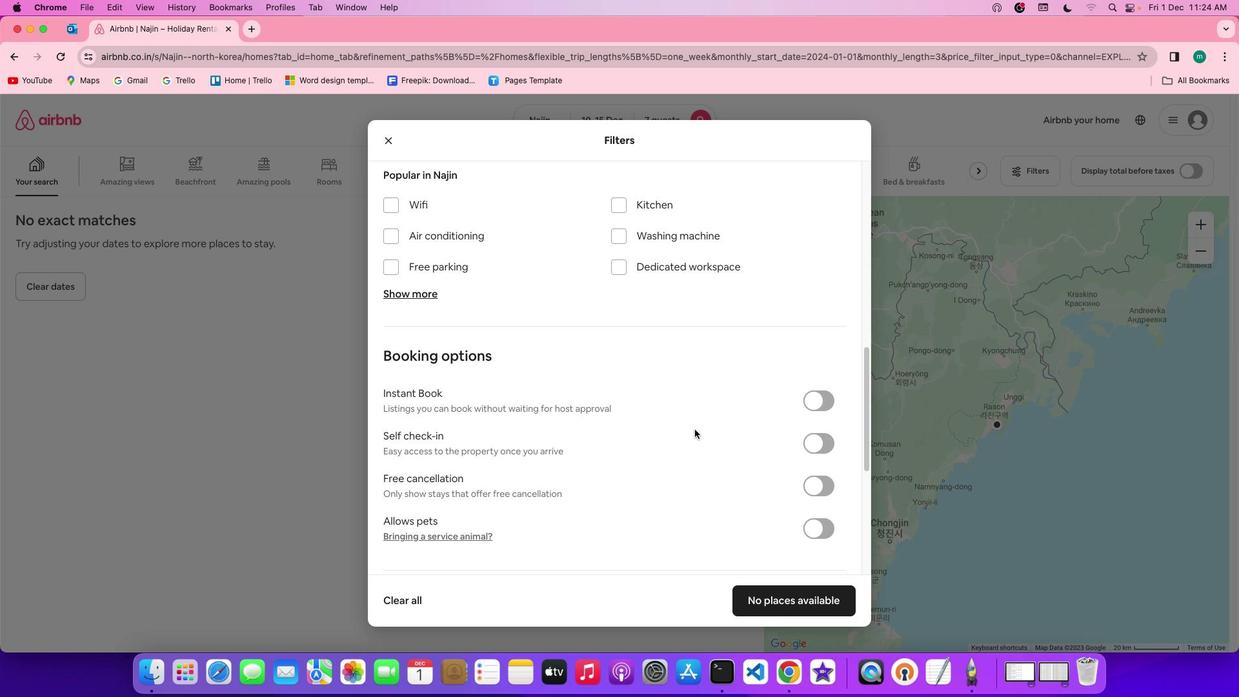 
Action: Mouse scrolled (695, 429) with delta (0, 0)
Screenshot: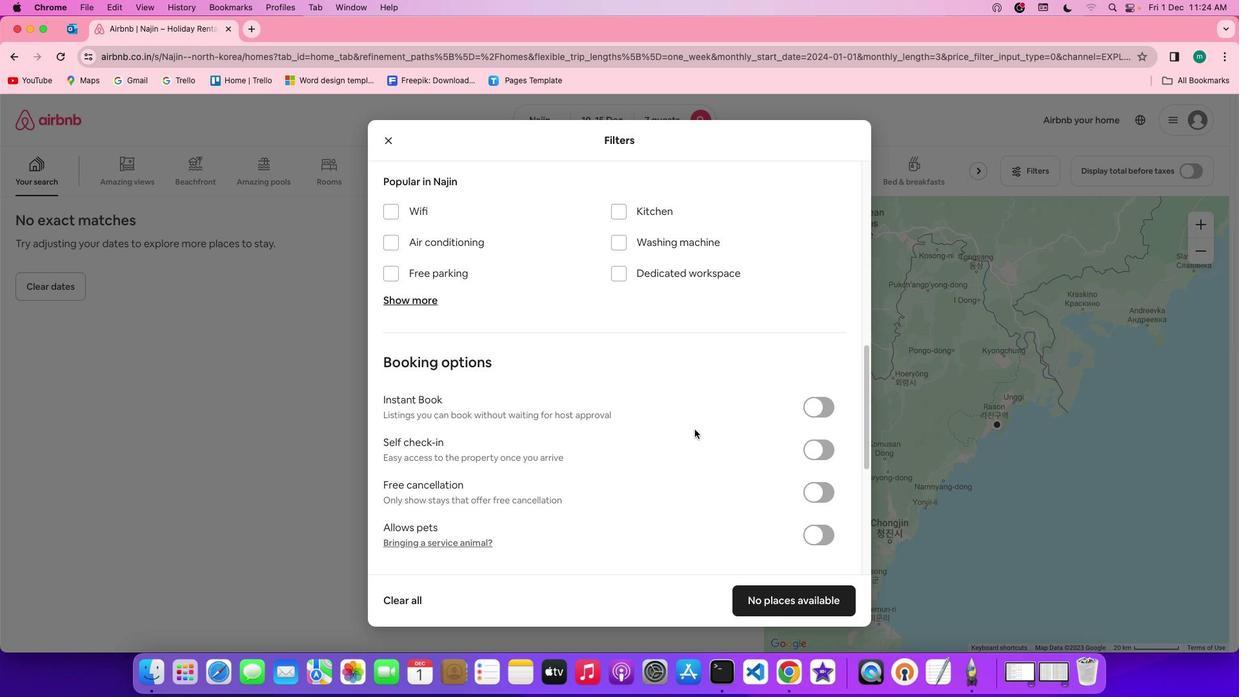 
Action: Mouse scrolled (695, 429) with delta (0, 0)
Screenshot: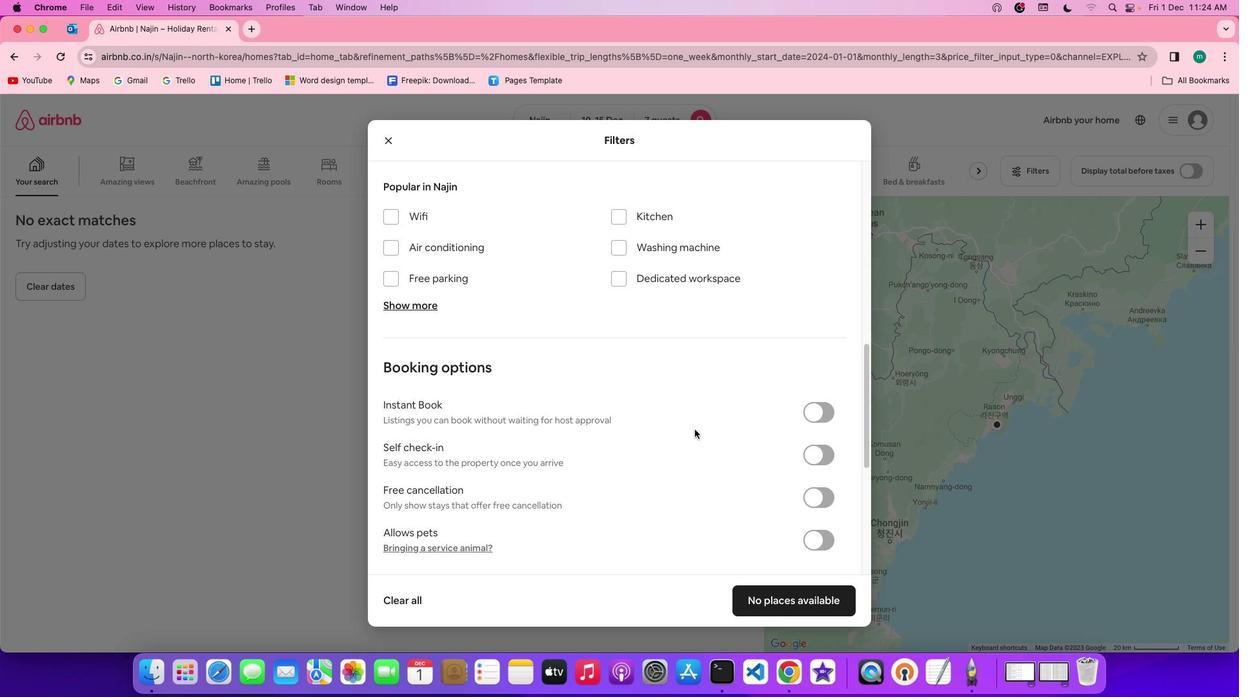 
Action: Mouse moved to (386, 215)
Screenshot: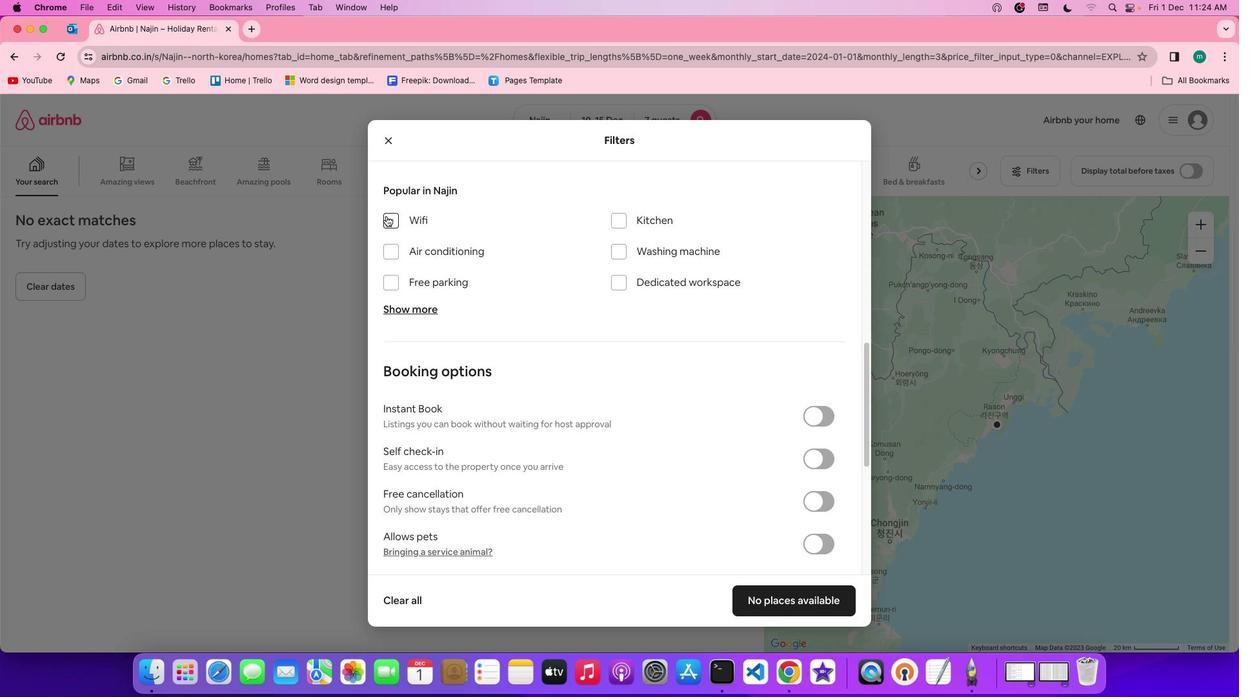 
Action: Mouse pressed left at (386, 215)
Screenshot: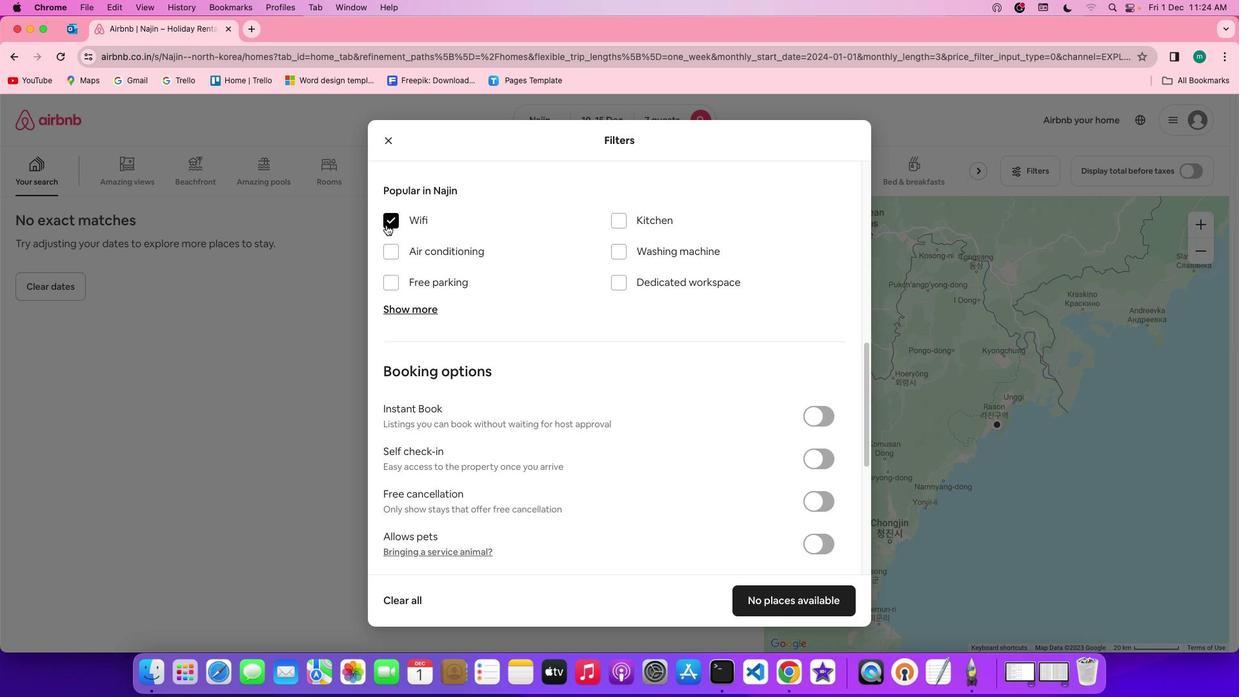 
Action: Mouse moved to (407, 305)
Screenshot: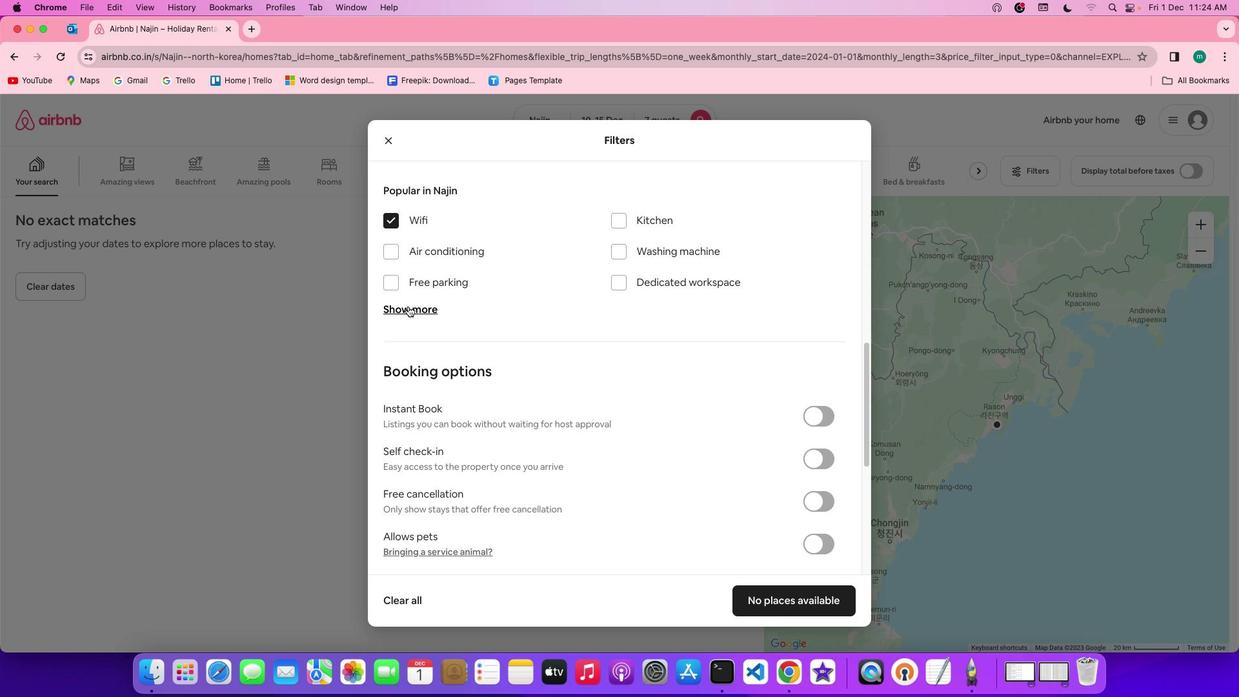 
Action: Mouse pressed left at (407, 305)
Screenshot: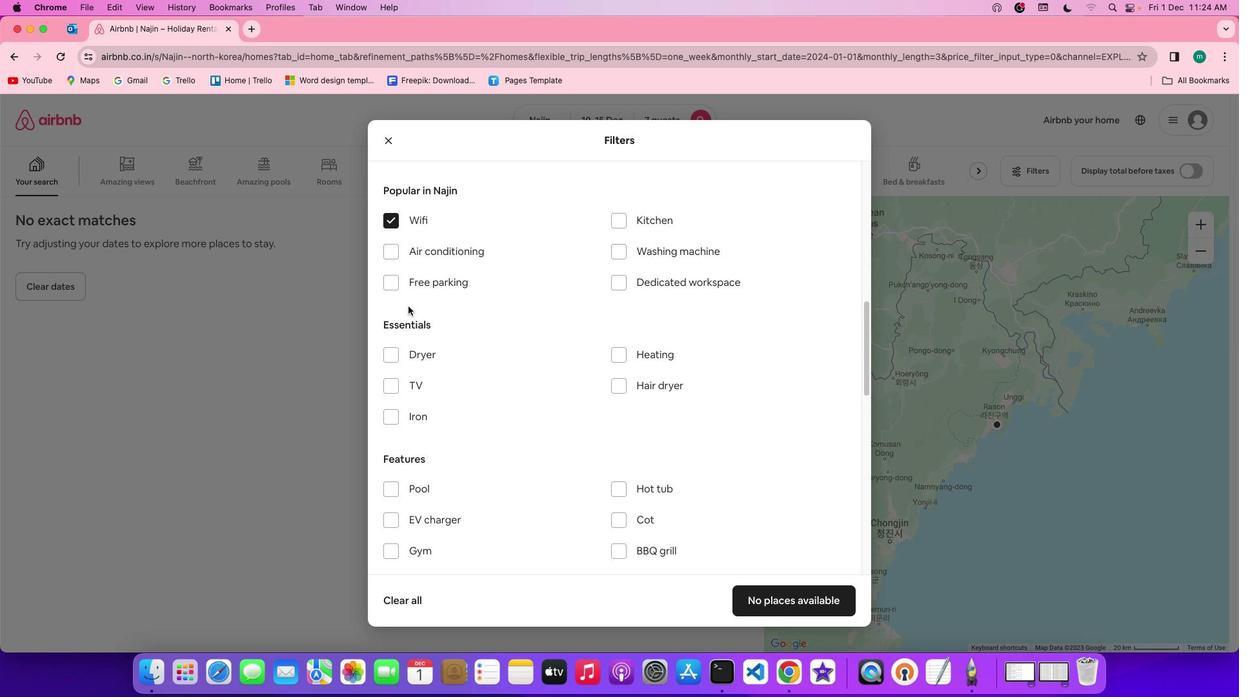 
Action: Mouse moved to (393, 384)
Screenshot: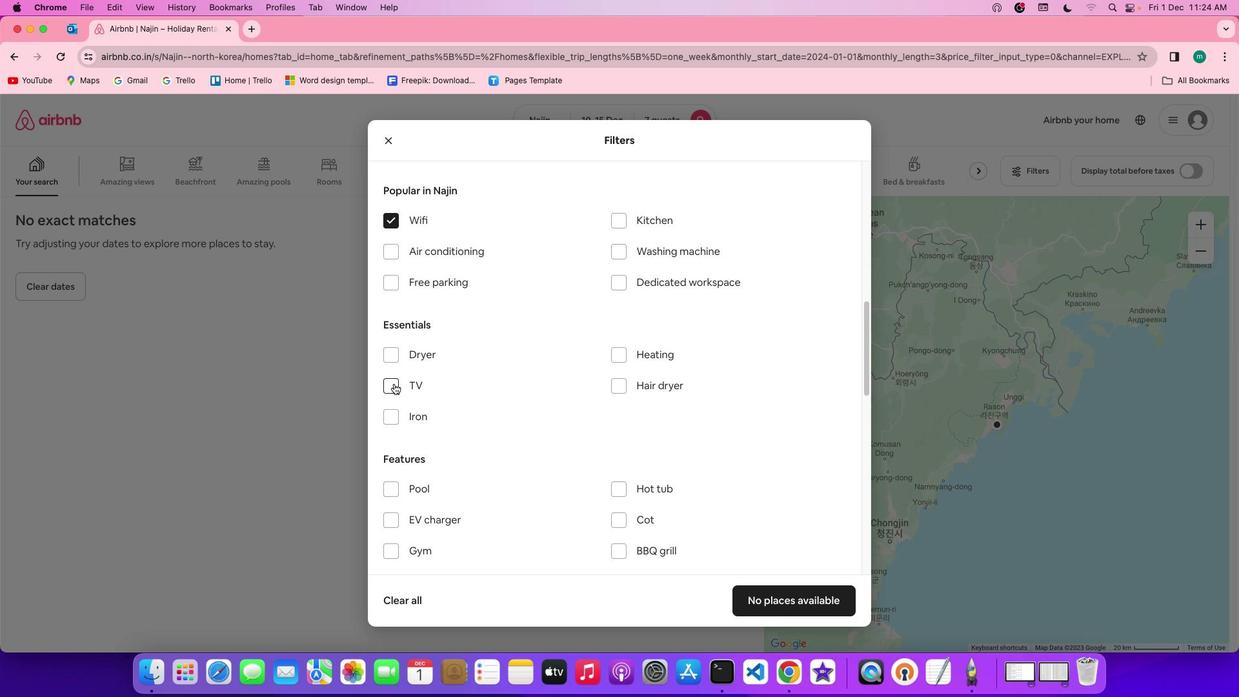
Action: Mouse pressed left at (393, 384)
Screenshot: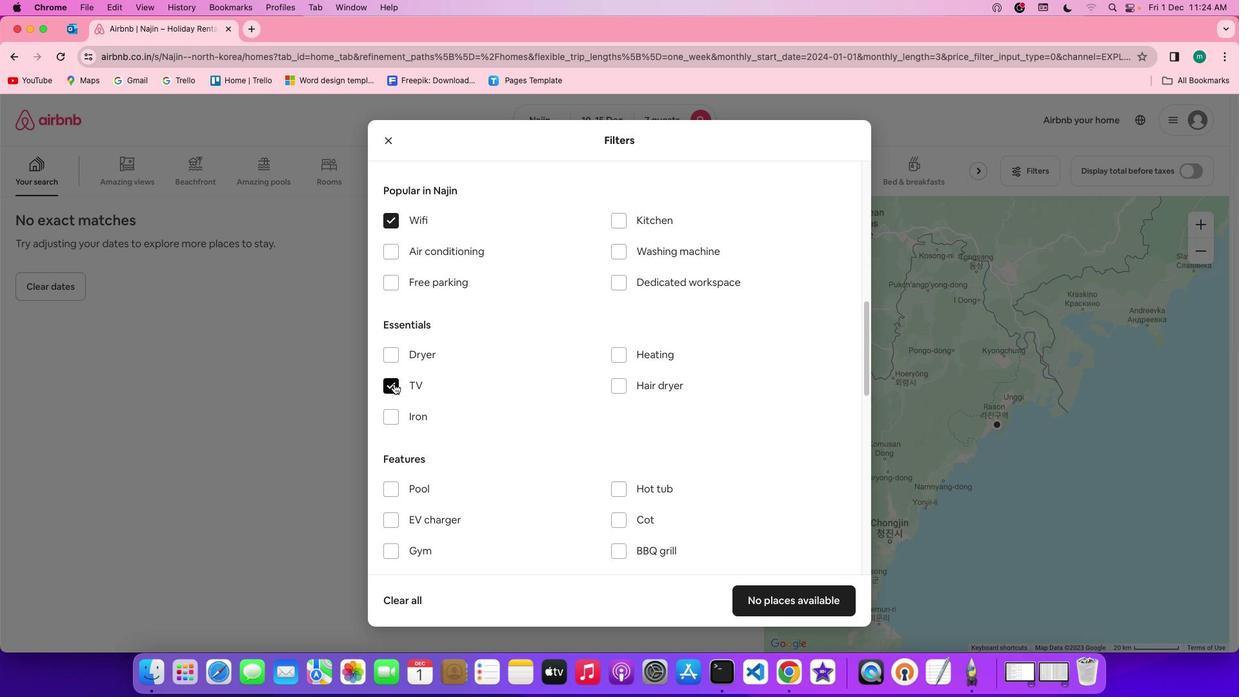 
Action: Mouse moved to (398, 284)
Screenshot: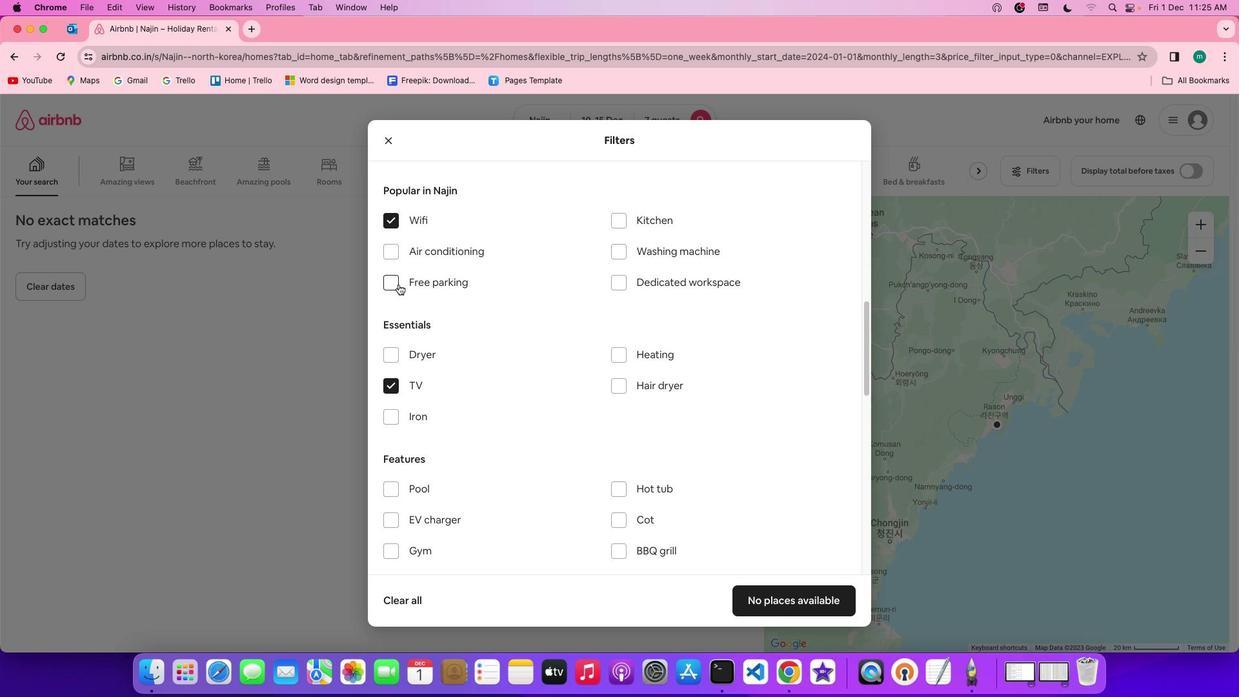 
Action: Mouse pressed left at (398, 284)
Screenshot: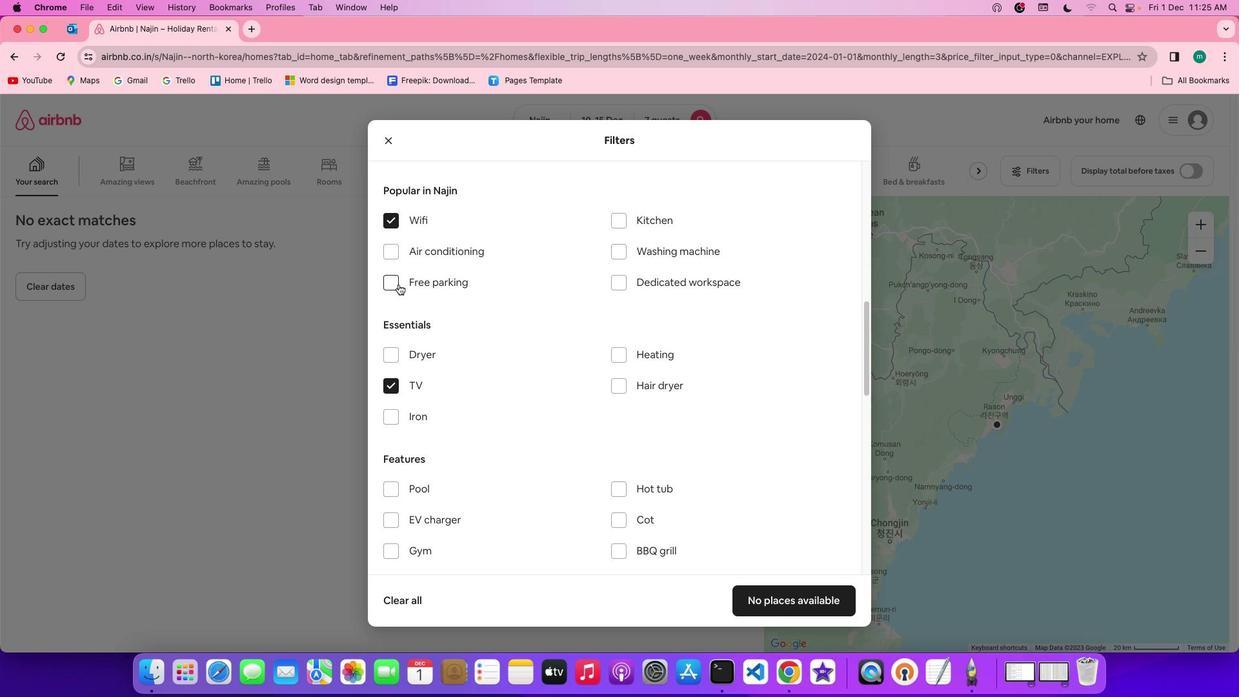 
Action: Mouse moved to (581, 405)
Screenshot: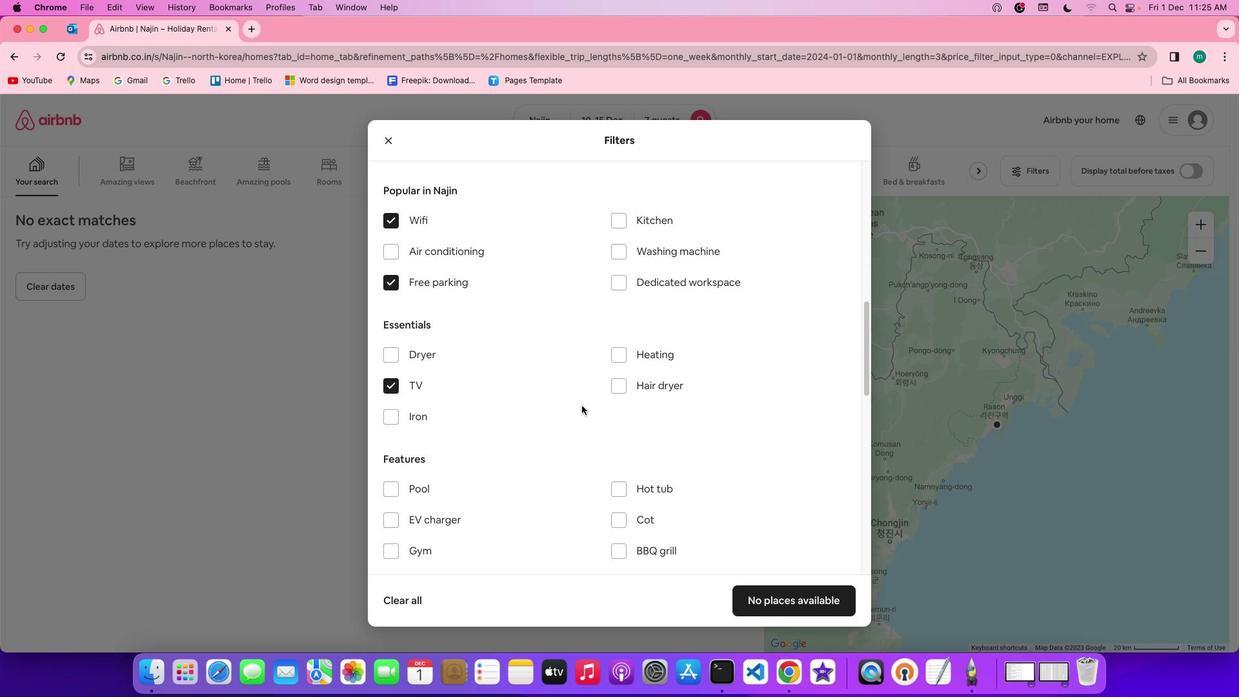 
Action: Mouse scrolled (581, 405) with delta (0, 0)
Screenshot: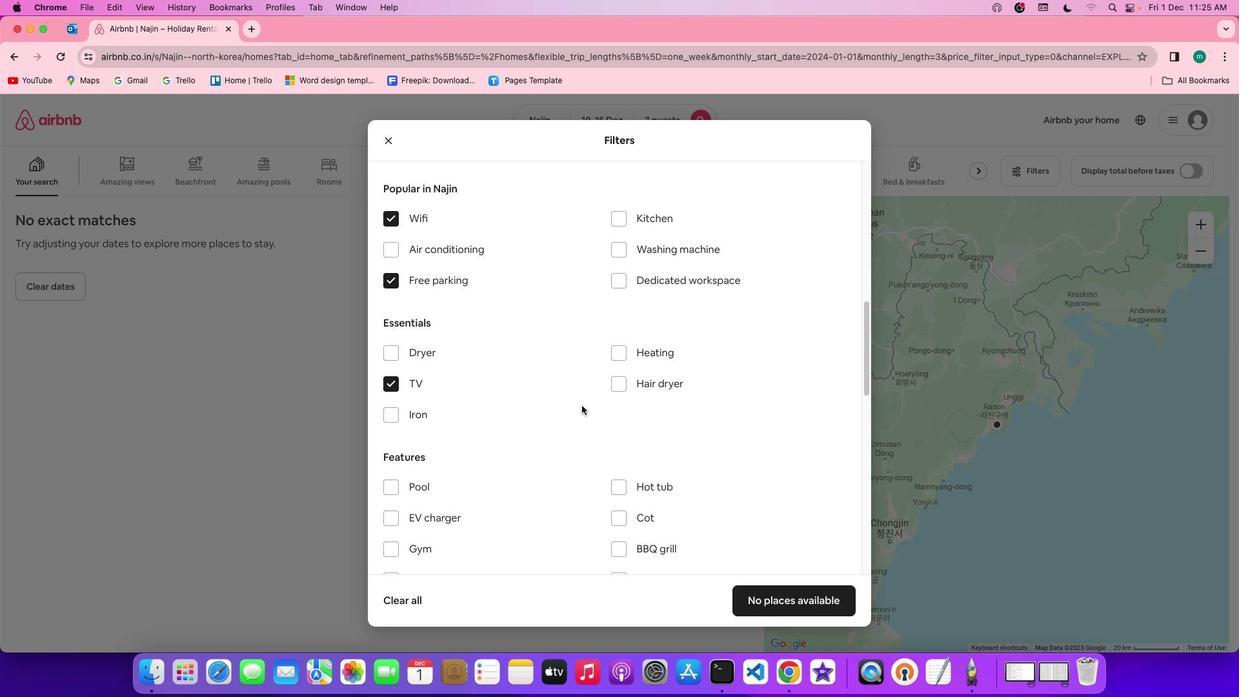 
Action: Mouse scrolled (581, 405) with delta (0, 0)
Screenshot: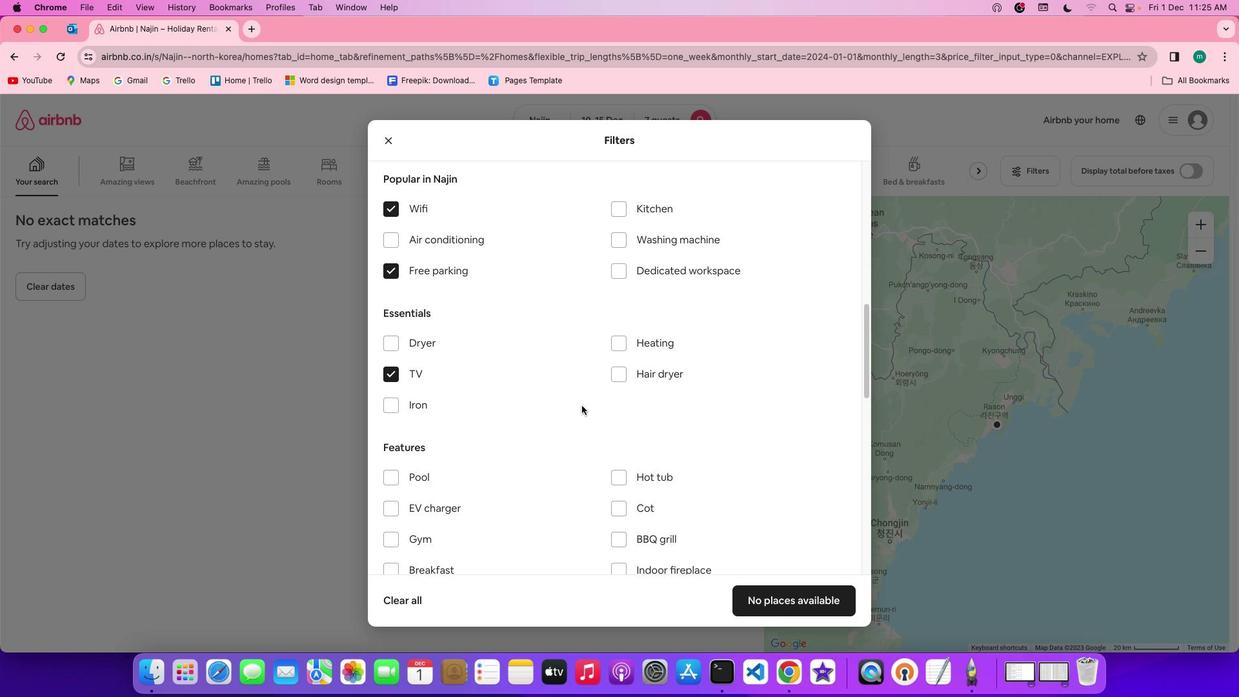 
Action: Mouse scrolled (581, 405) with delta (0, 0)
Screenshot: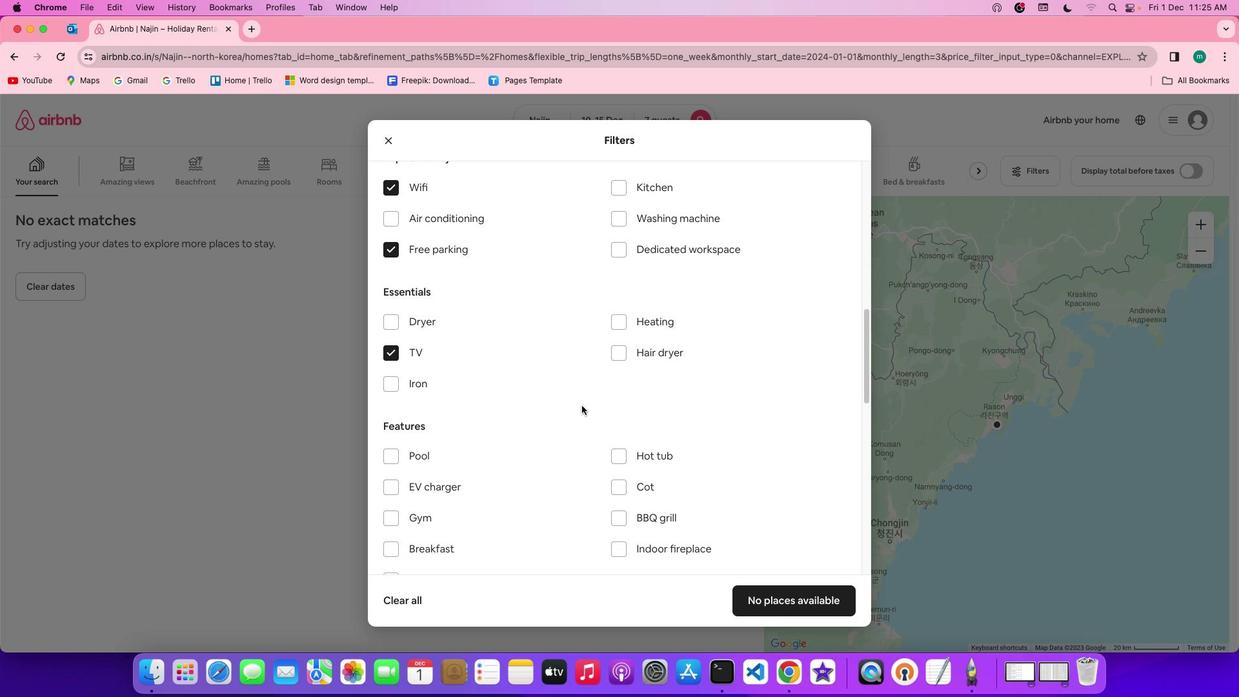 
Action: Mouse scrolled (581, 405) with delta (0, 0)
Screenshot: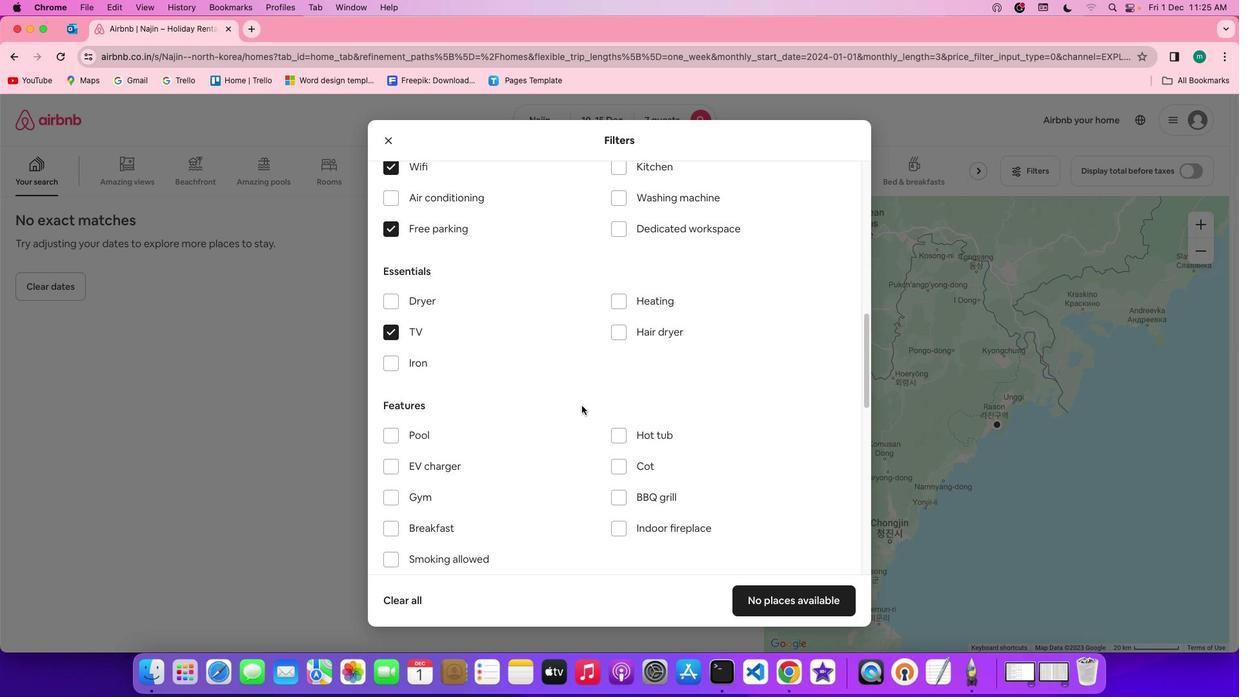 
Action: Mouse scrolled (581, 405) with delta (0, 0)
Screenshot: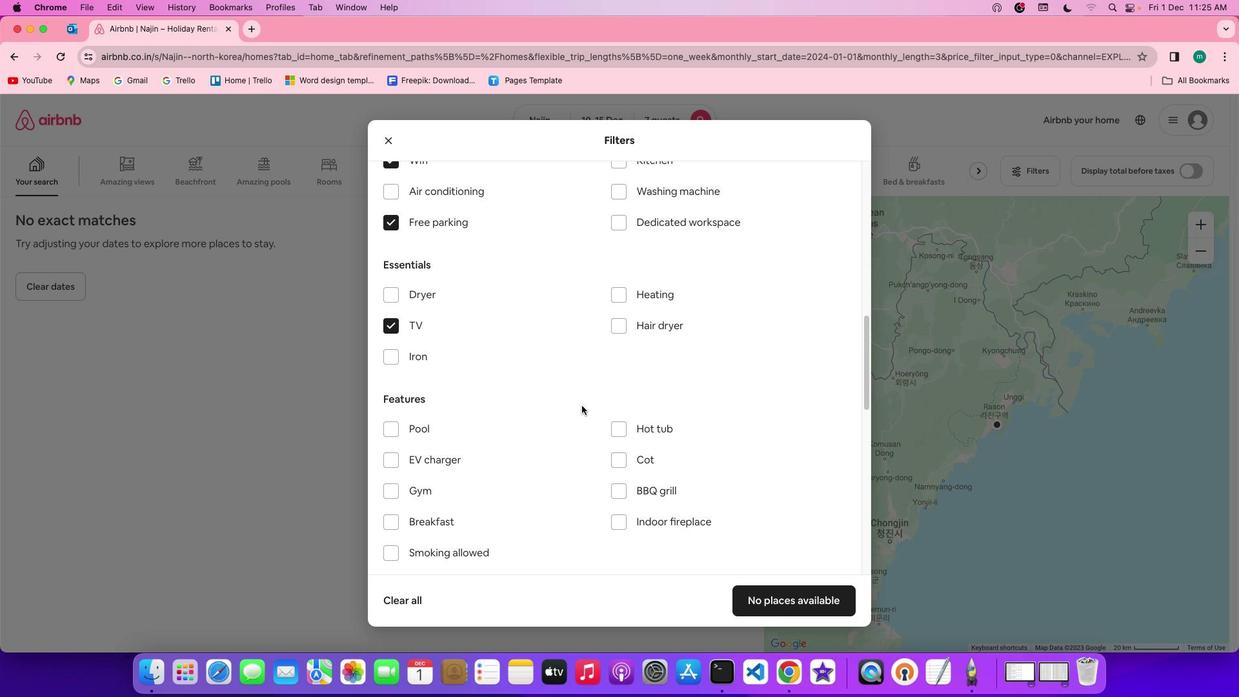 
Action: Mouse scrolled (581, 405) with delta (0, 0)
Screenshot: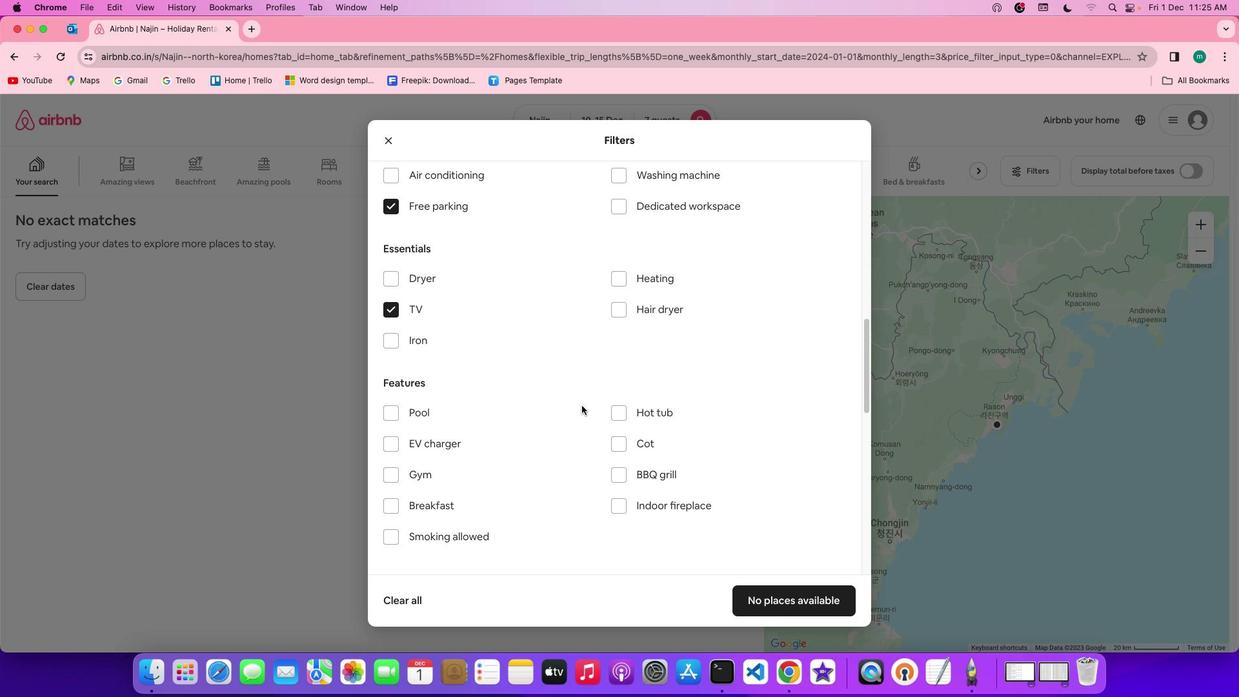 
Action: Mouse scrolled (581, 405) with delta (0, 0)
Screenshot: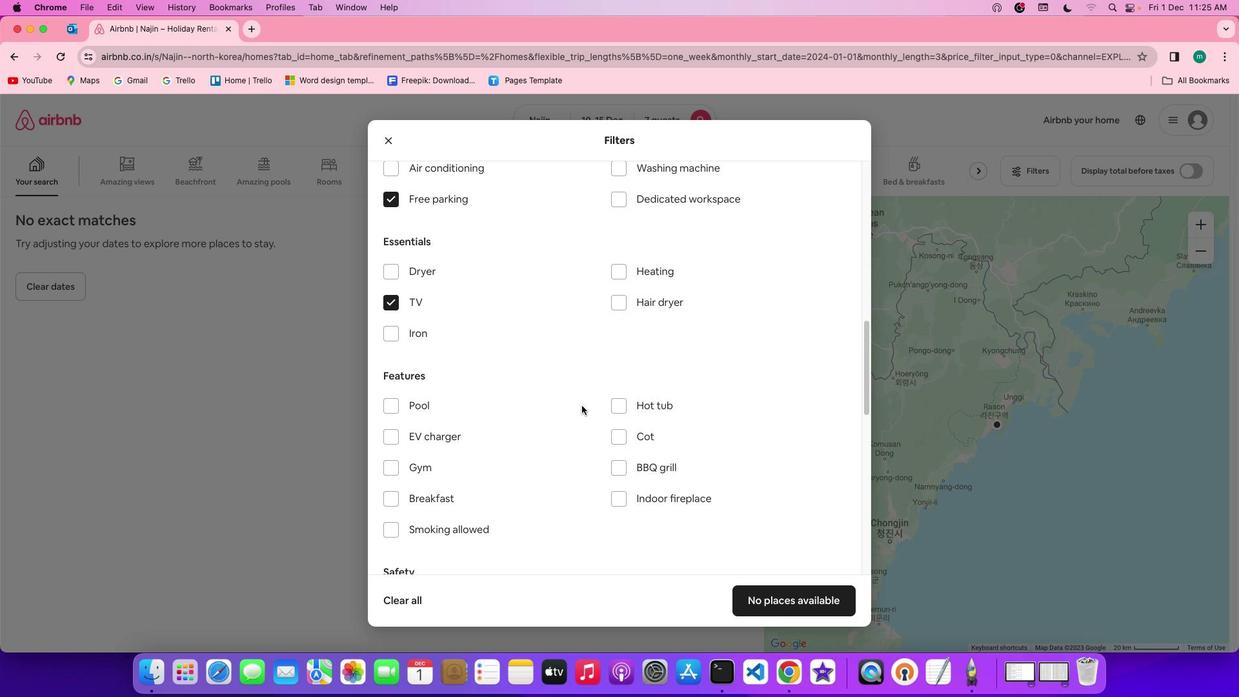 
Action: Mouse scrolled (581, 405) with delta (0, 0)
Screenshot: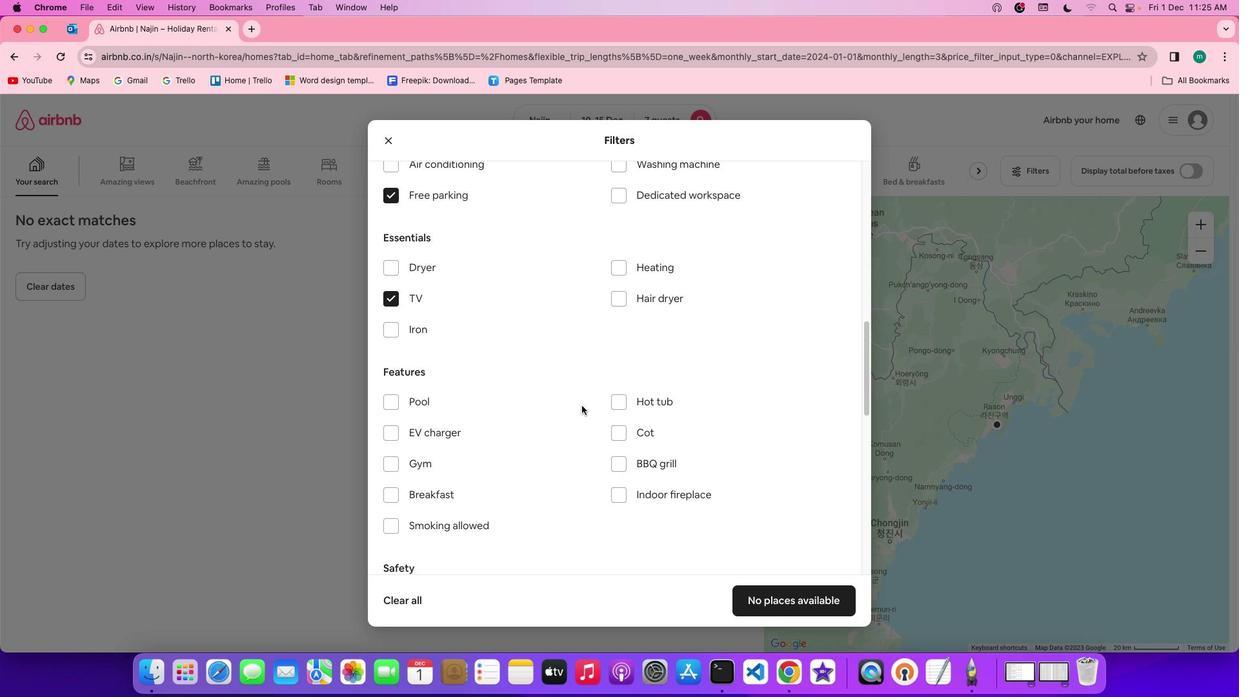 
Action: Mouse scrolled (581, 405) with delta (0, 0)
Screenshot: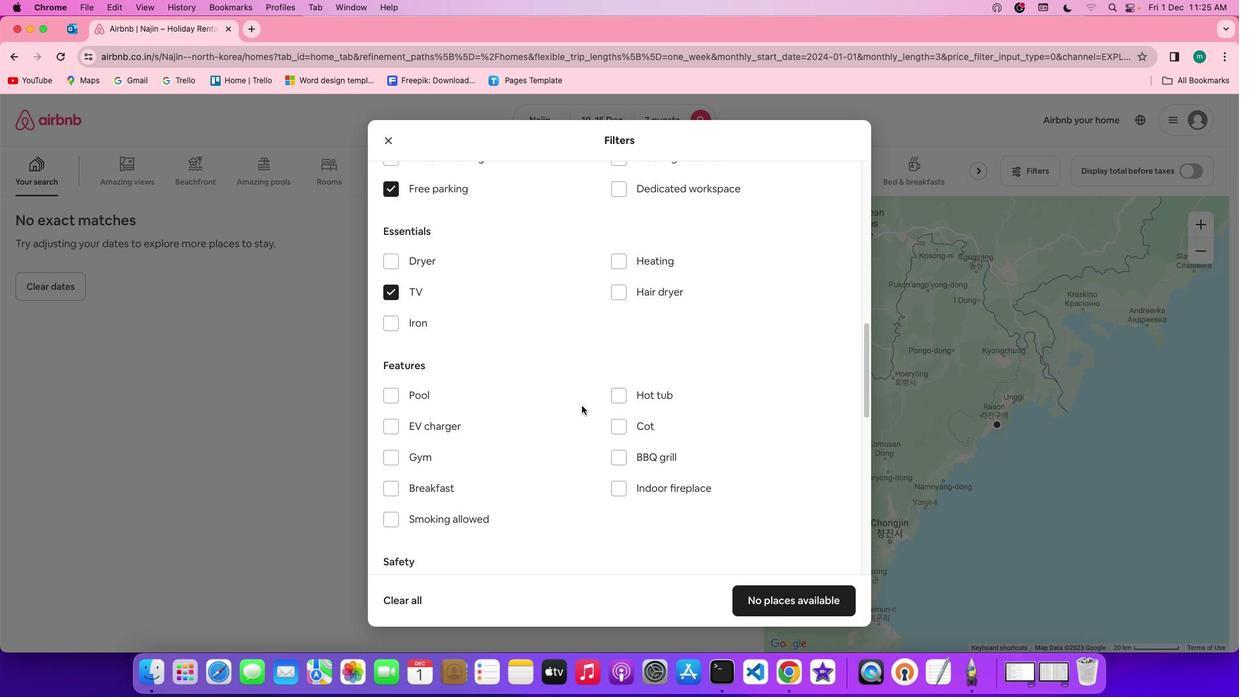 
Action: Mouse scrolled (581, 405) with delta (0, 0)
Screenshot: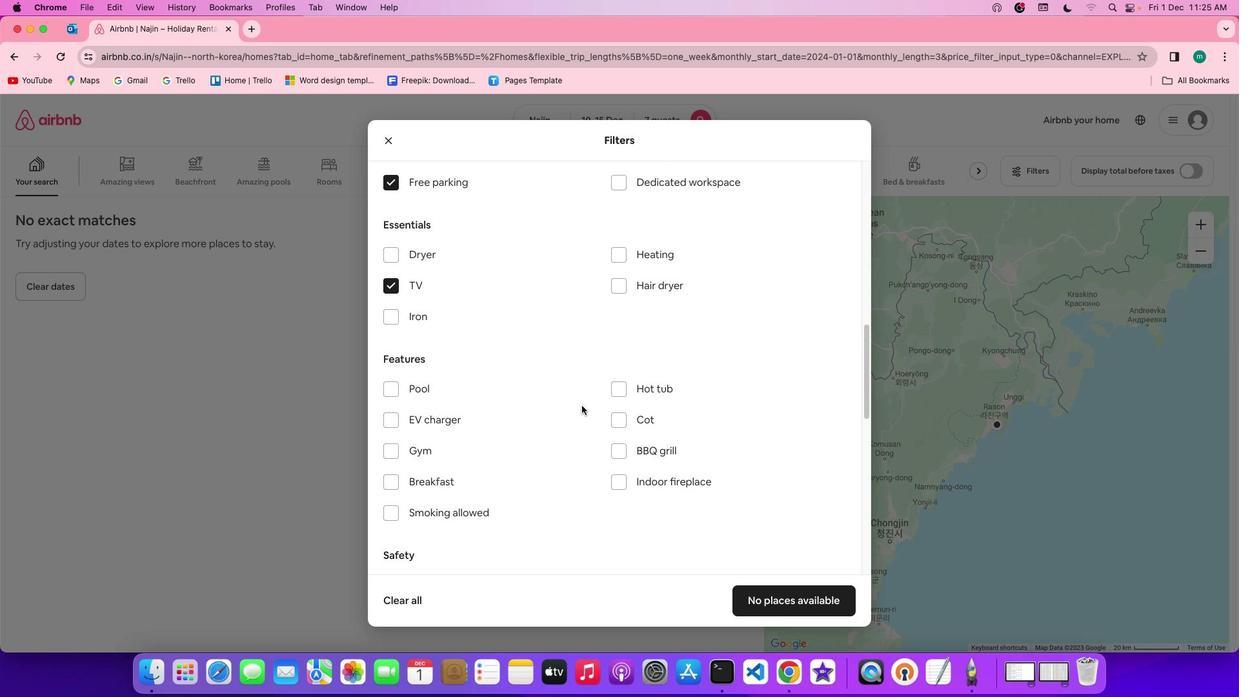 
Action: Mouse scrolled (581, 405) with delta (0, 0)
Screenshot: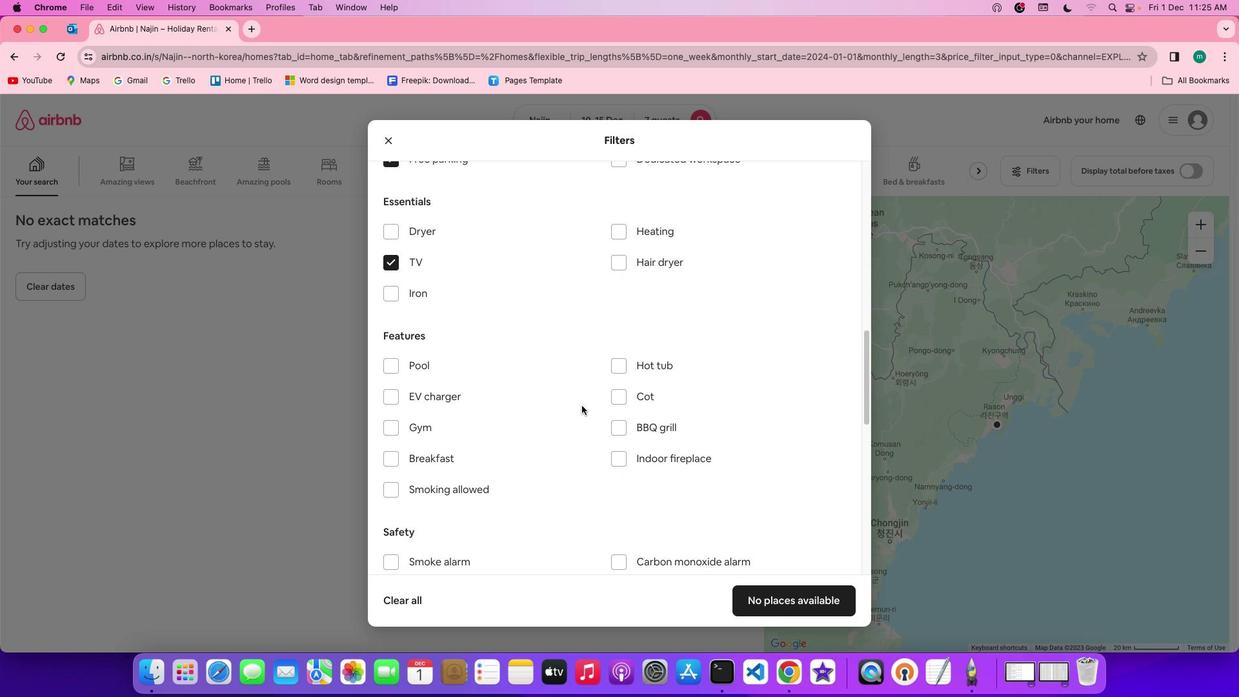 
Action: Mouse scrolled (581, 405) with delta (0, 0)
Screenshot: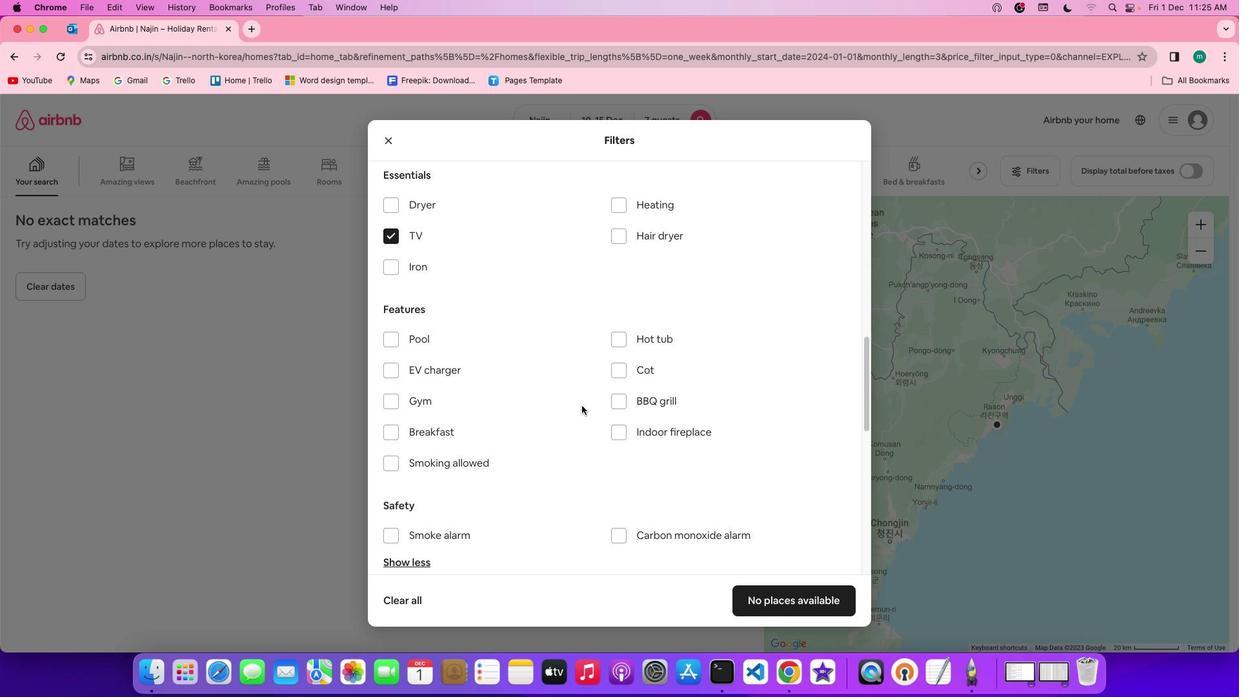 
Action: Mouse scrolled (581, 405) with delta (0, 0)
Screenshot: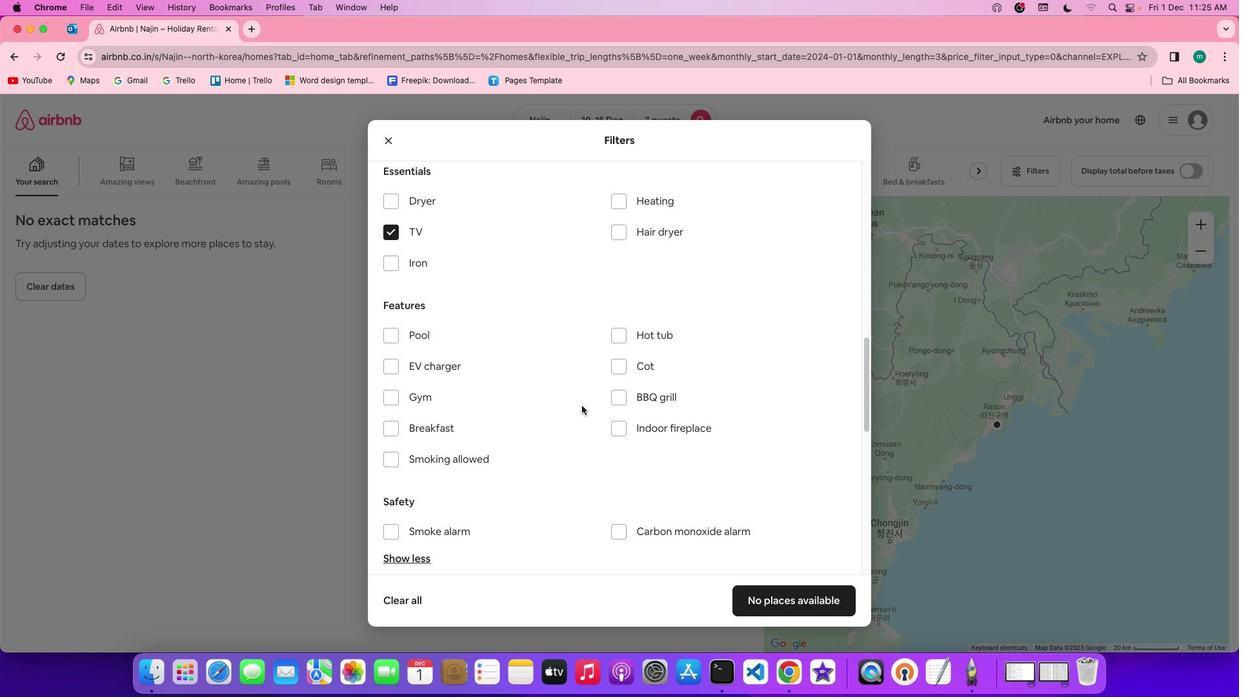 
Action: Mouse moved to (383, 384)
Screenshot: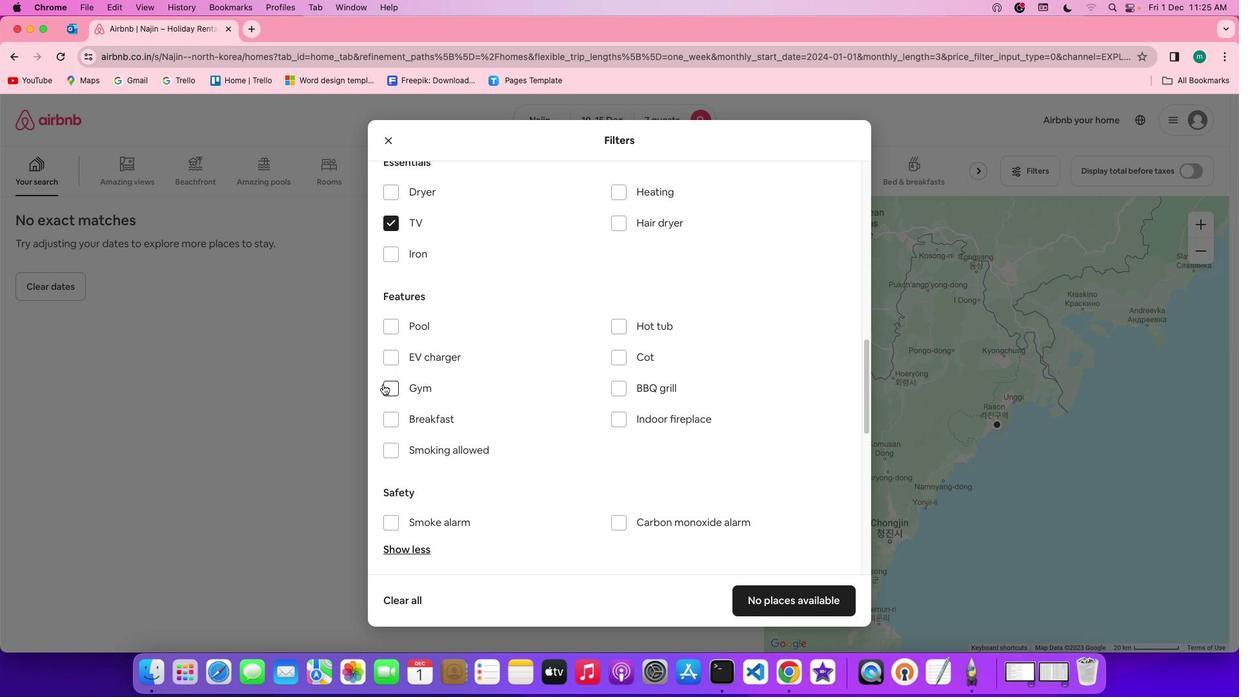
Action: Mouse pressed left at (383, 384)
Screenshot: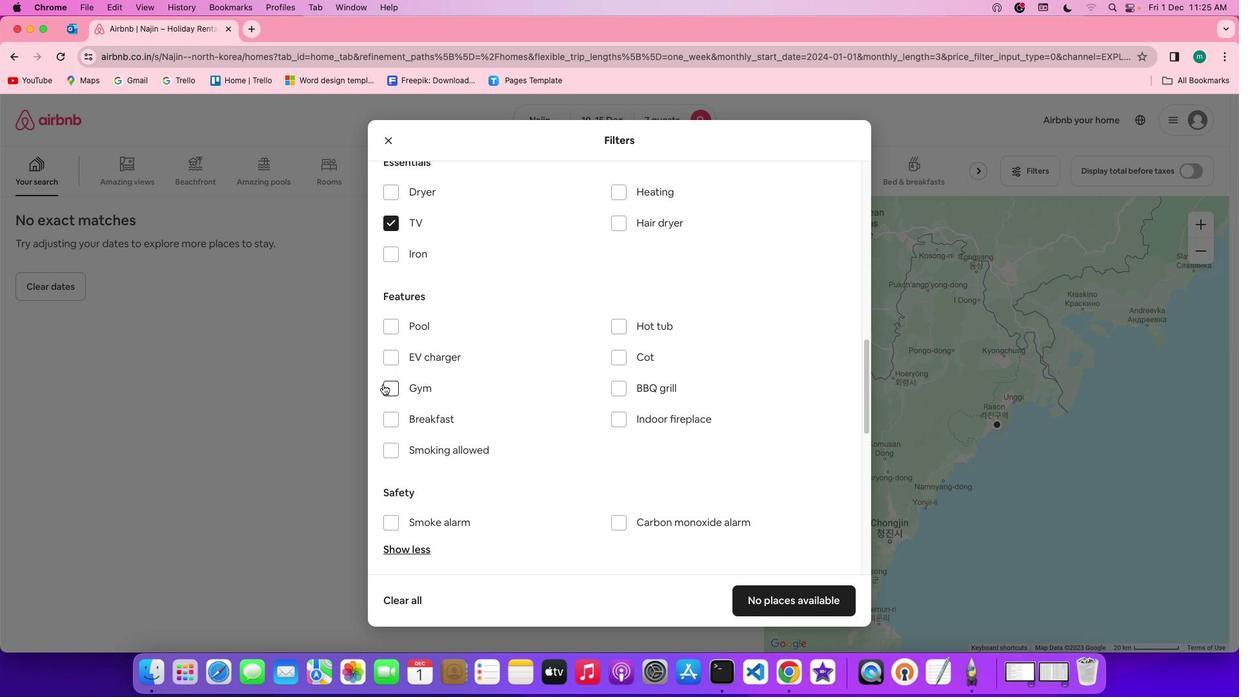 
Action: Mouse moved to (390, 413)
Screenshot: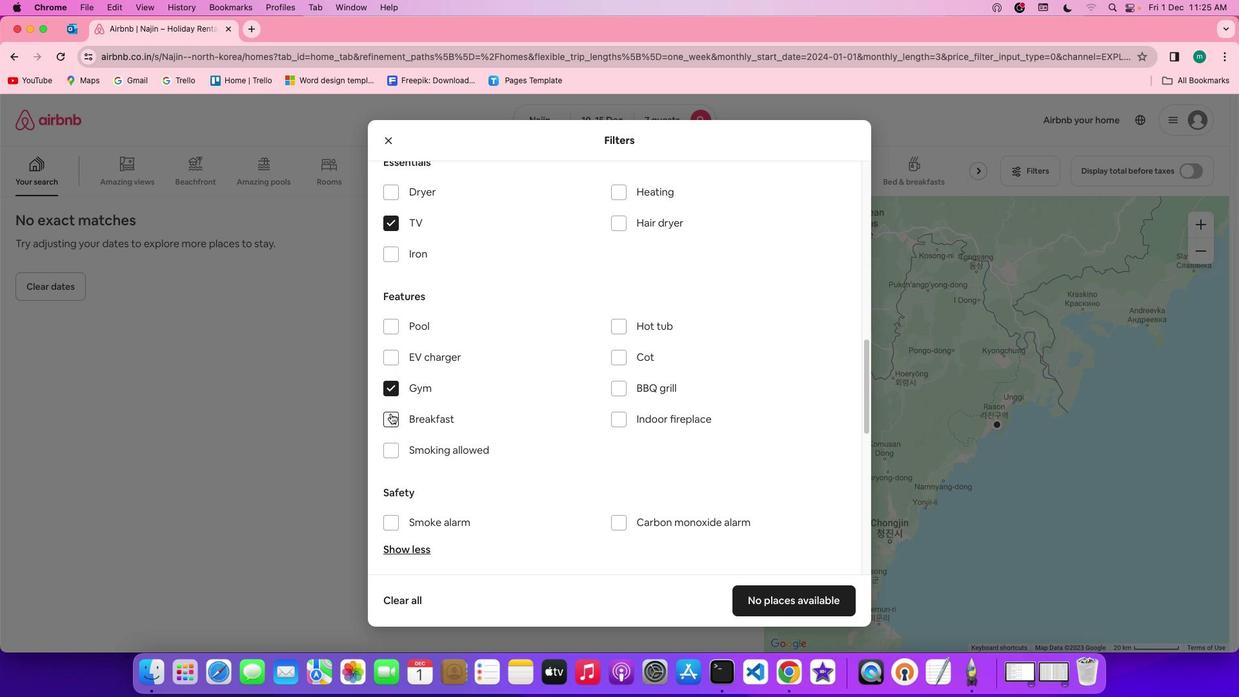 
Action: Mouse pressed left at (390, 413)
Screenshot: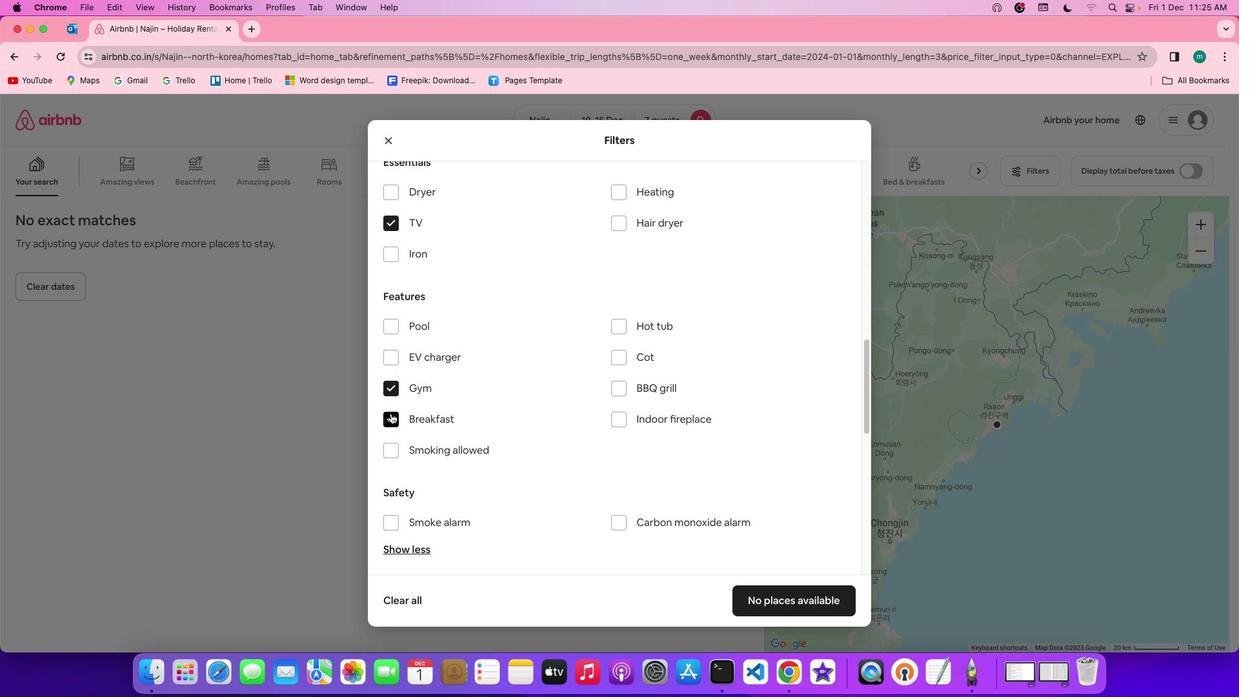 
Action: Mouse moved to (509, 440)
Screenshot: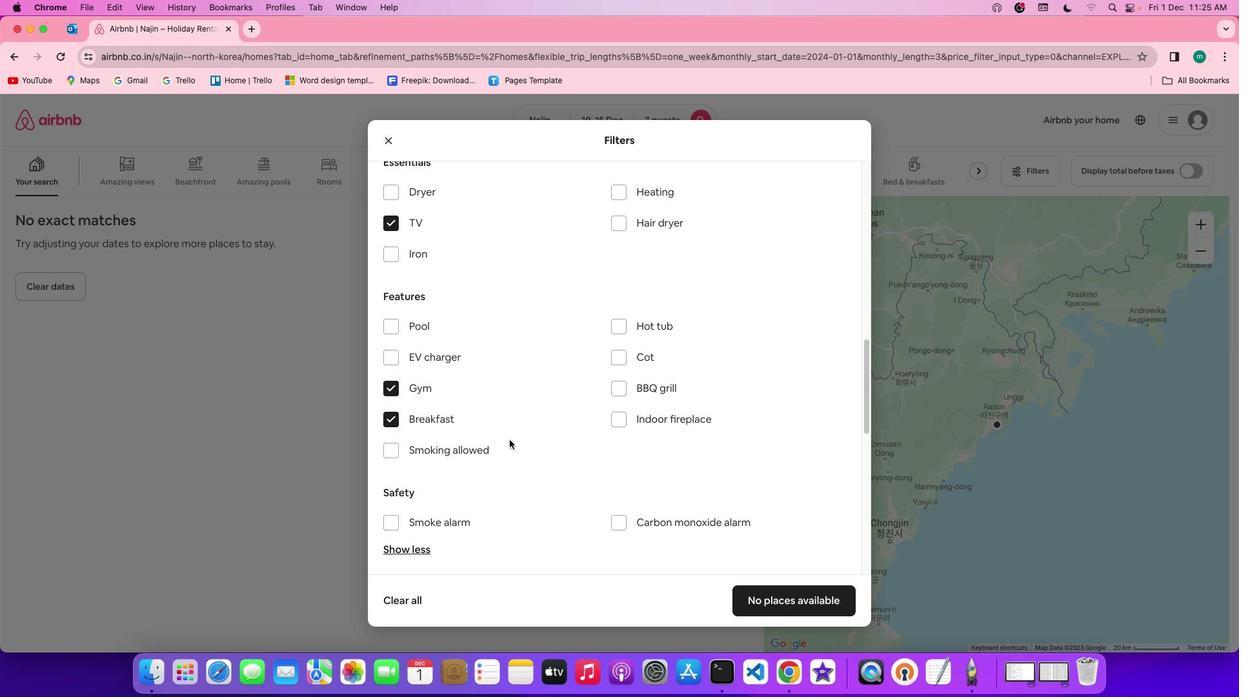 
Action: Mouse scrolled (509, 440) with delta (0, 0)
Screenshot: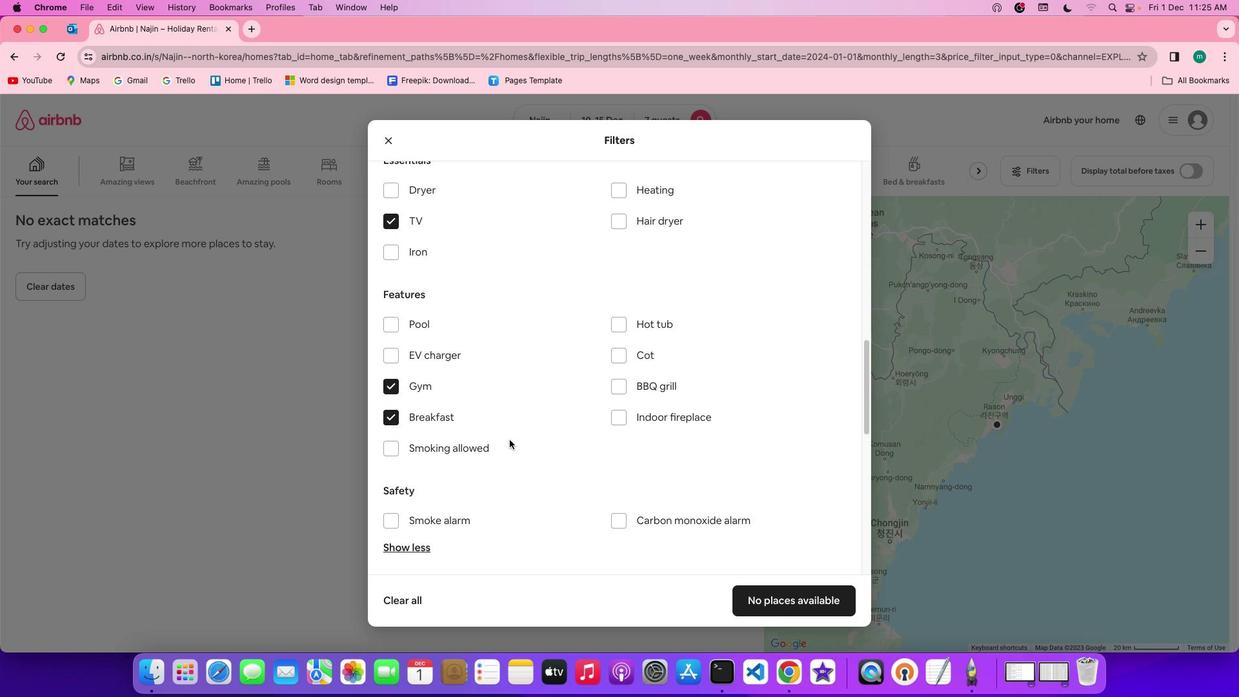 
Action: Mouse scrolled (509, 440) with delta (0, 0)
Screenshot: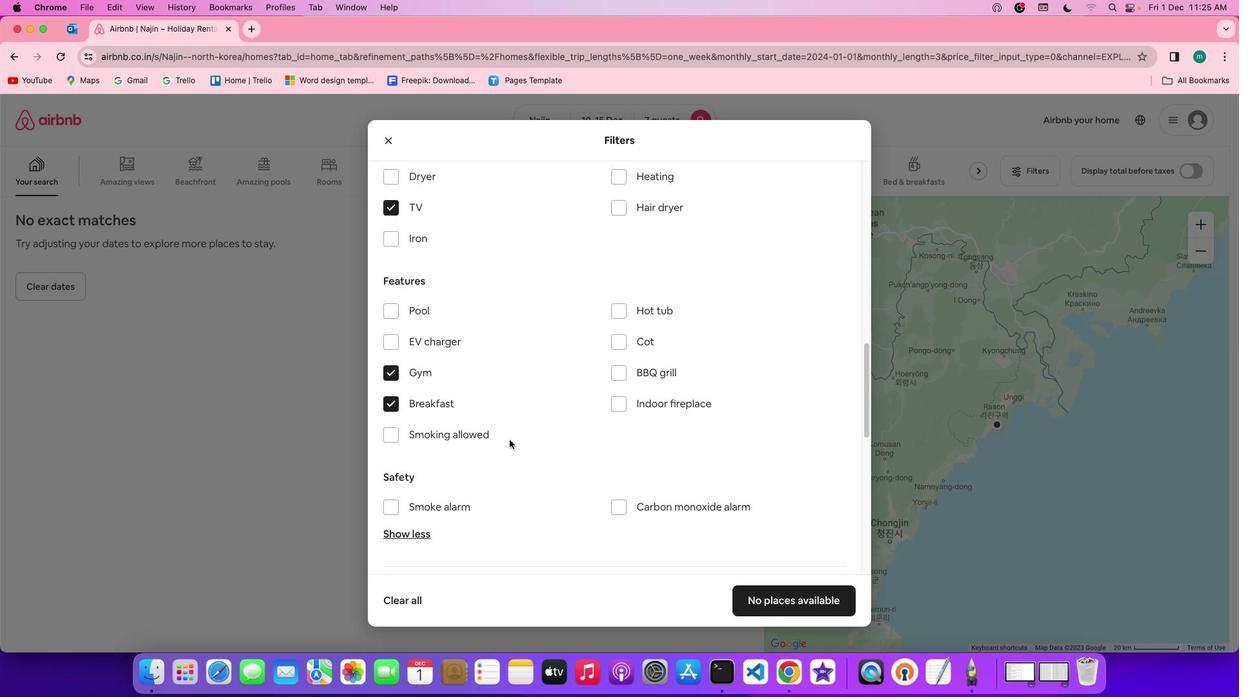 
Action: Mouse scrolled (509, 440) with delta (0, -1)
Screenshot: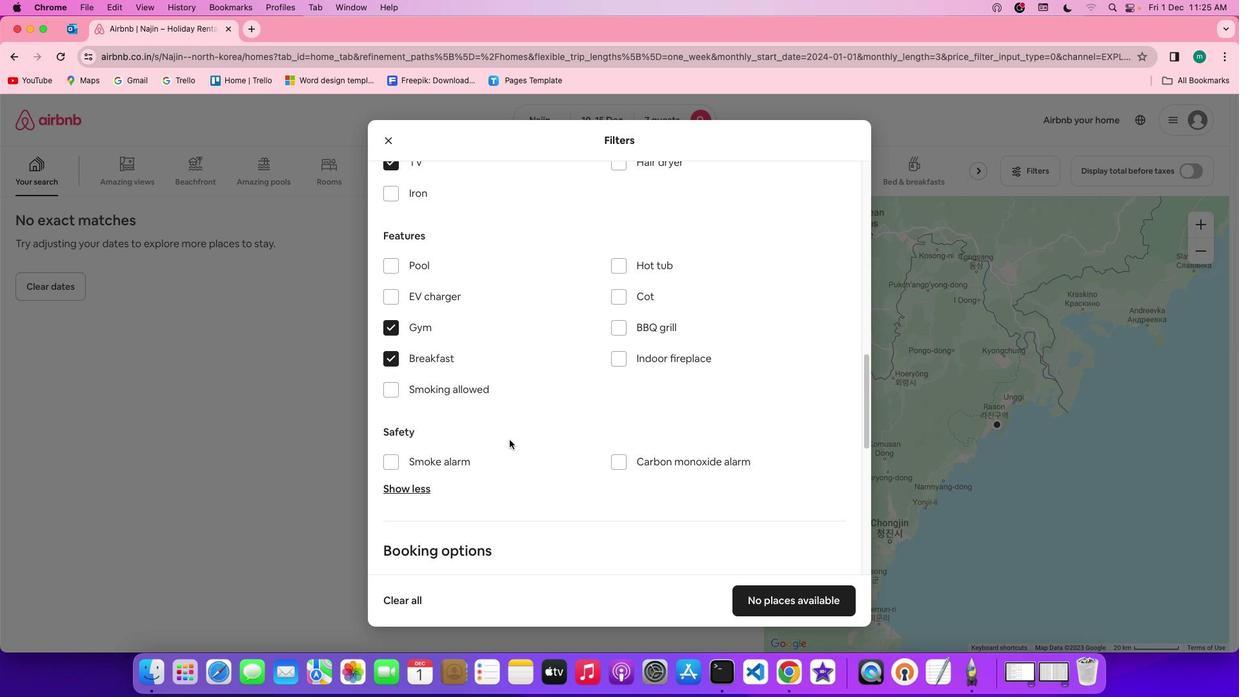 
Action: Mouse moved to (568, 453)
Screenshot: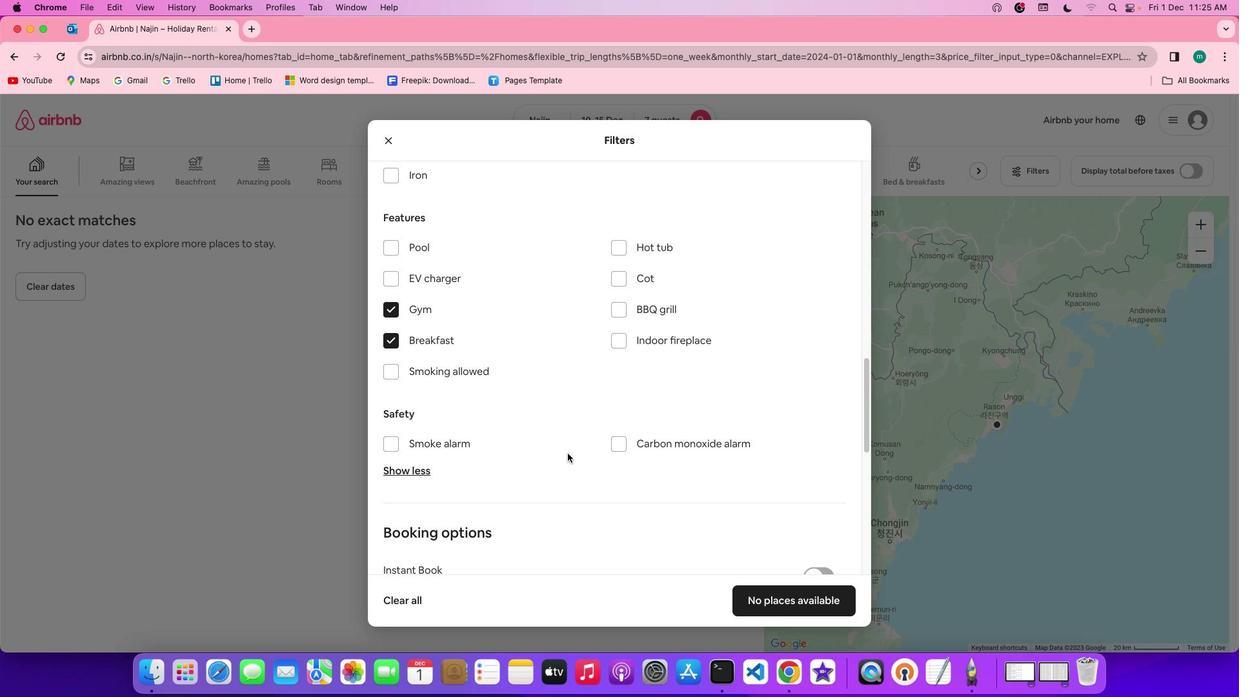 
Action: Mouse scrolled (568, 453) with delta (0, 0)
Screenshot: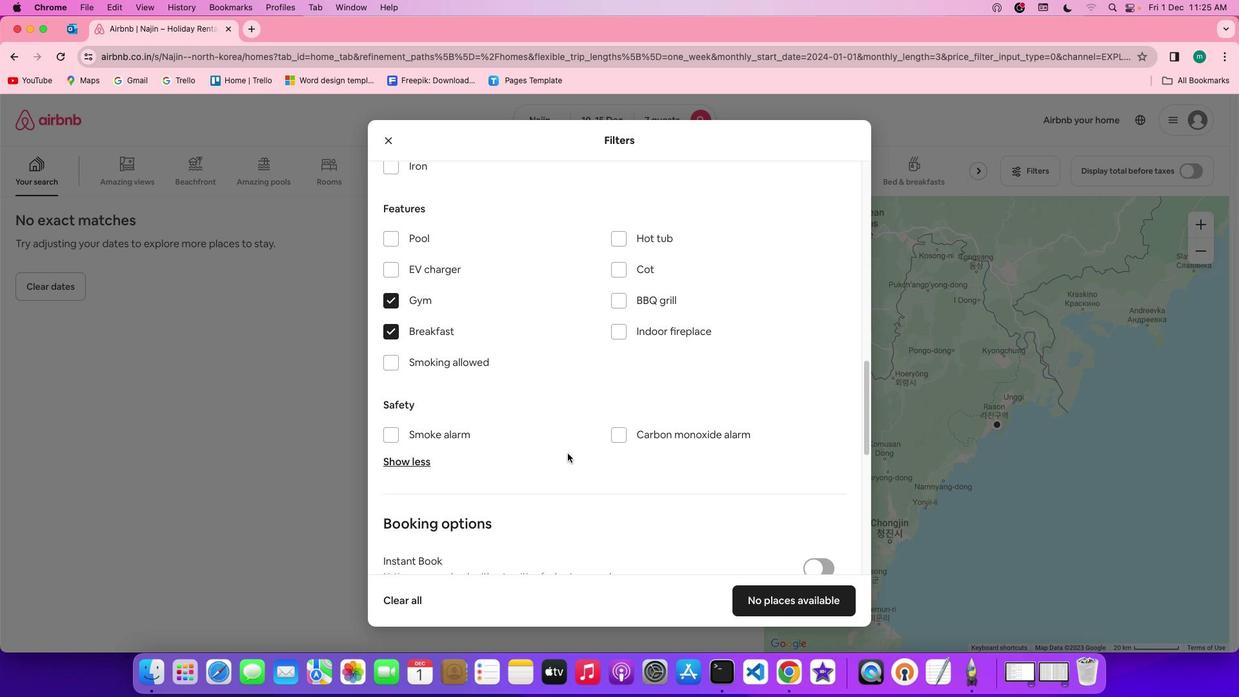 
Action: Mouse scrolled (568, 453) with delta (0, 0)
Screenshot: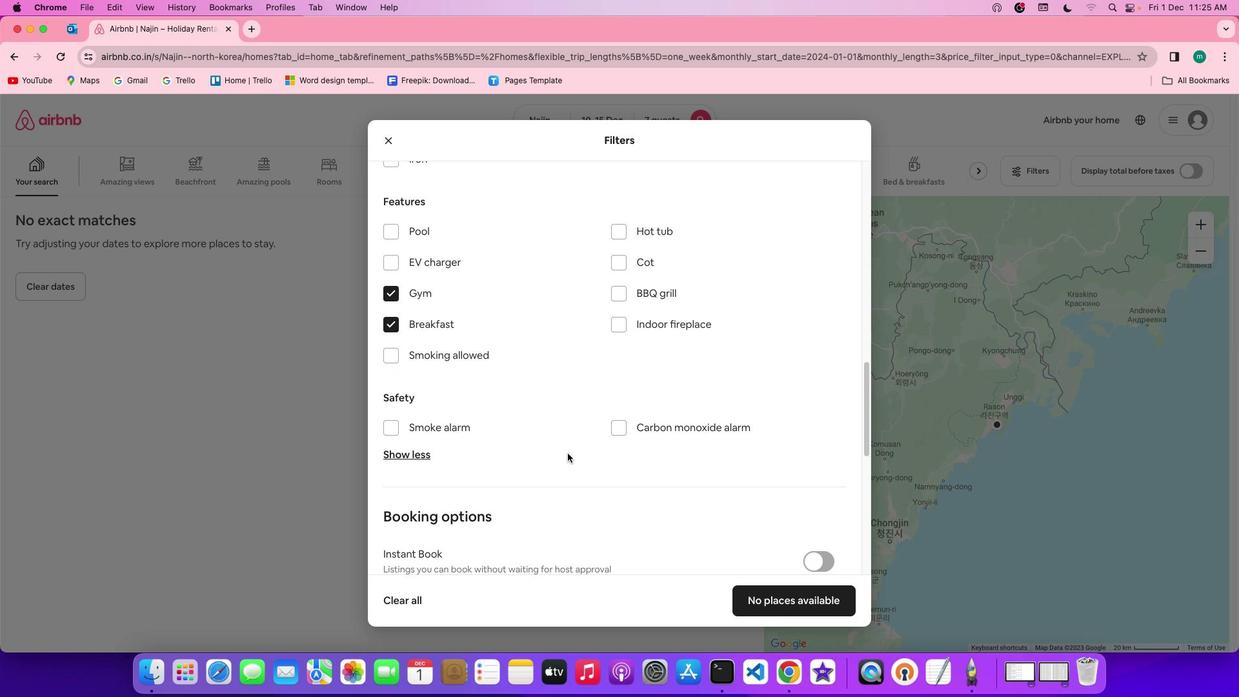 
Action: Mouse scrolled (568, 453) with delta (0, -1)
Screenshot: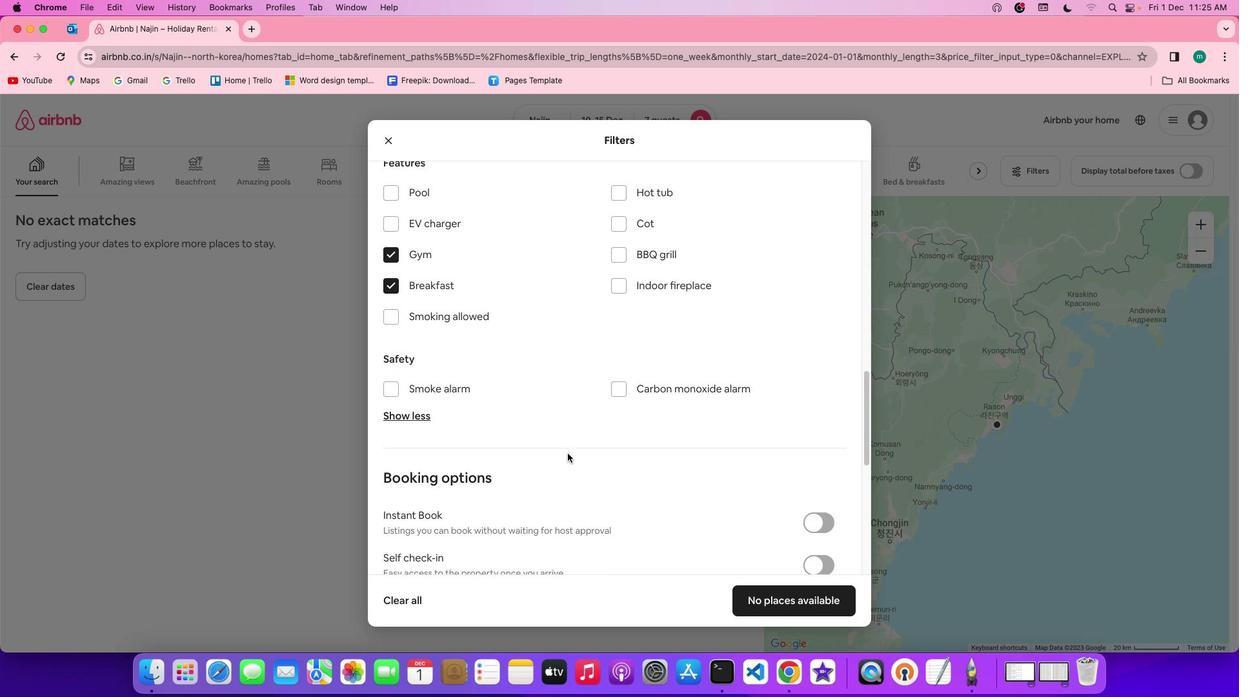
Action: Mouse scrolled (568, 453) with delta (0, -1)
Screenshot: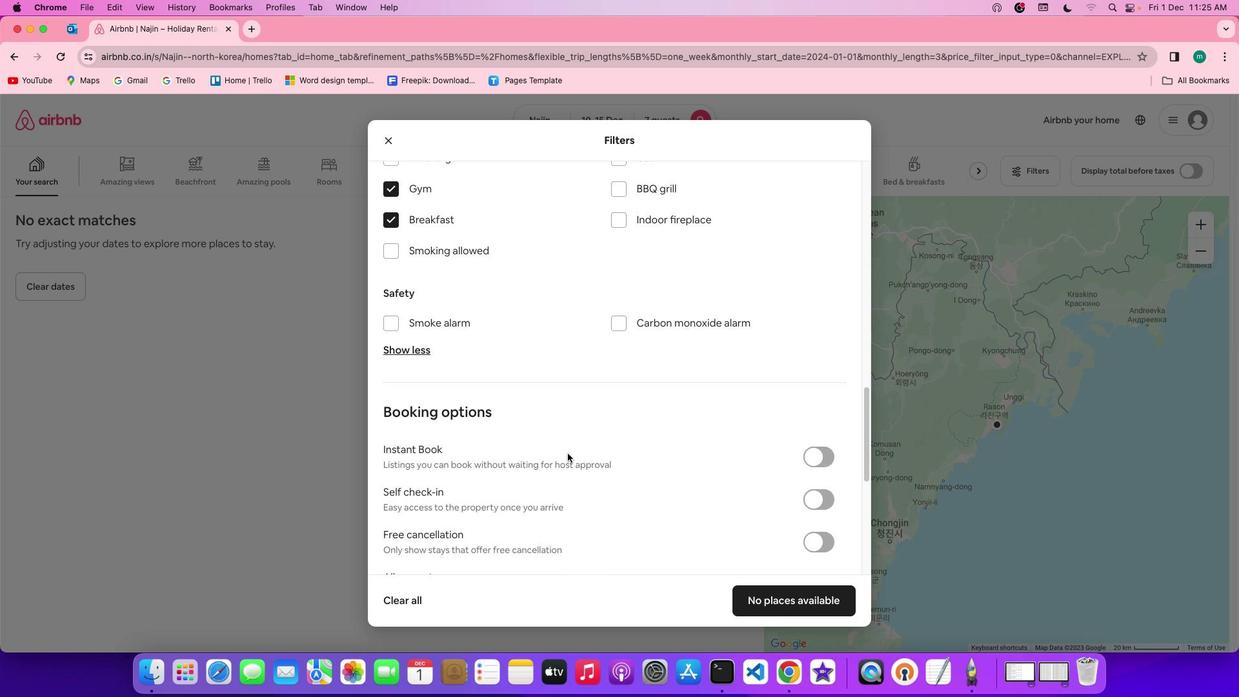 
Action: Mouse moved to (575, 455)
Screenshot: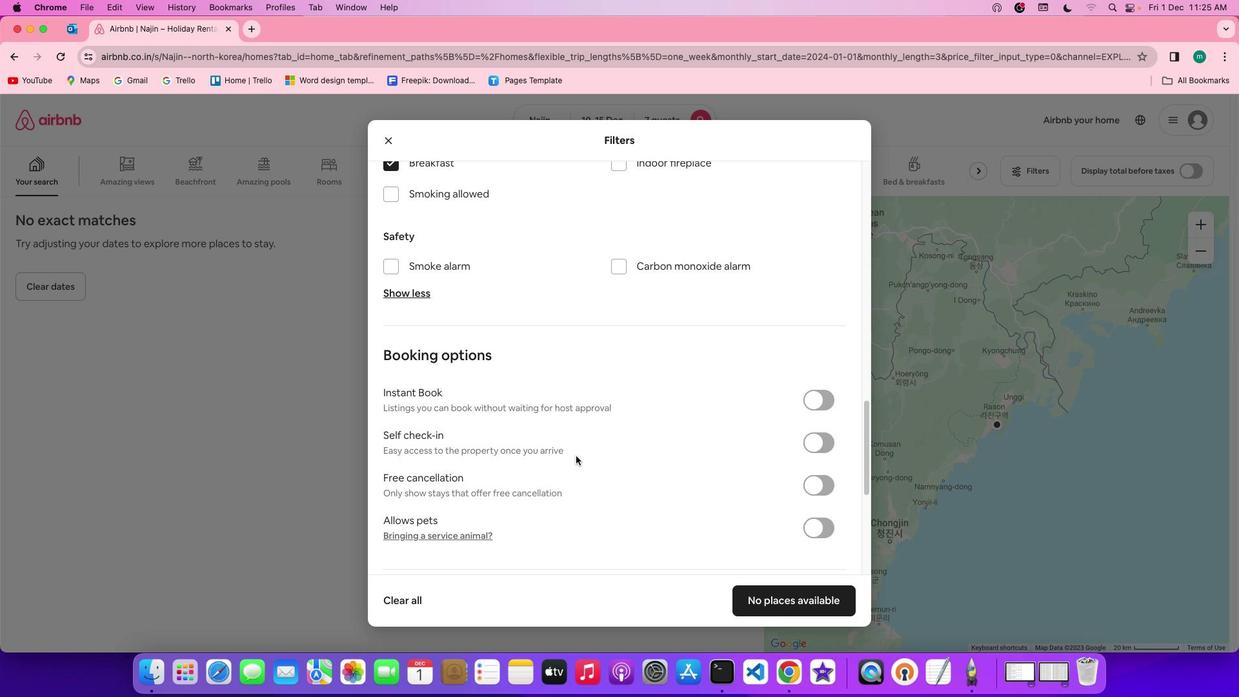
Action: Mouse scrolled (575, 455) with delta (0, 0)
Screenshot: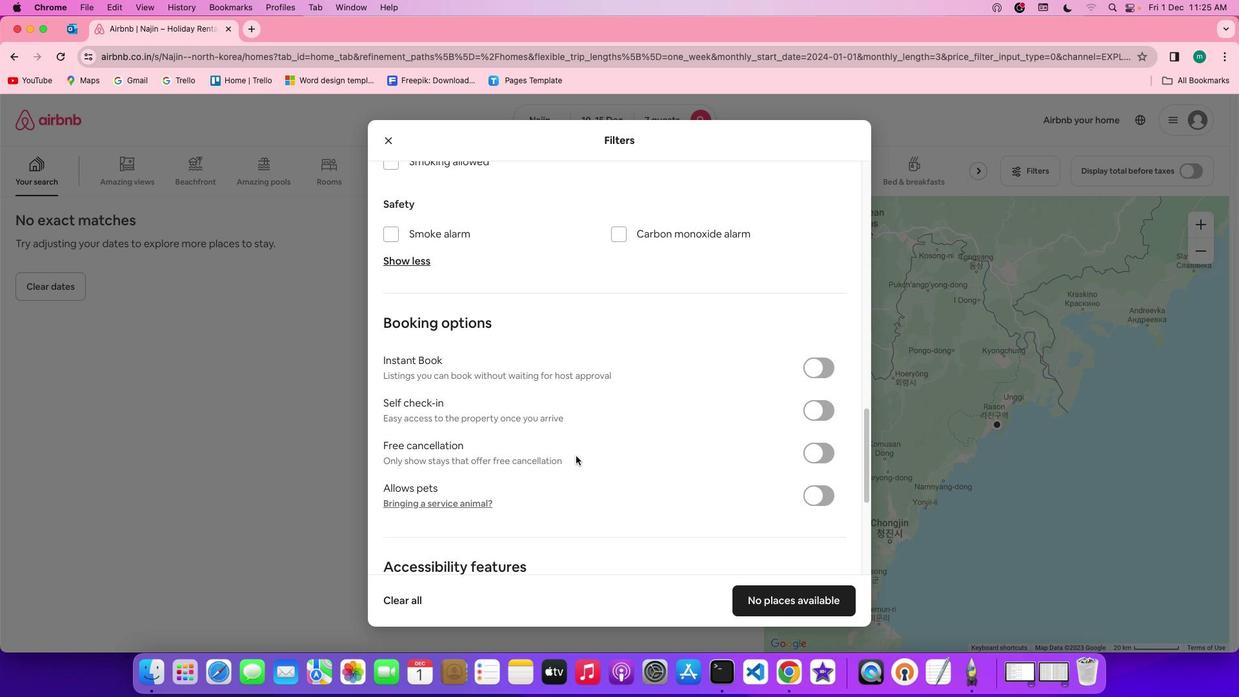
Action: Mouse moved to (575, 455)
Screenshot: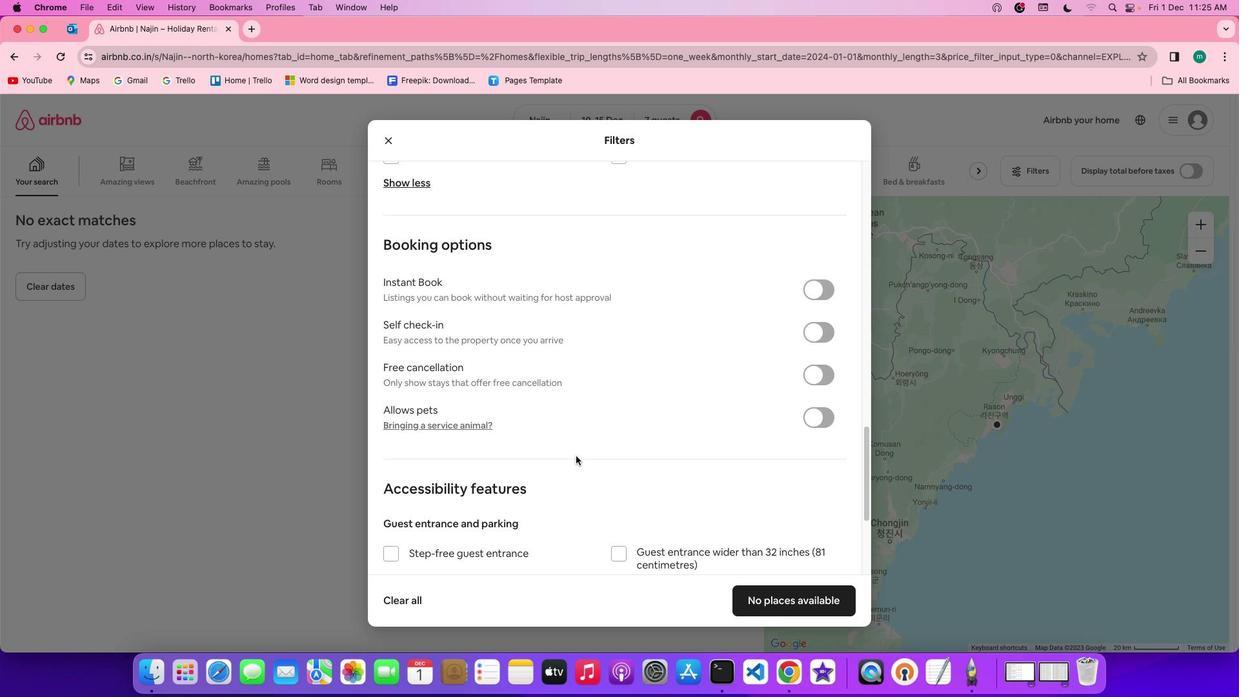 
Action: Mouse scrolled (575, 455) with delta (0, 0)
Screenshot: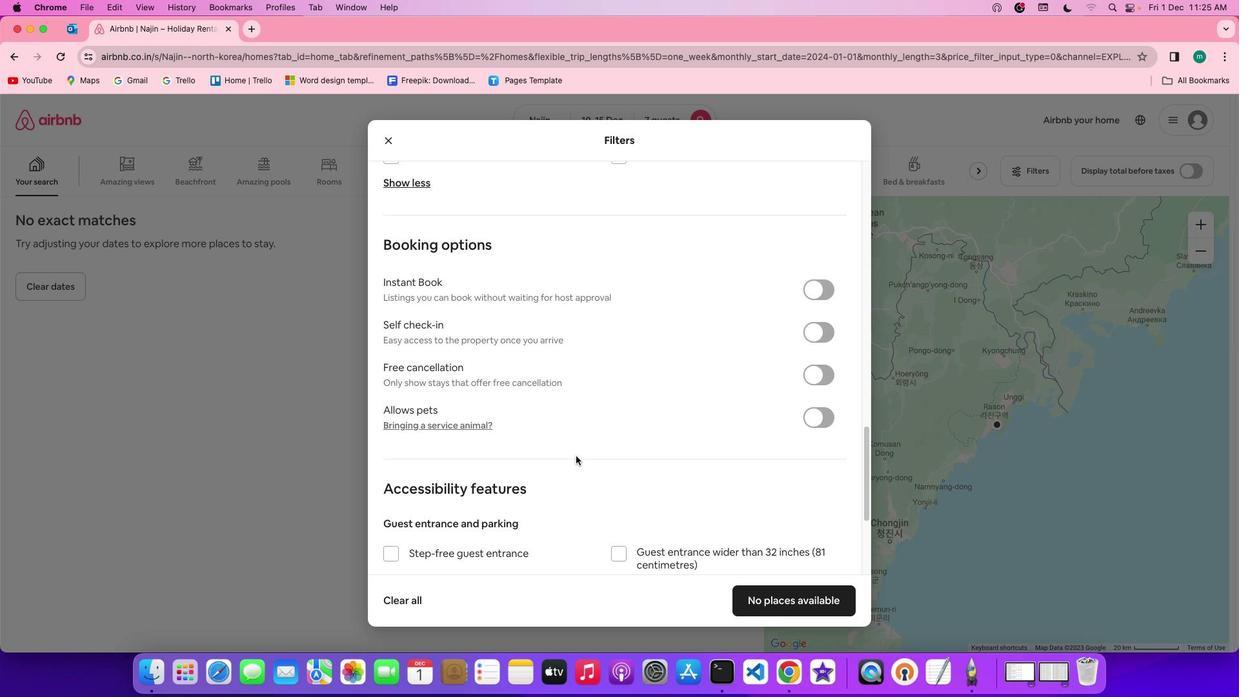 
Action: Mouse scrolled (575, 455) with delta (0, -1)
Screenshot: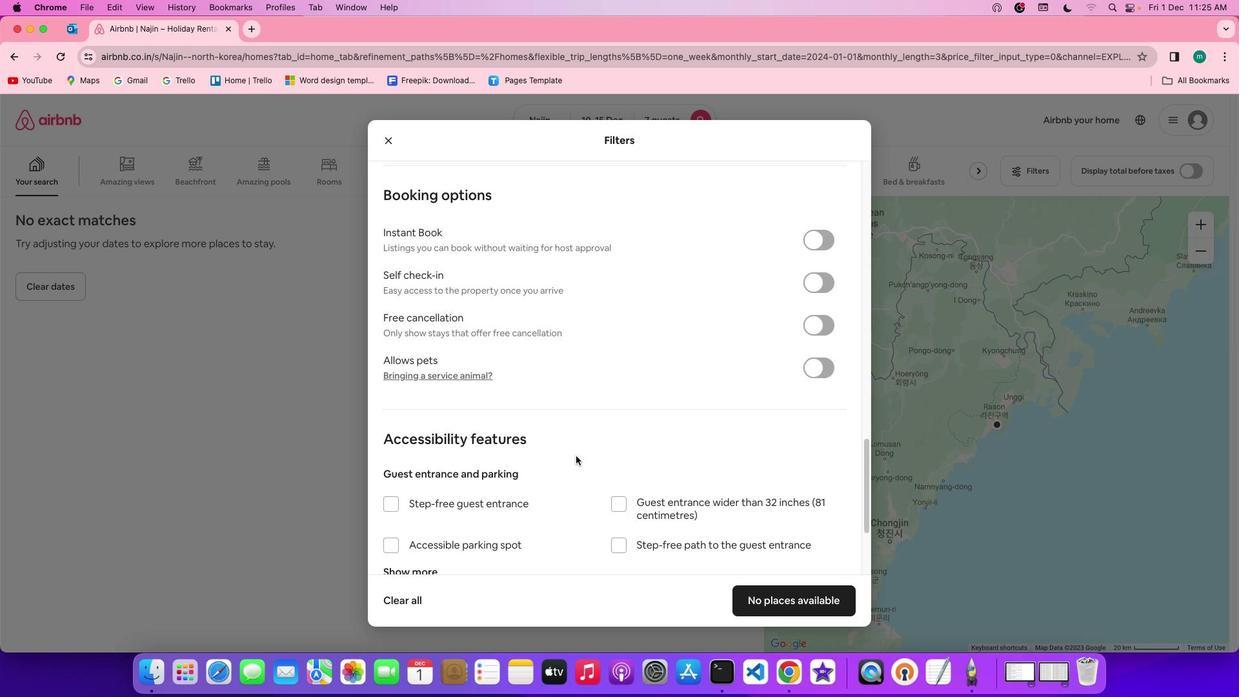 
Action: Mouse scrolled (575, 455) with delta (0, -3)
Screenshot: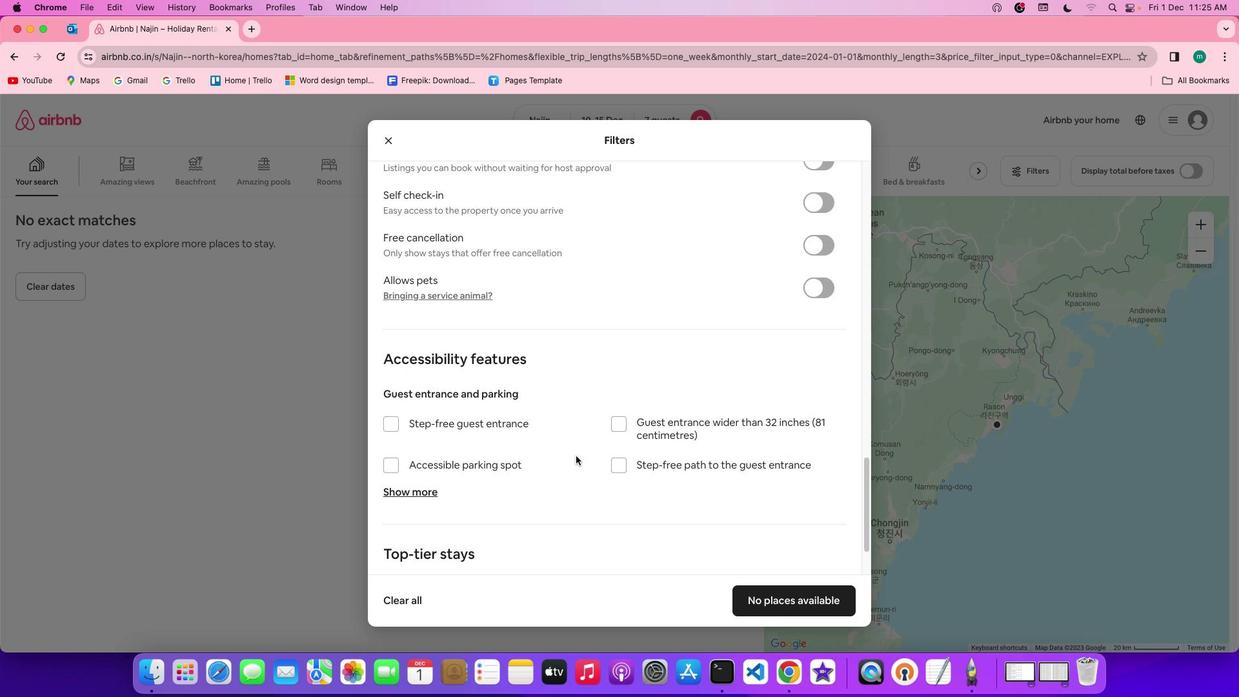 
Action: Mouse scrolled (575, 455) with delta (0, -3)
Screenshot: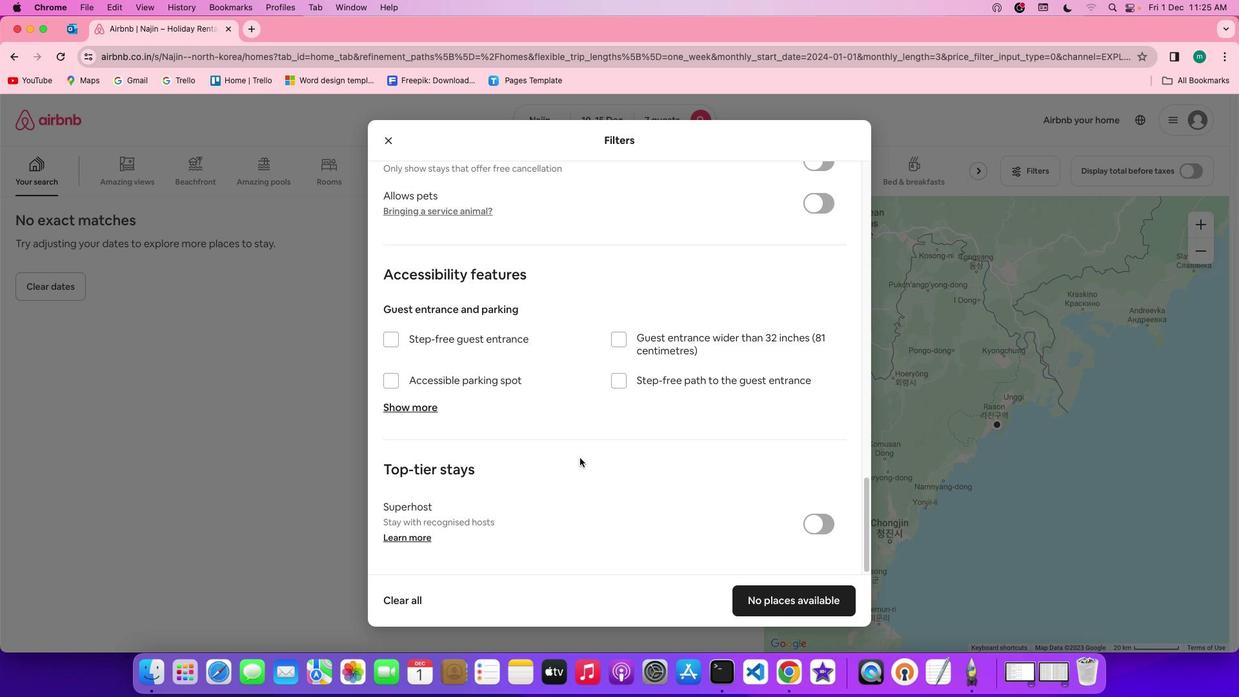 
Action: Mouse moved to (590, 461)
Screenshot: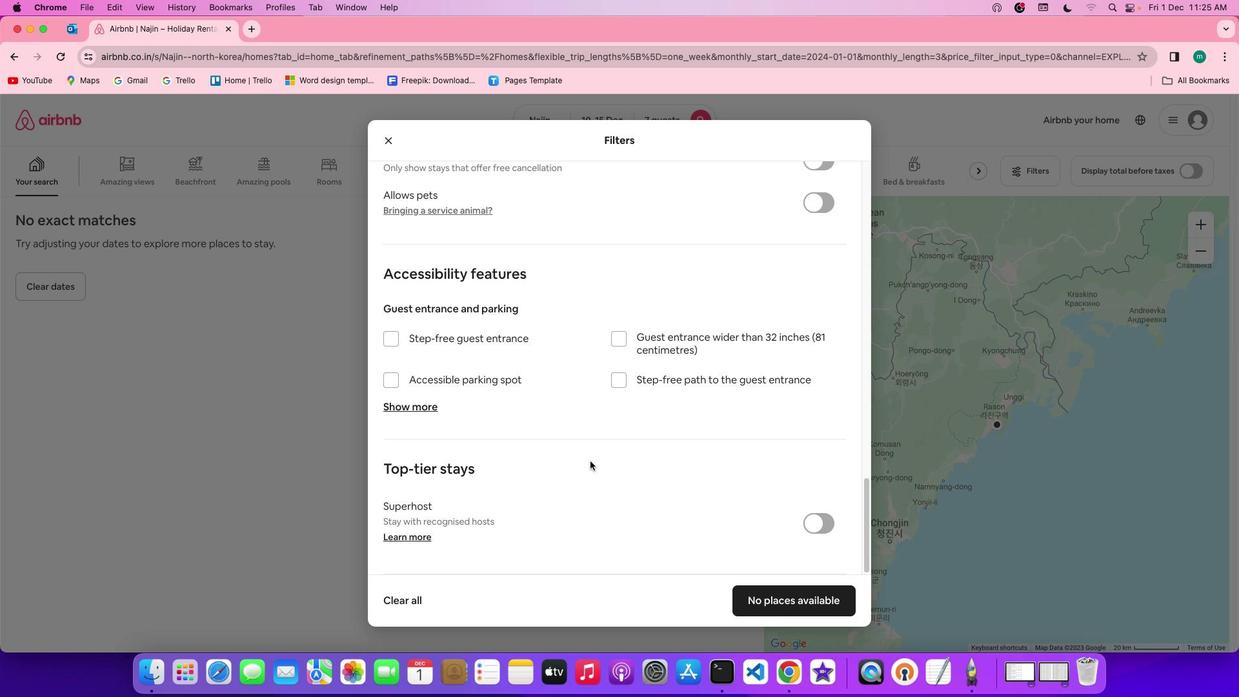
Action: Mouse scrolled (590, 461) with delta (0, 0)
Screenshot: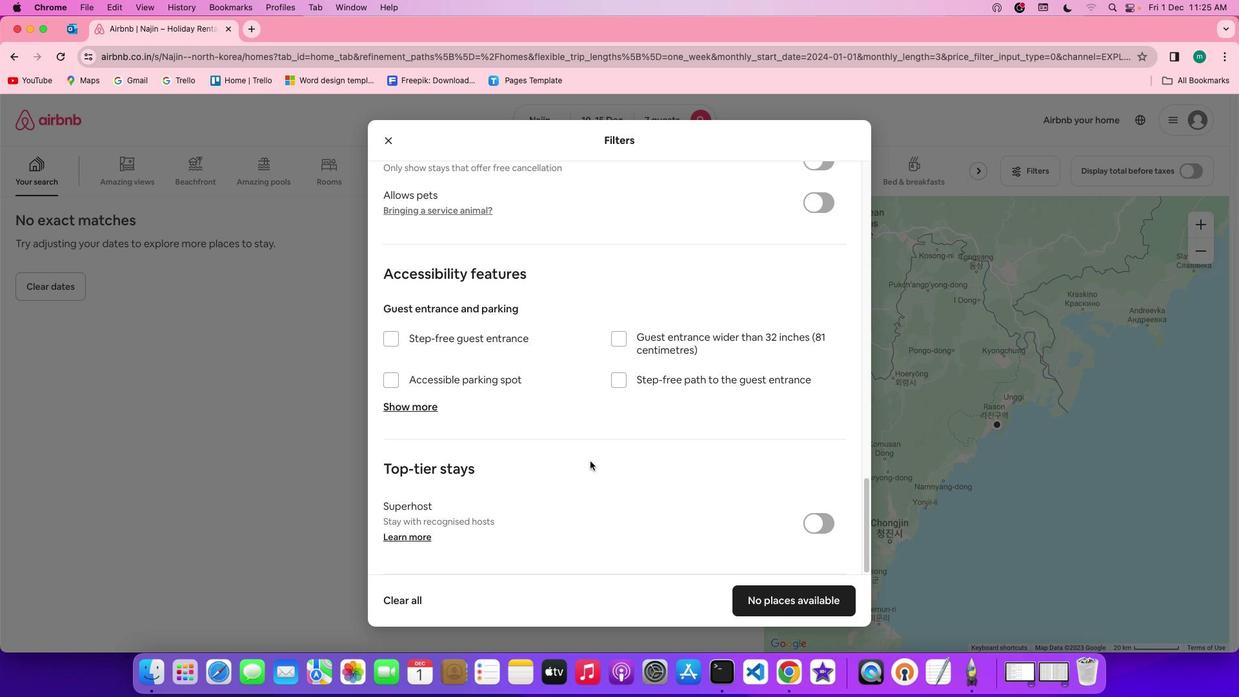 
Action: Mouse scrolled (590, 461) with delta (0, 0)
Screenshot: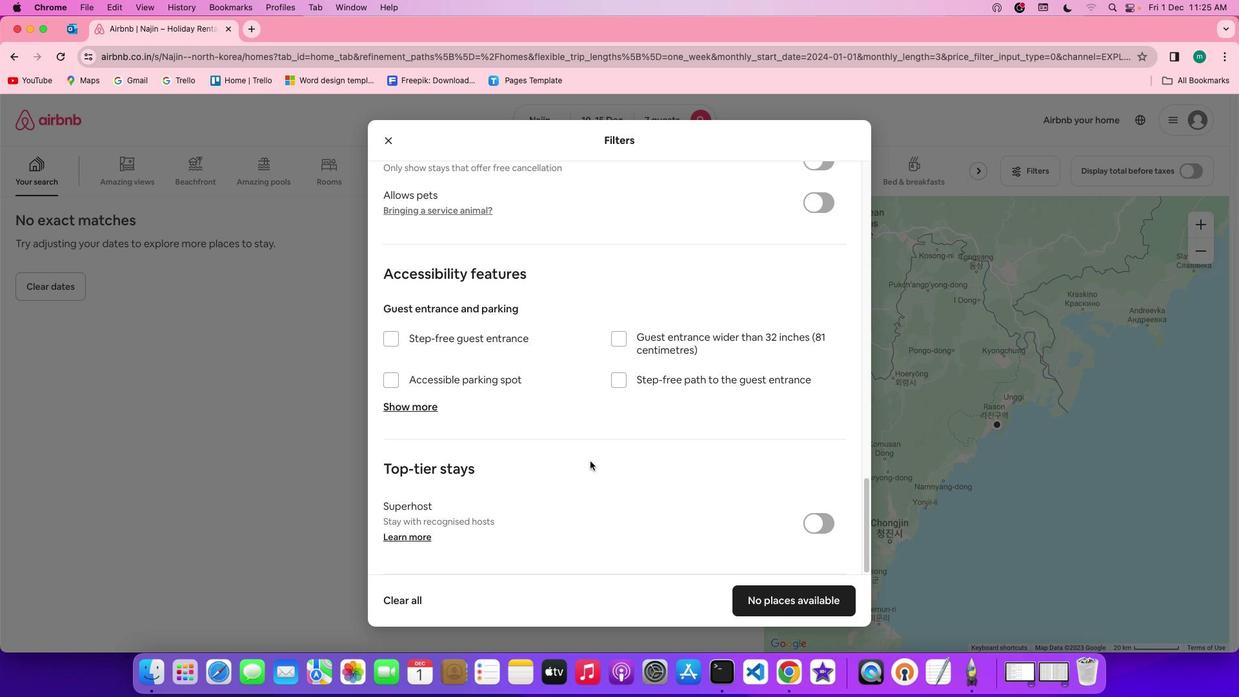 
Action: Mouse scrolled (590, 461) with delta (0, -1)
Screenshot: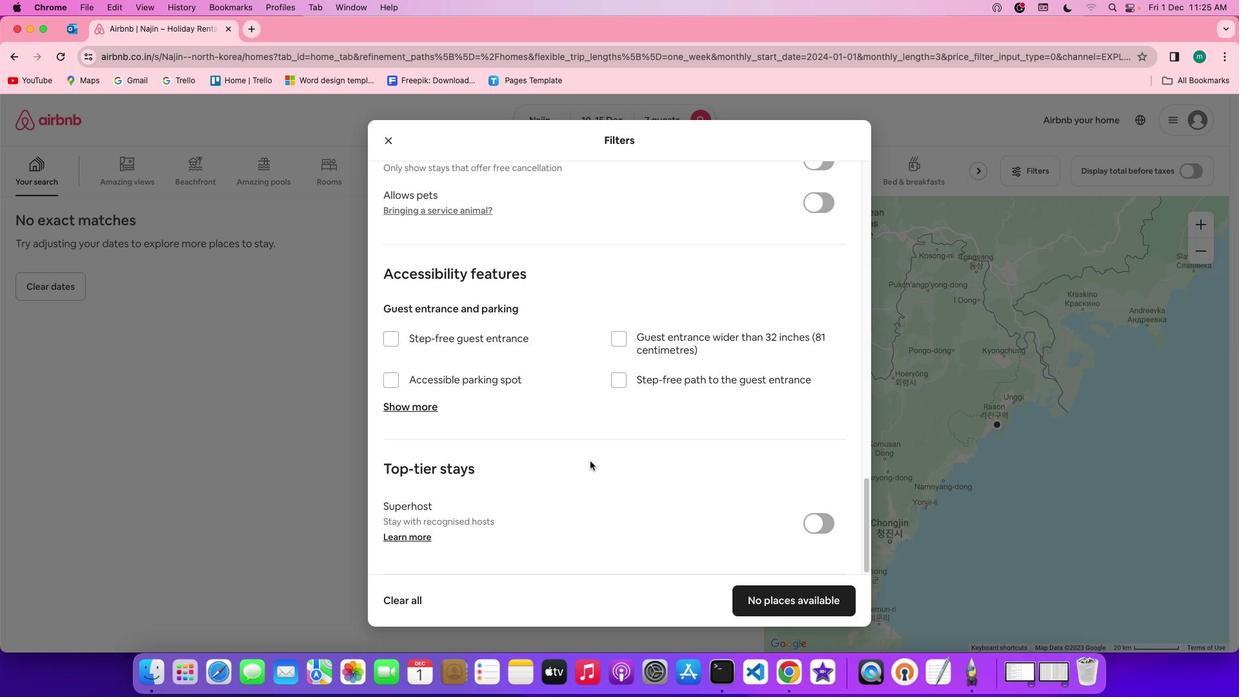 
Action: Mouse scrolled (590, 461) with delta (0, -3)
Screenshot: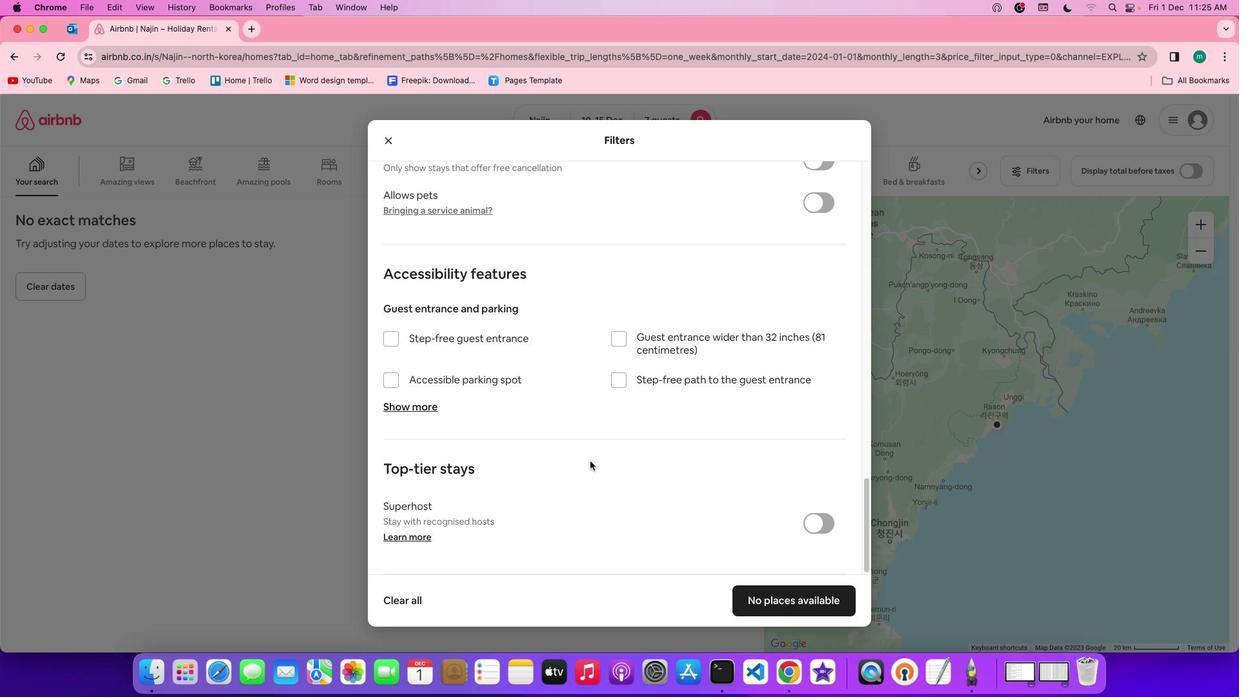 
Action: Mouse scrolled (590, 461) with delta (0, -3)
Screenshot: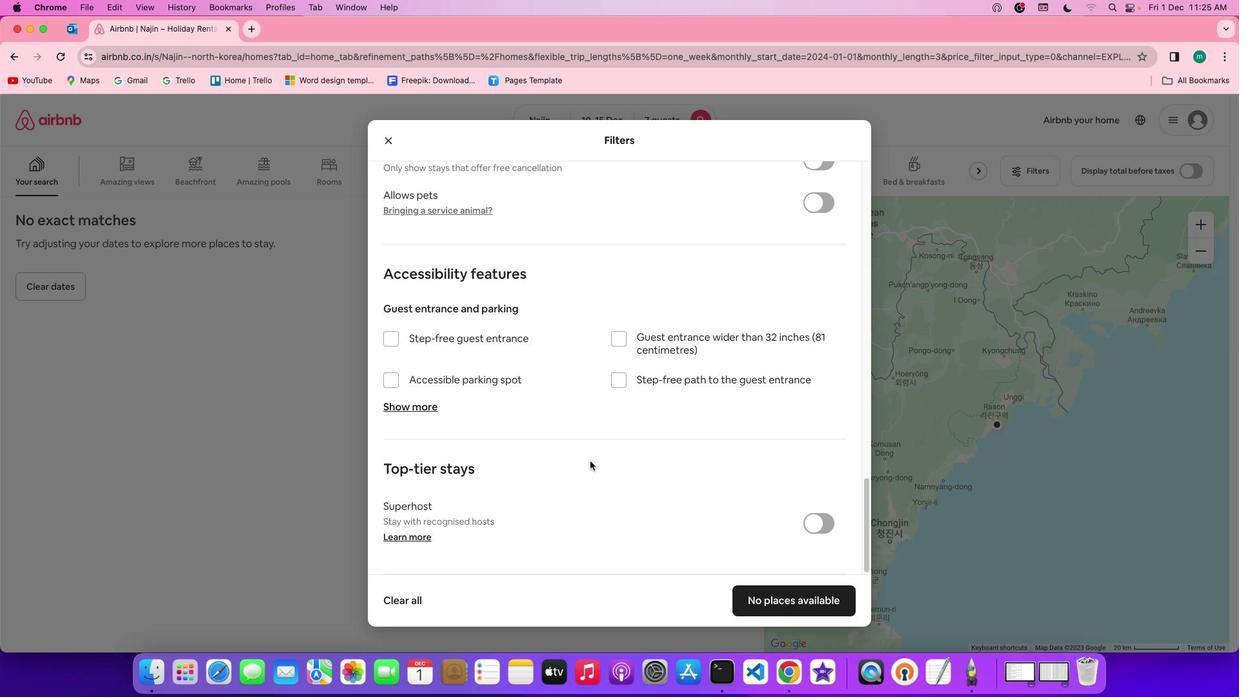 
Action: Mouse scrolled (590, 461) with delta (0, 0)
Screenshot: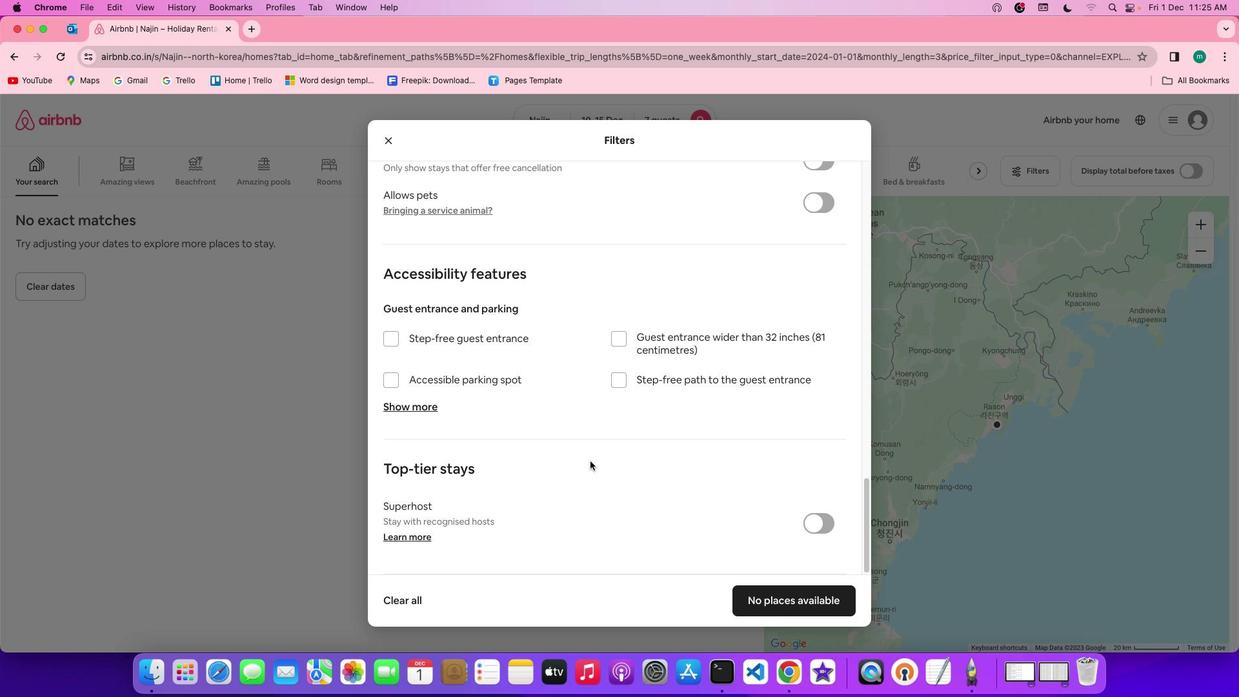 
Action: Mouse scrolled (590, 461) with delta (0, 0)
Screenshot: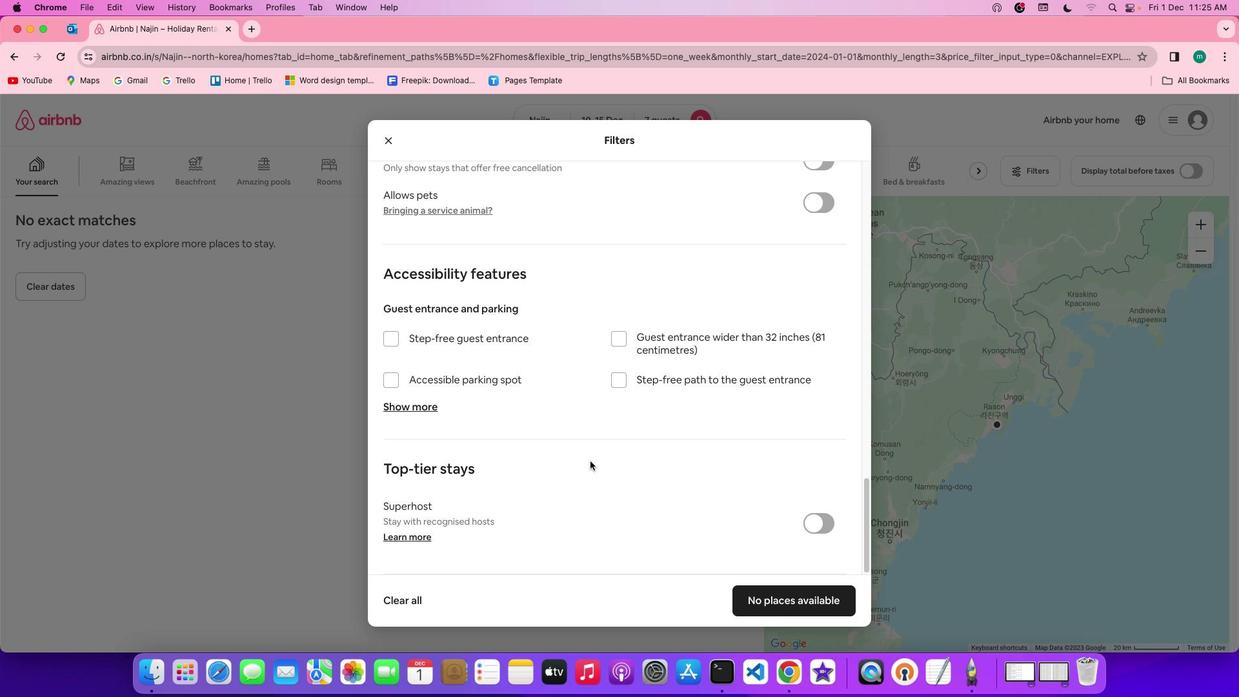 
Action: Mouse scrolled (590, 461) with delta (0, -2)
Screenshot: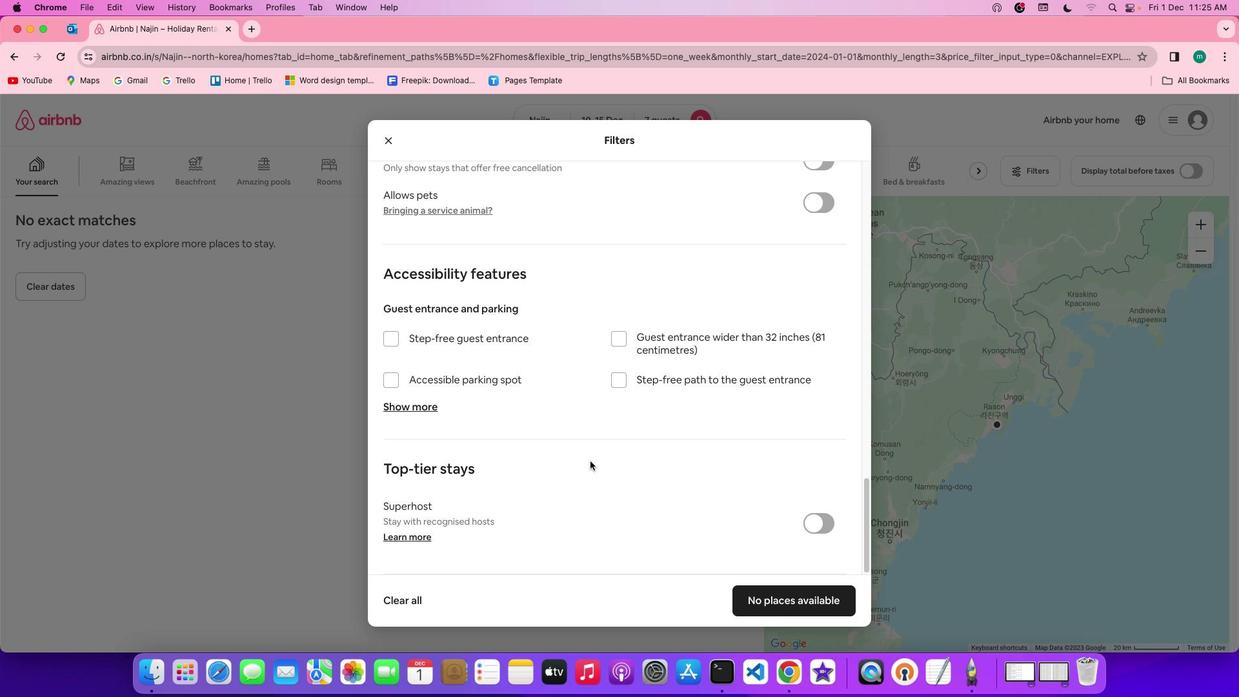 
Action: Mouse scrolled (590, 461) with delta (0, -3)
Screenshot: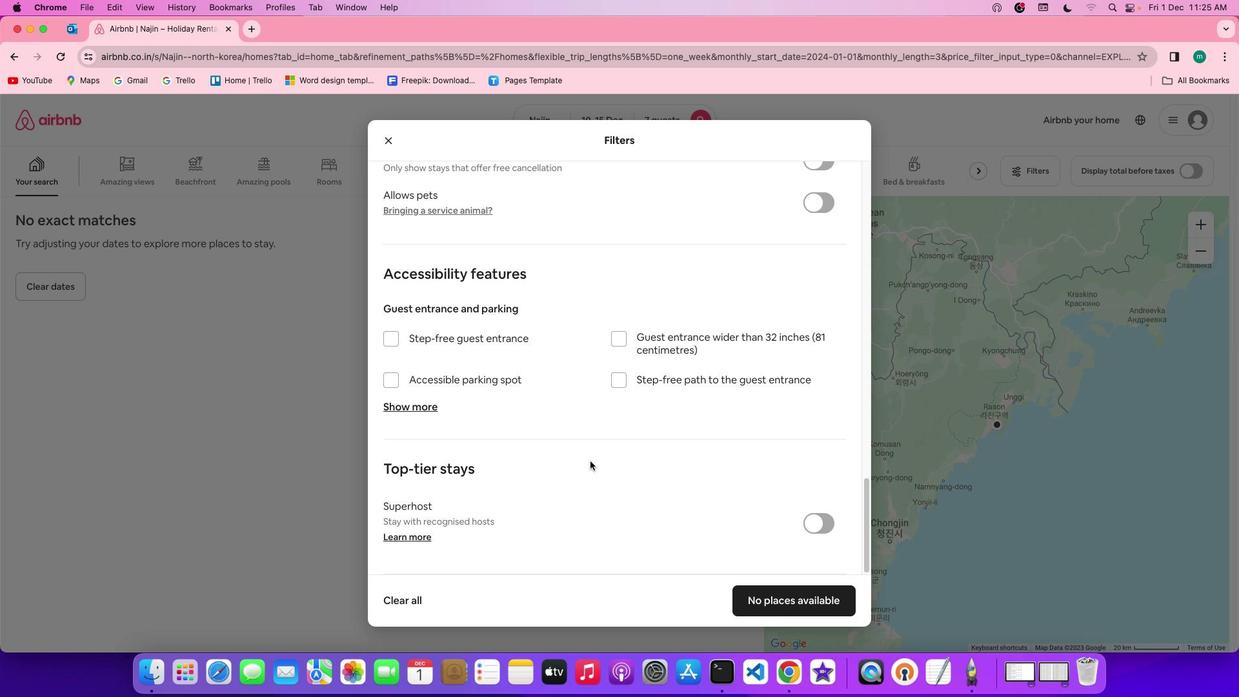 
Action: Mouse scrolled (590, 461) with delta (0, -3)
Screenshot: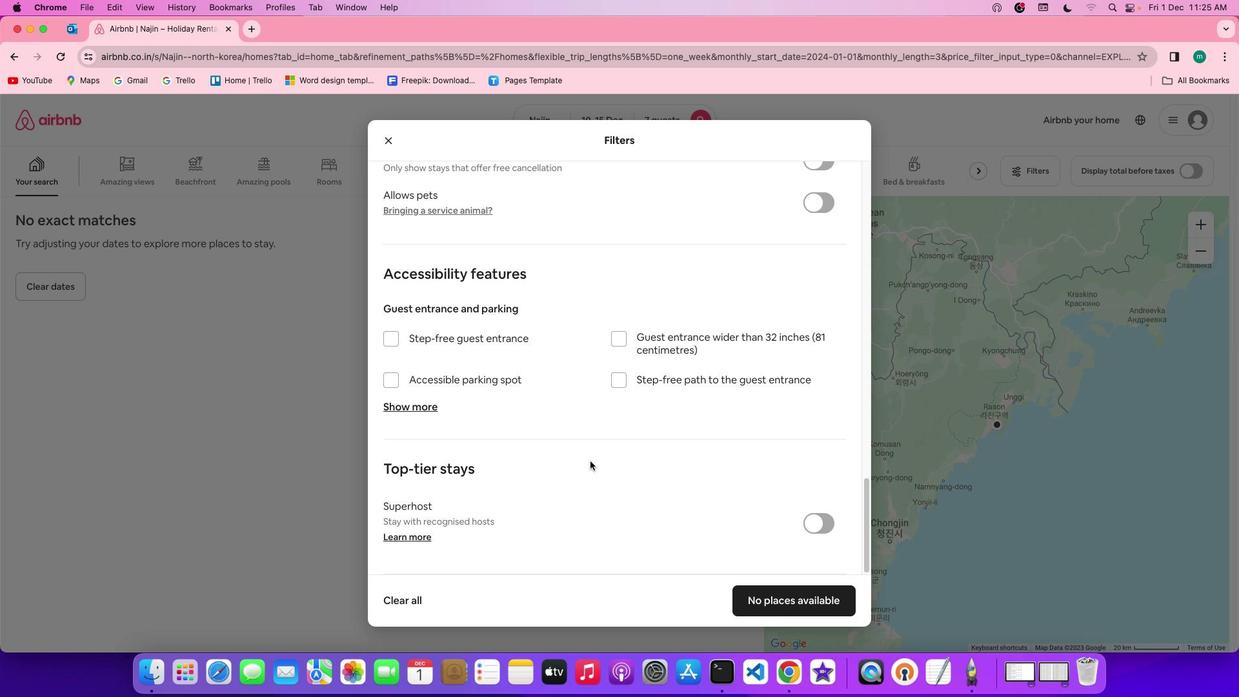 
Action: Mouse moved to (590, 461)
Screenshot: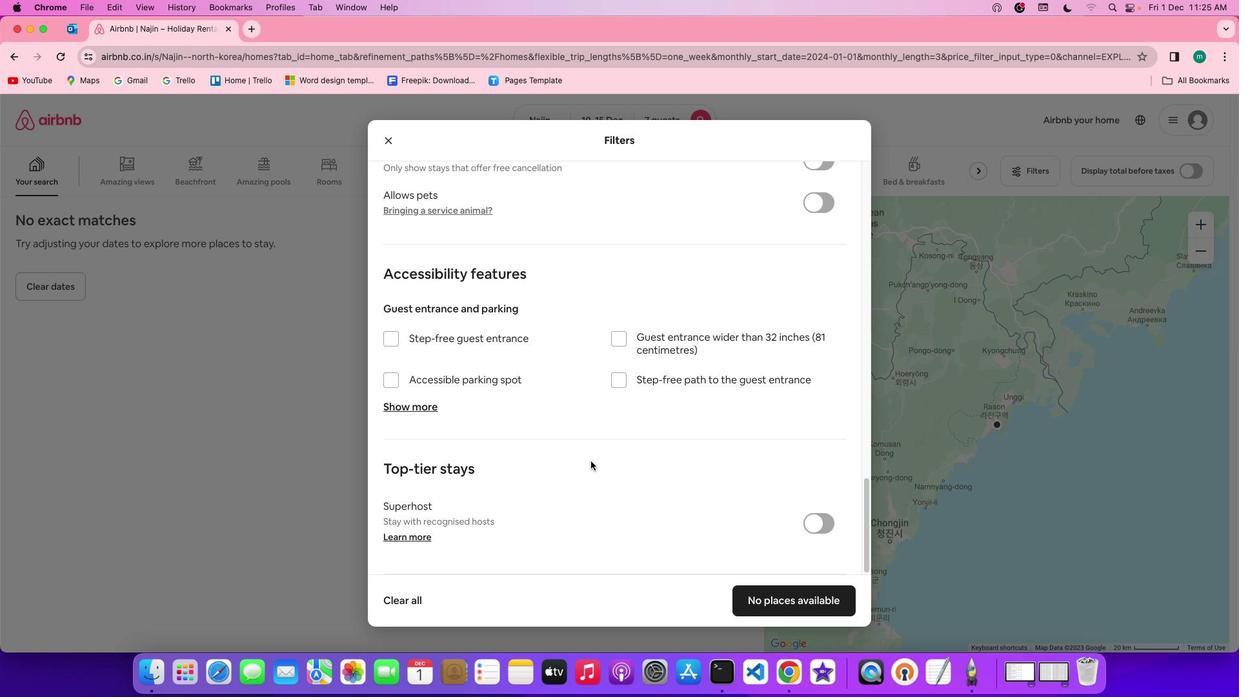 
Action: Mouse scrolled (590, 461) with delta (0, 0)
Screenshot: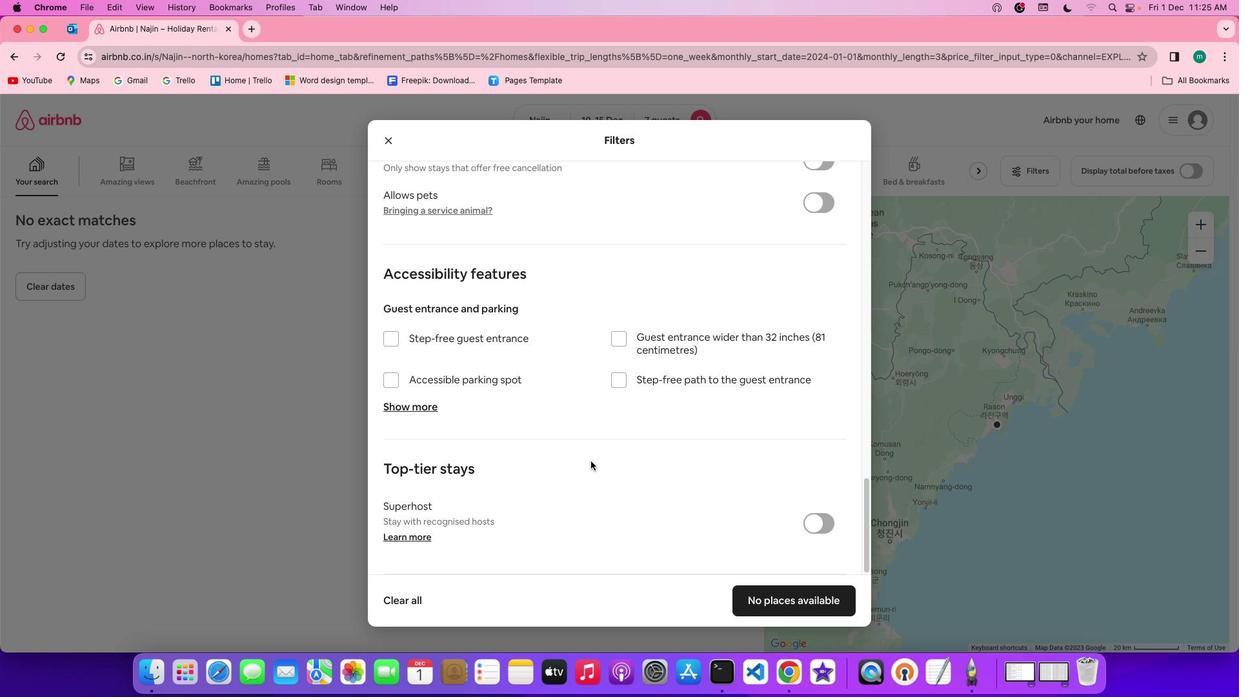 
Action: Mouse scrolled (590, 461) with delta (0, 0)
Screenshot: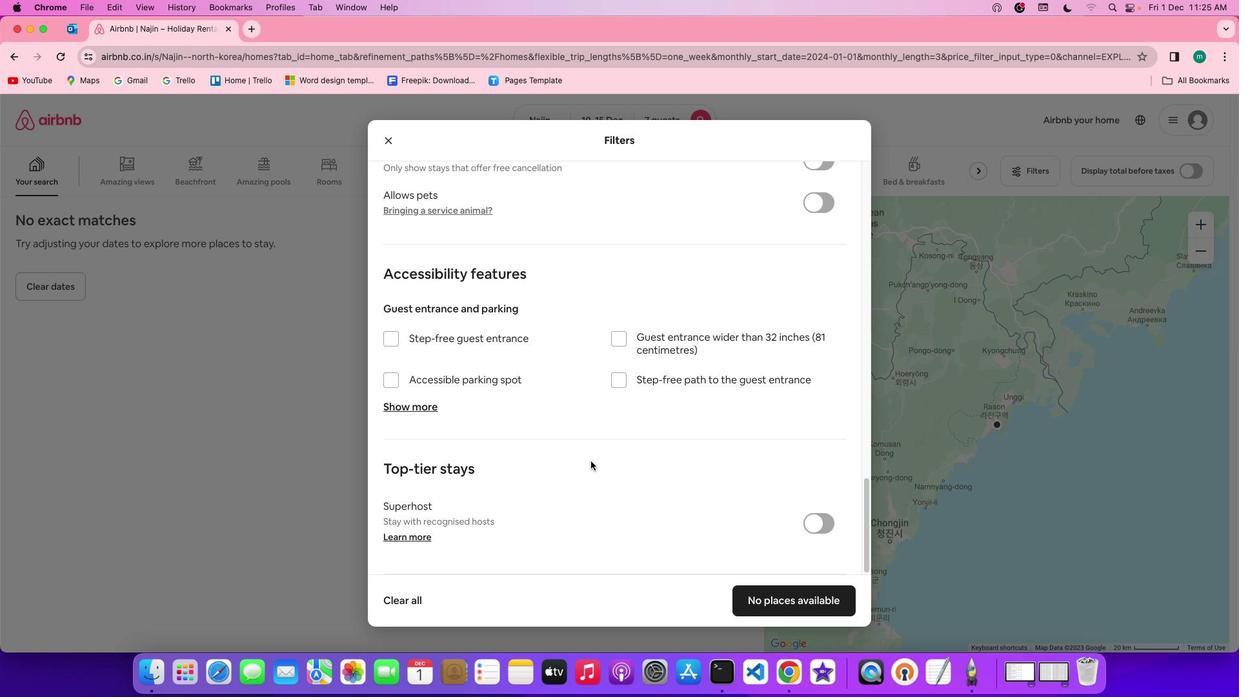 
Action: Mouse scrolled (590, 461) with delta (0, -1)
Screenshot: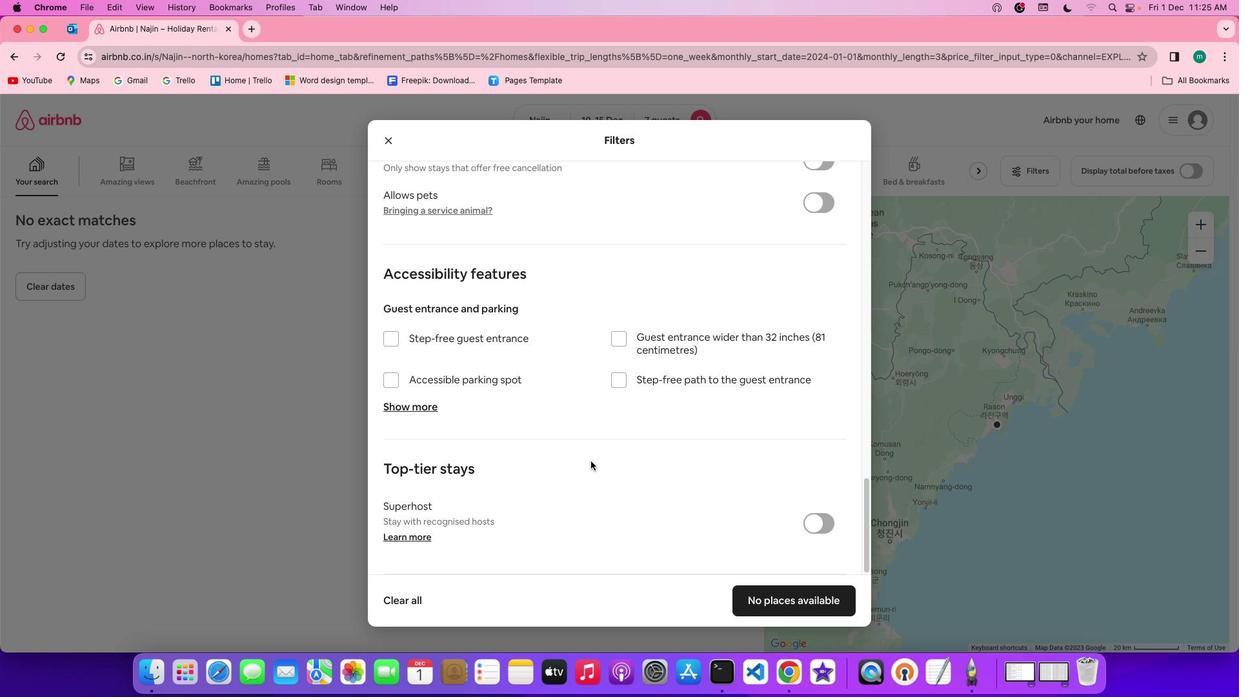 
Action: Mouse scrolled (590, 461) with delta (0, -3)
Screenshot: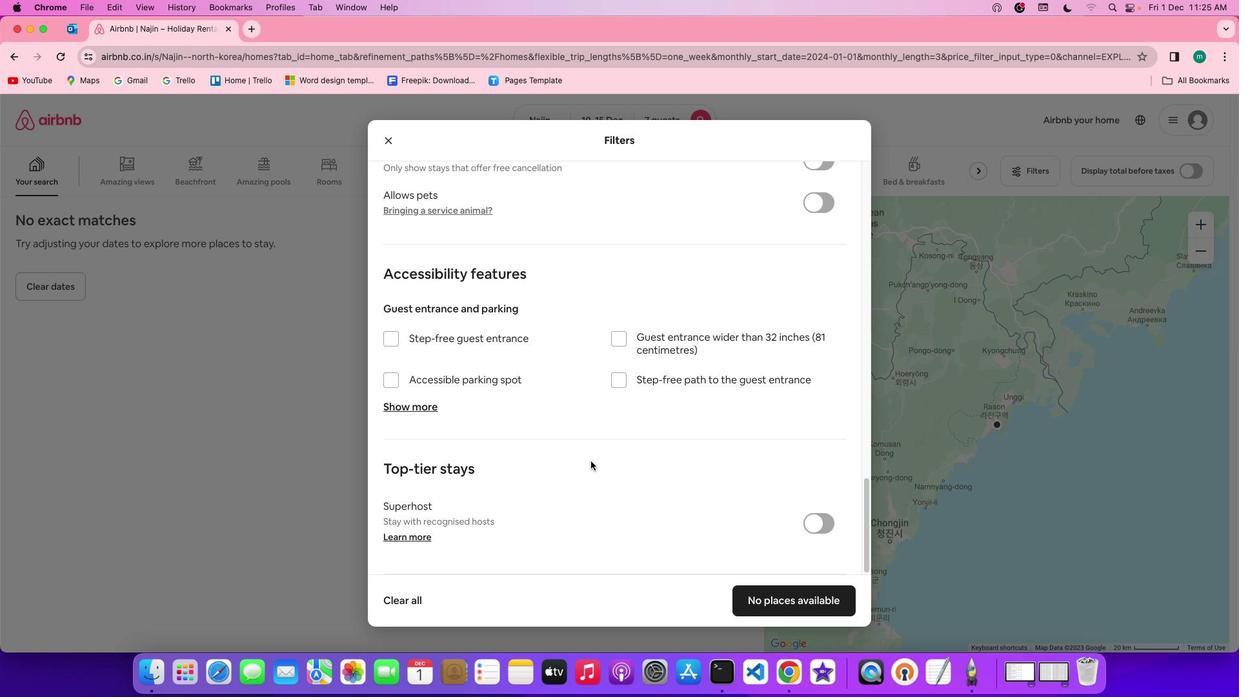 
Action: Mouse scrolled (590, 461) with delta (0, -3)
Screenshot: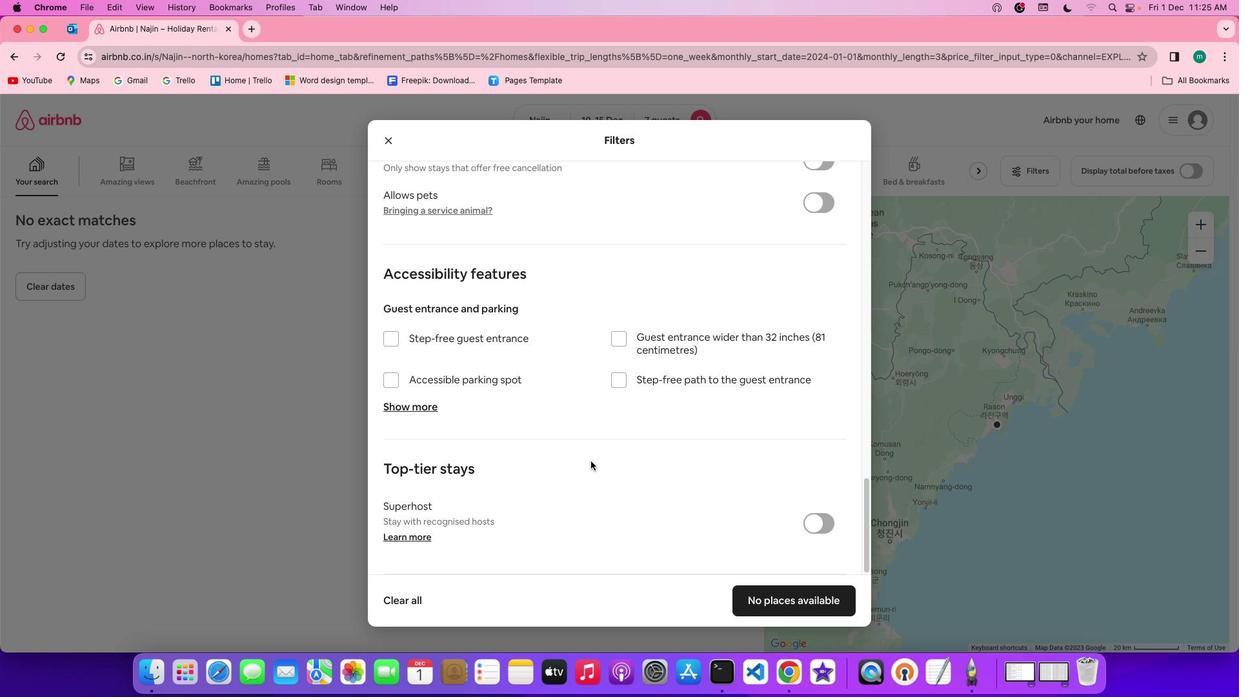 
Action: Mouse scrolled (590, 461) with delta (0, -3)
Screenshot: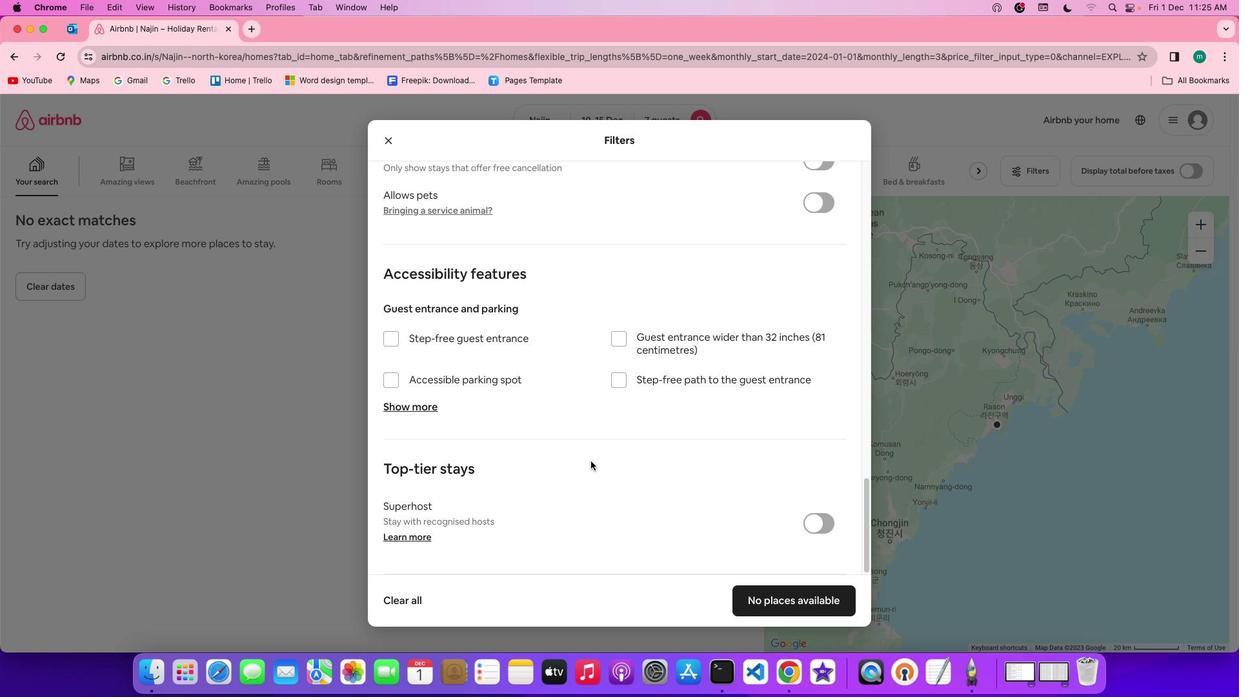 
Action: Mouse moved to (590, 460)
Screenshot: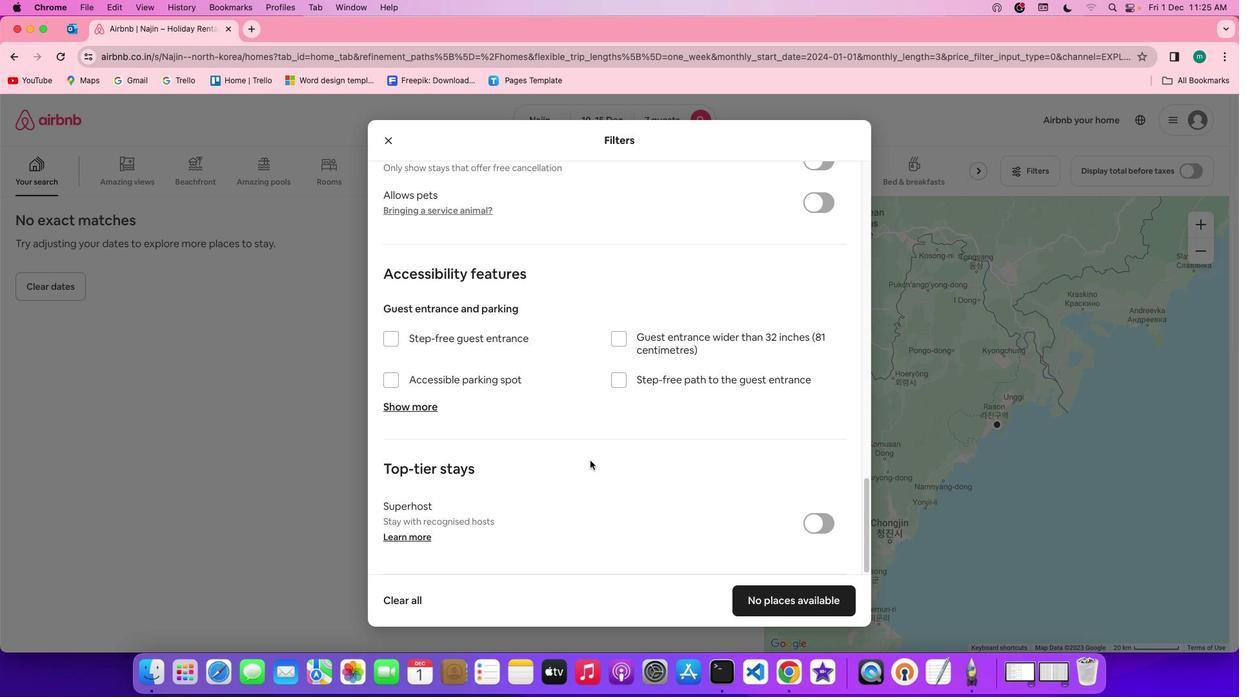 
Action: Mouse scrolled (590, 460) with delta (0, 0)
Screenshot: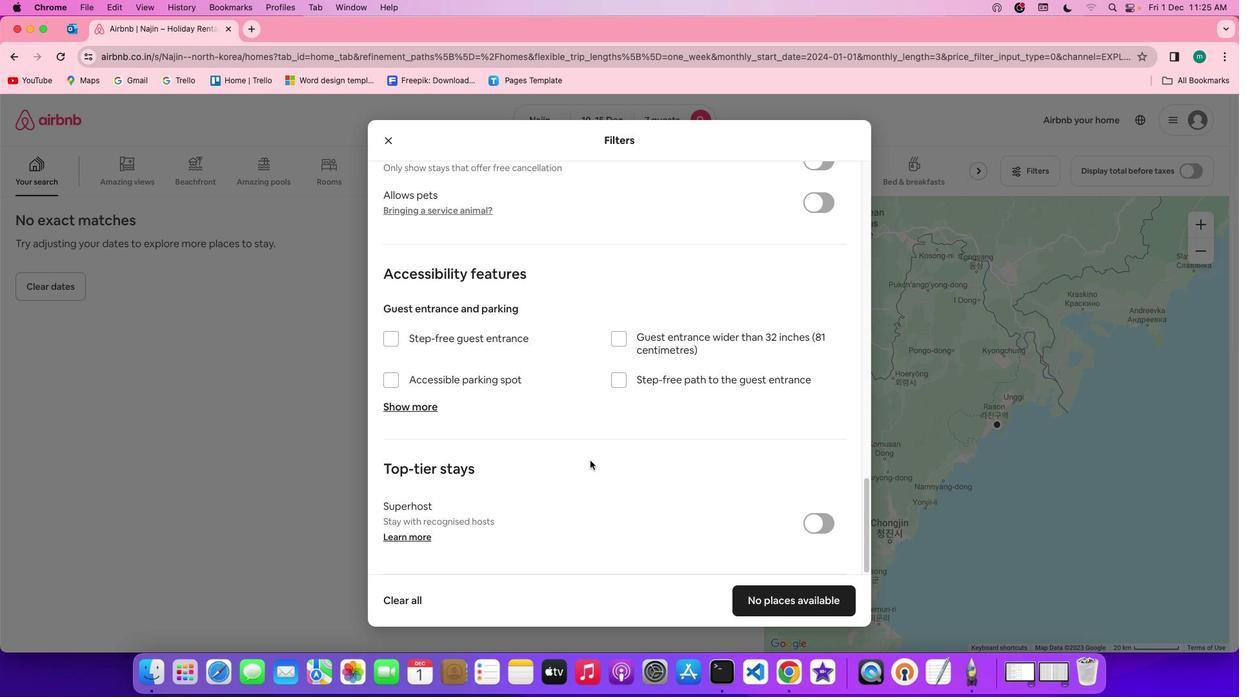 
Action: Mouse moved to (590, 460)
Screenshot: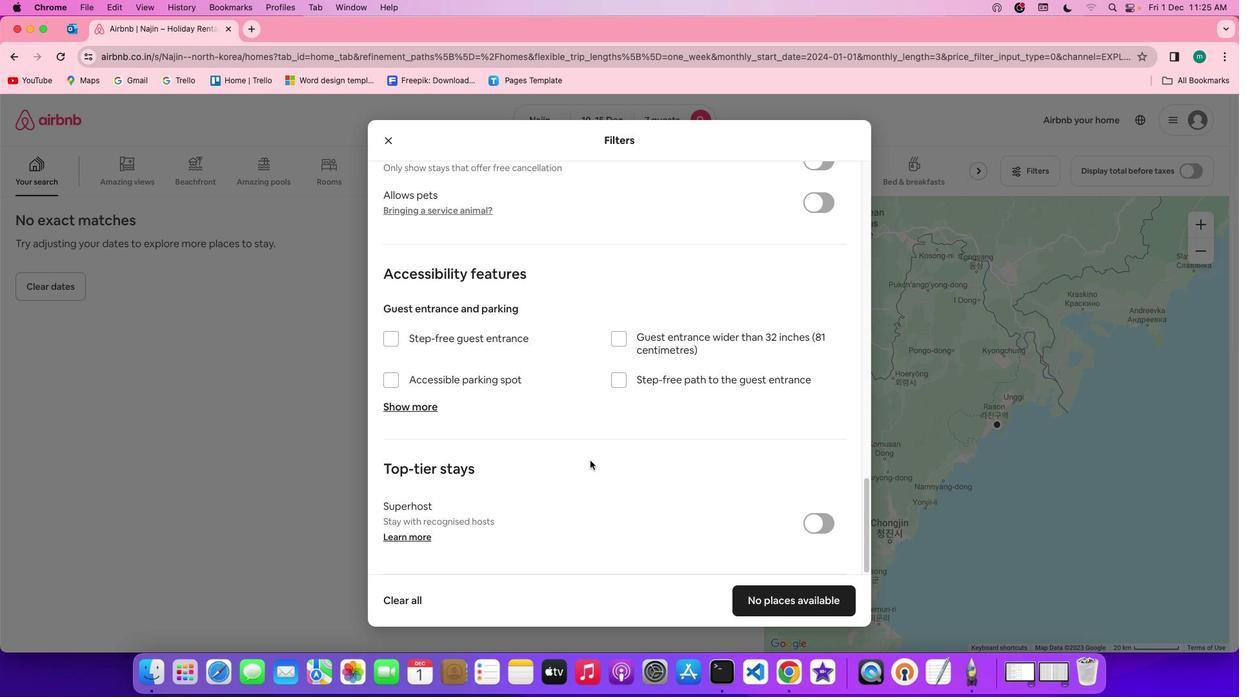 
Action: Mouse scrolled (590, 460) with delta (0, 0)
Screenshot: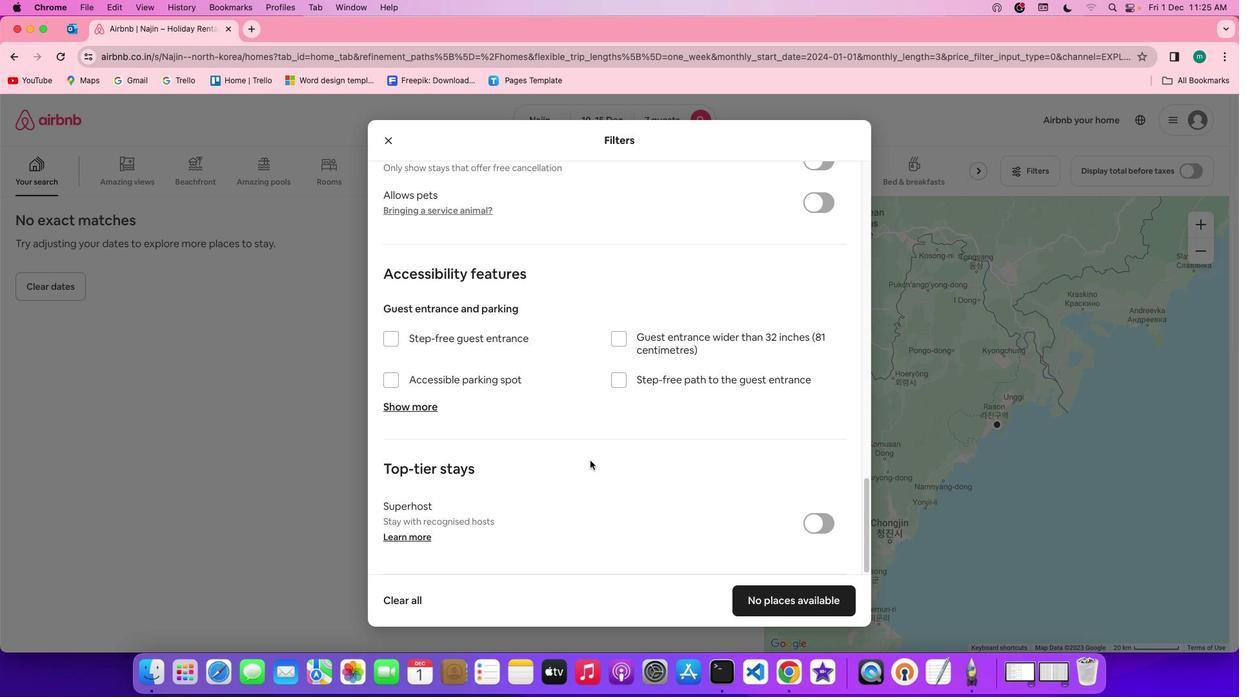 
Action: Mouse scrolled (590, 460) with delta (0, -1)
Screenshot: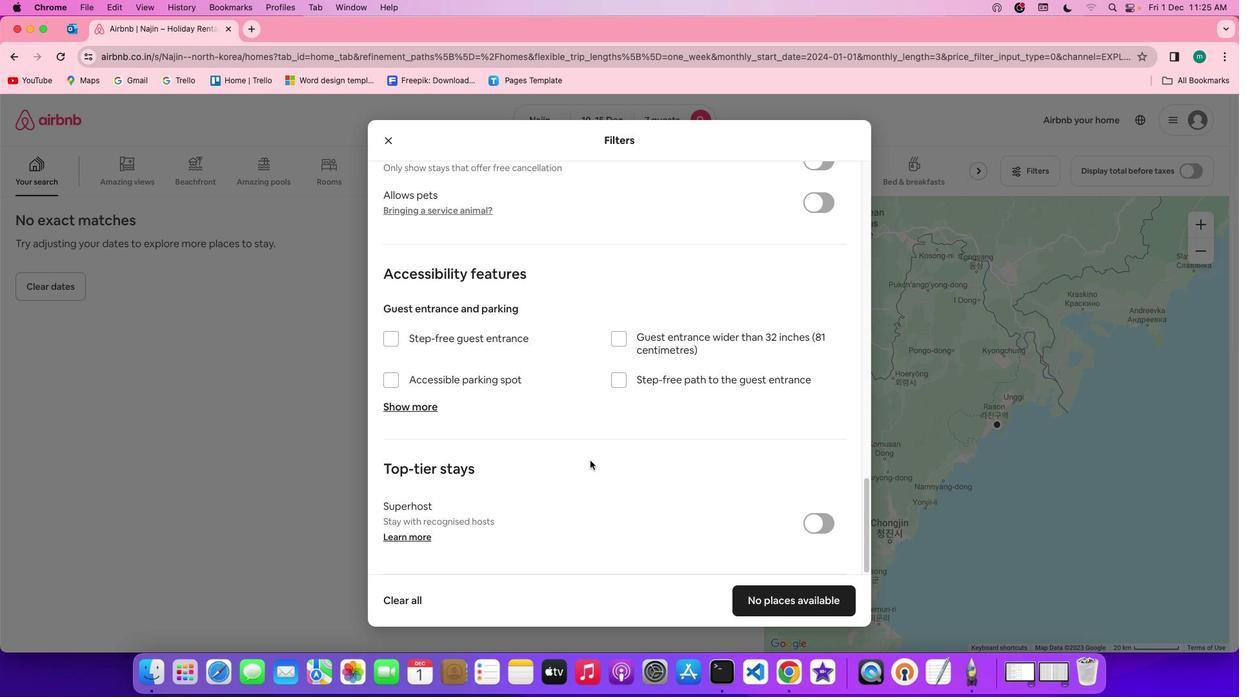 
Action: Mouse scrolled (590, 460) with delta (0, -3)
Screenshot: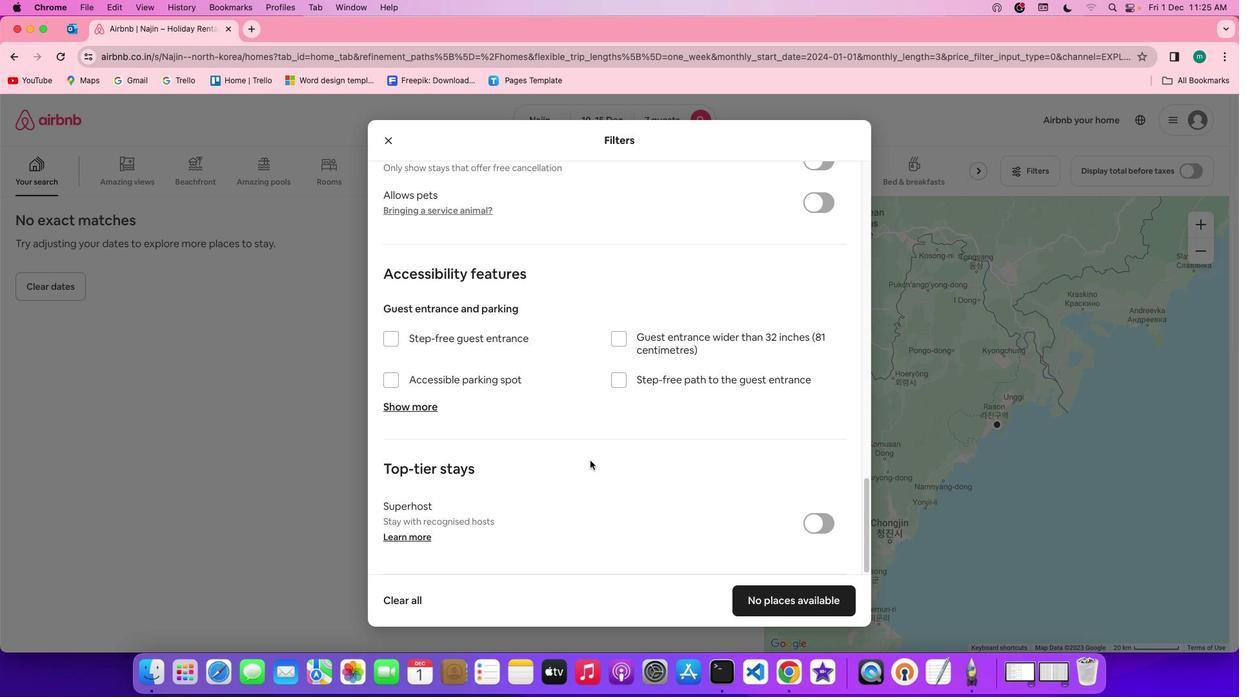 
Action: Mouse scrolled (590, 460) with delta (0, -3)
Screenshot: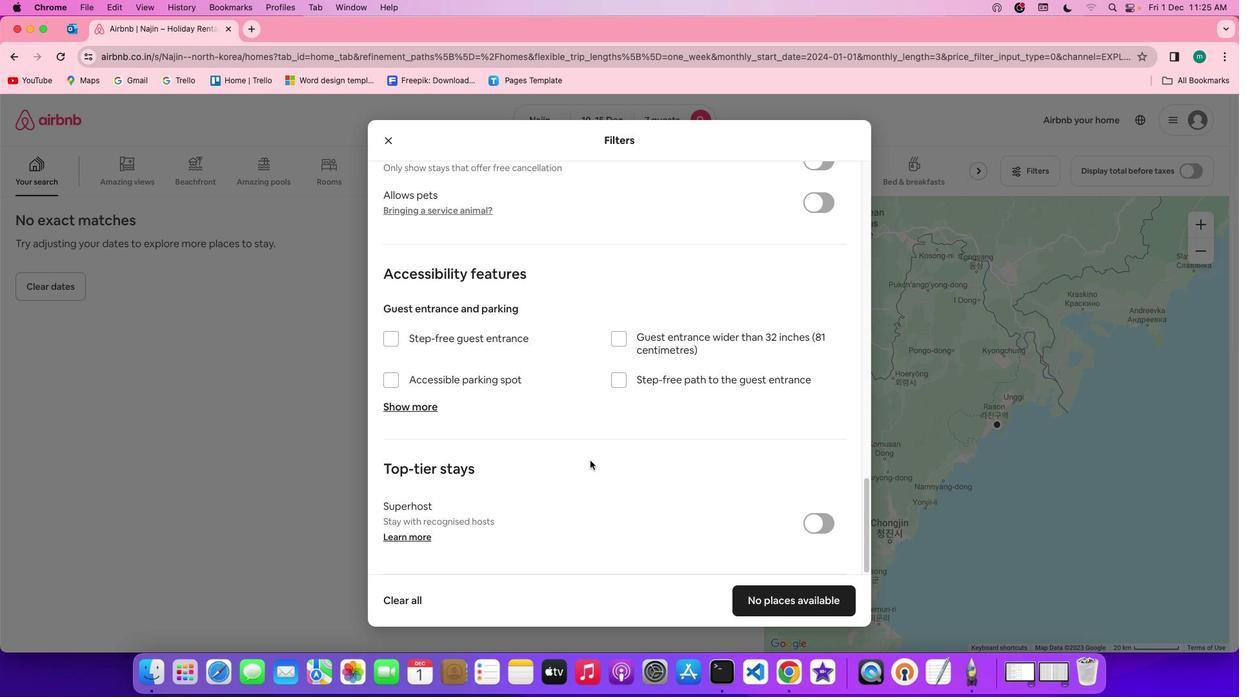 
Action: Mouse scrolled (590, 460) with delta (0, -3)
Screenshot: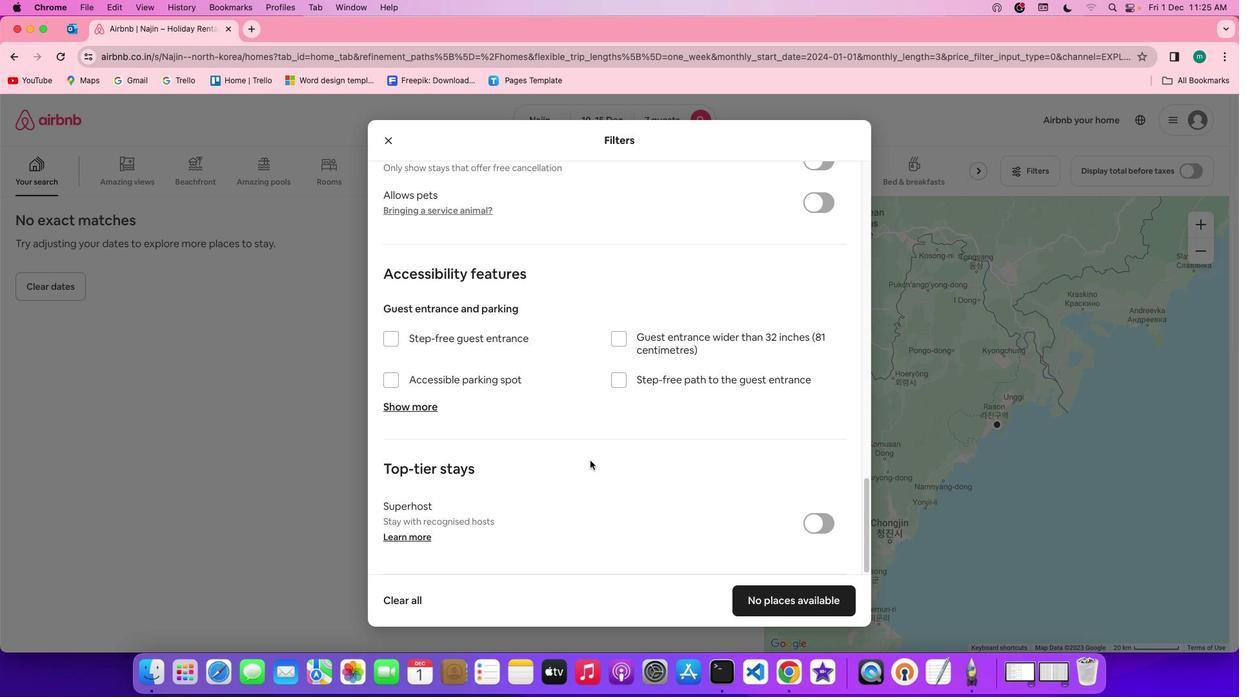 
Action: Mouse moved to (590, 459)
Screenshot: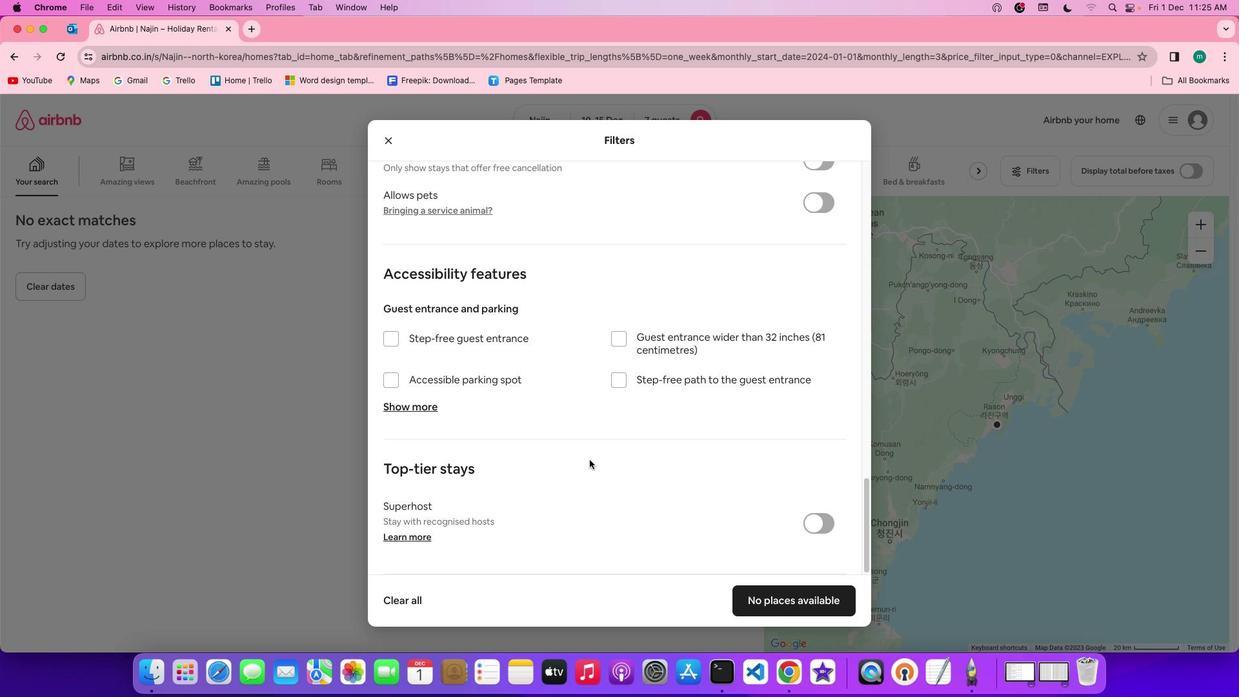 
Action: Mouse scrolled (590, 459) with delta (0, 0)
Screenshot: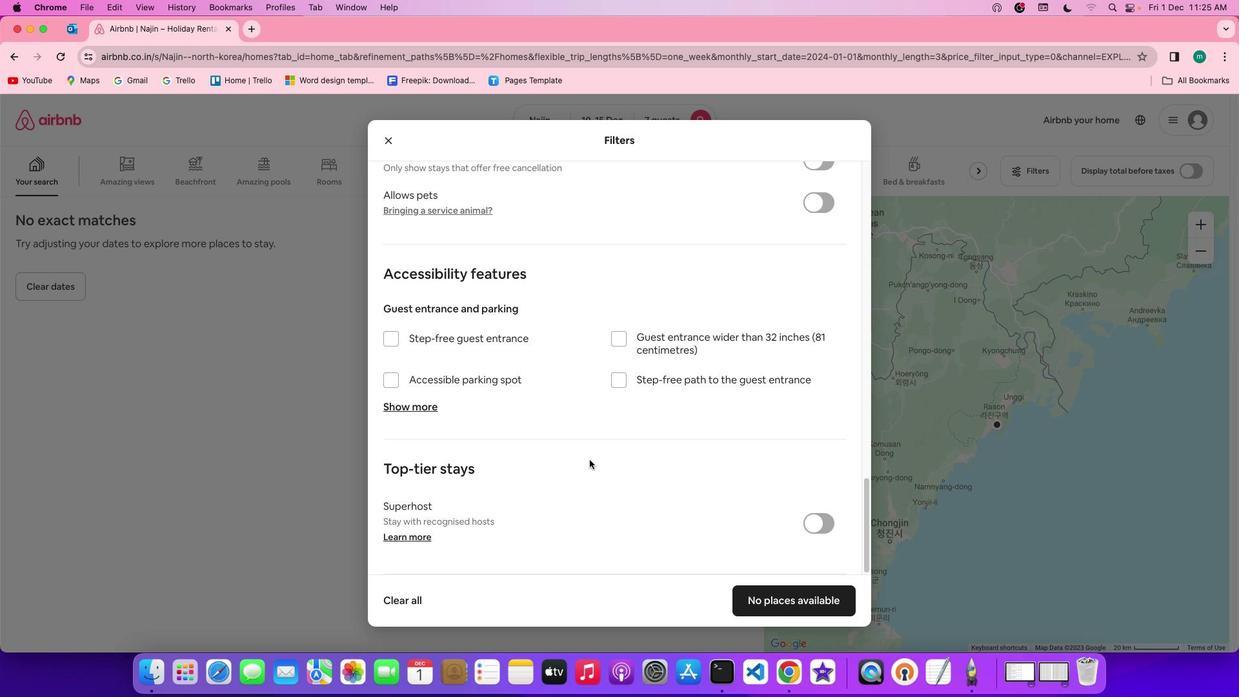 
Action: Mouse scrolled (590, 459) with delta (0, 0)
Screenshot: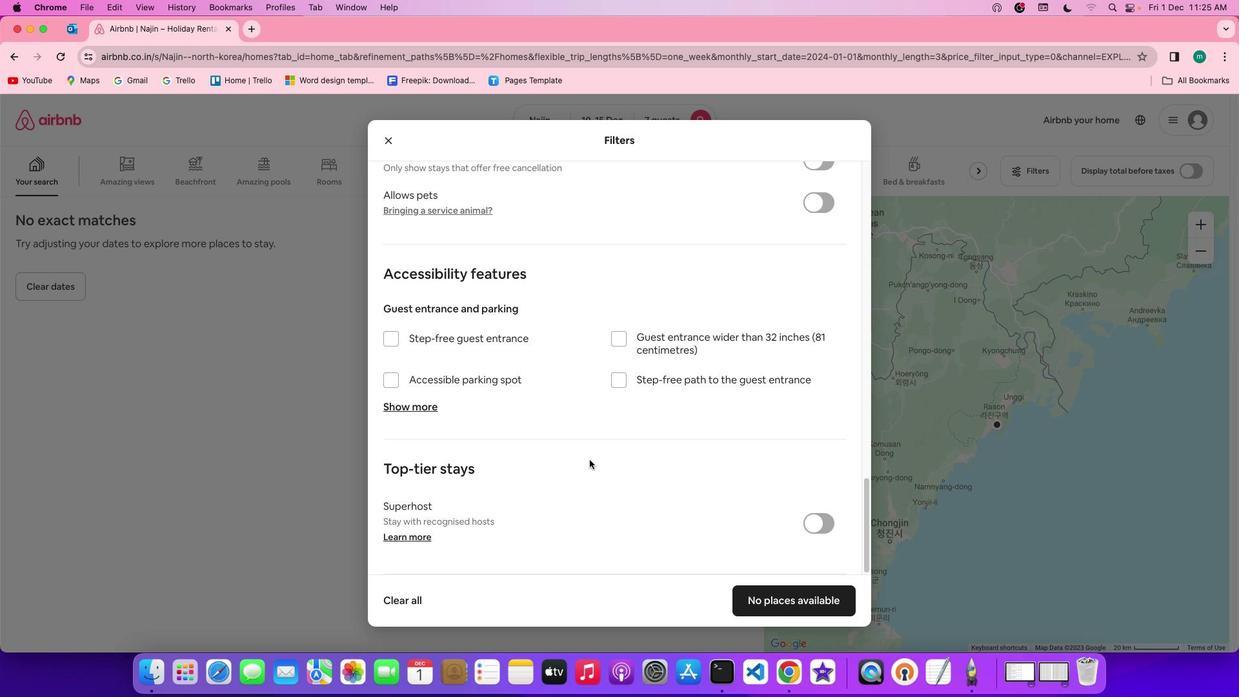 
Action: Mouse scrolled (590, 459) with delta (0, -1)
Screenshot: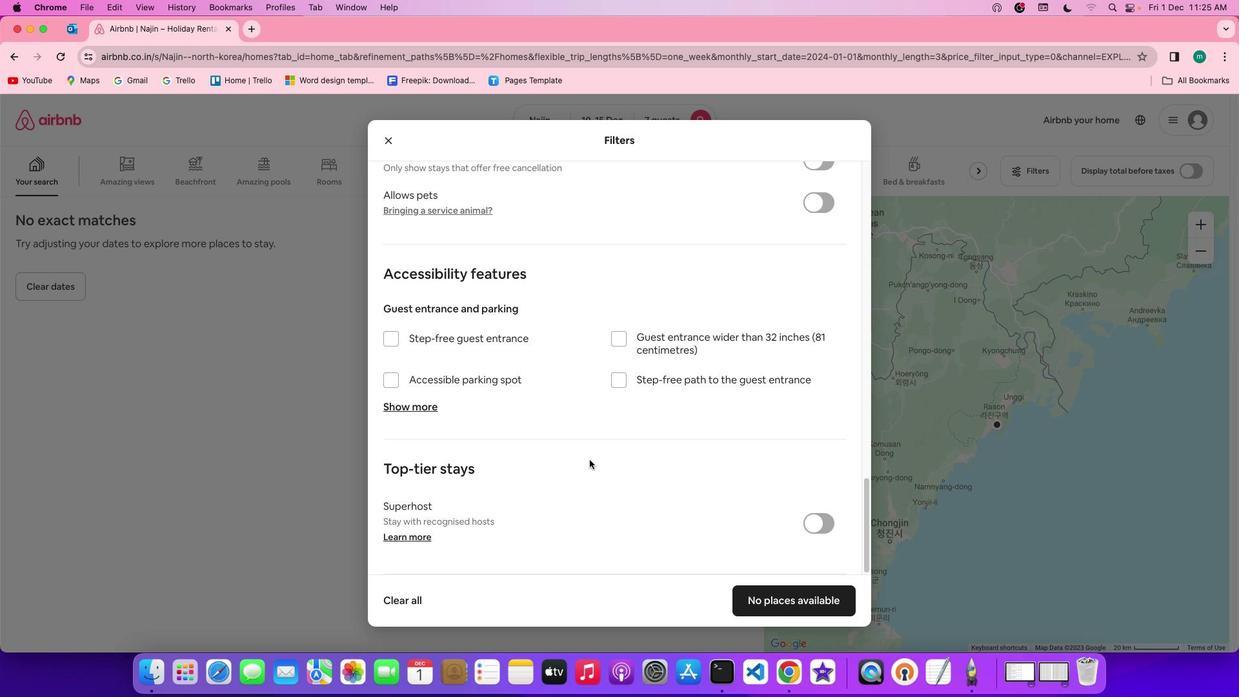 
Action: Mouse scrolled (590, 459) with delta (0, -3)
Screenshot: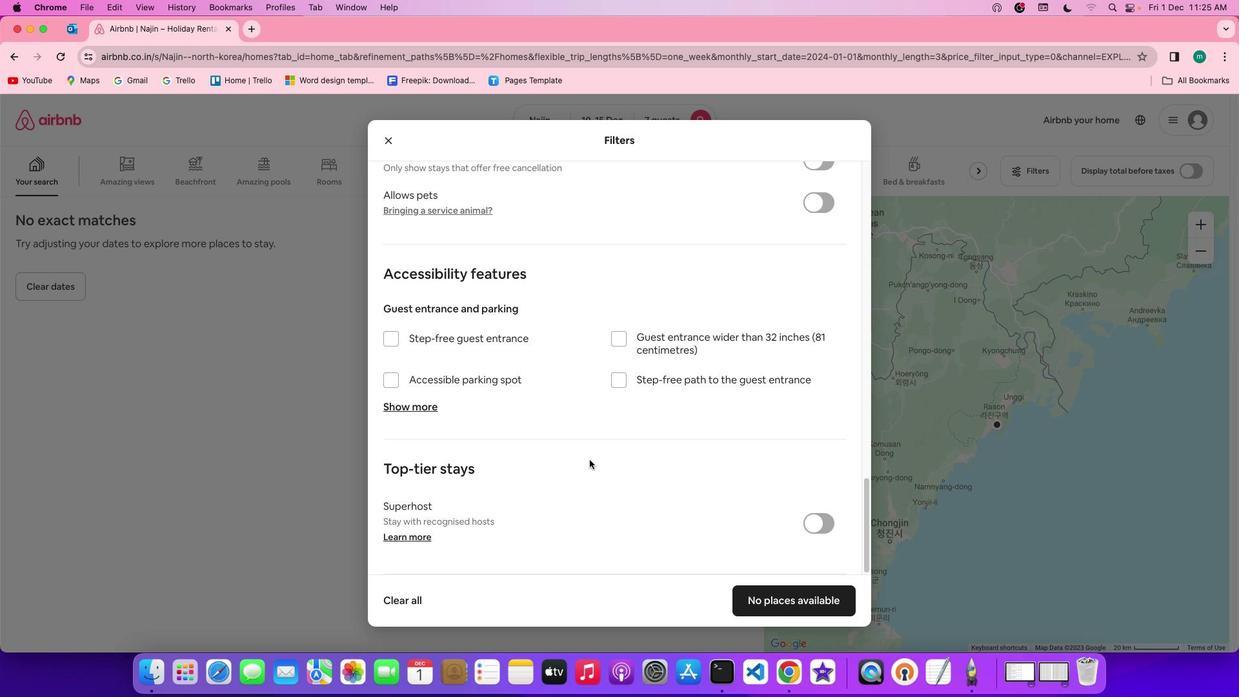 
Action: Mouse moved to (790, 599)
Screenshot: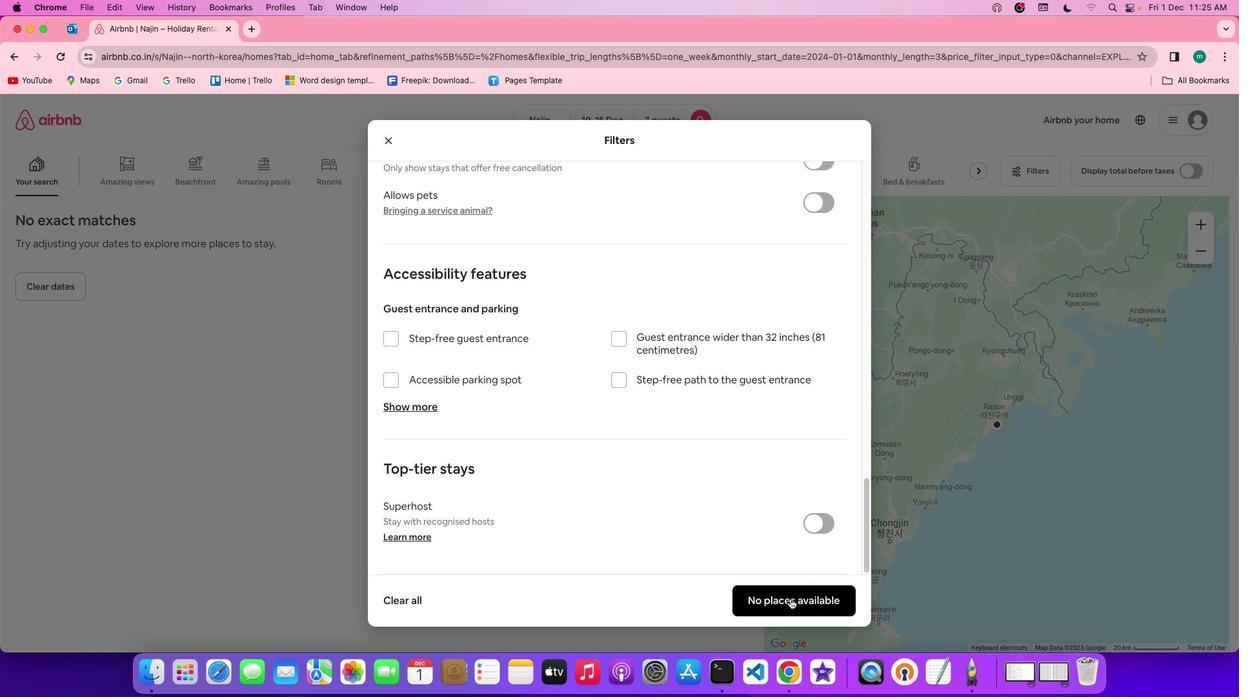 
Action: Mouse pressed left at (790, 599)
Screenshot: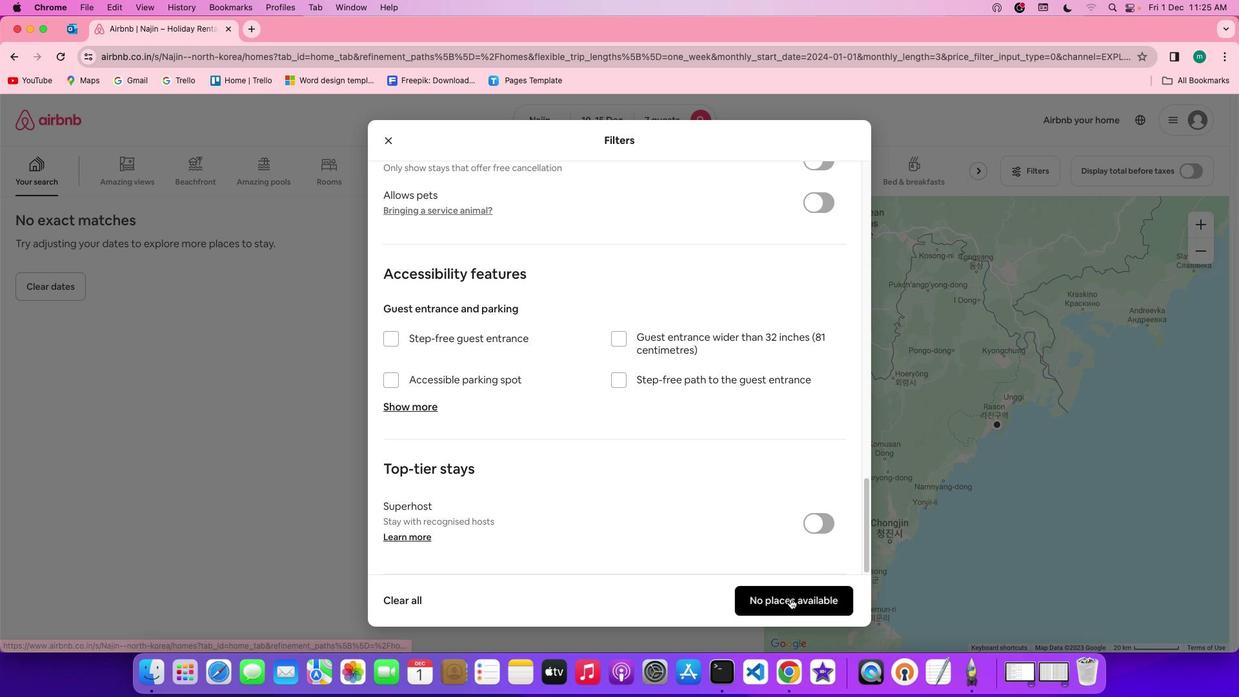 
Action: Mouse moved to (393, 446)
Screenshot: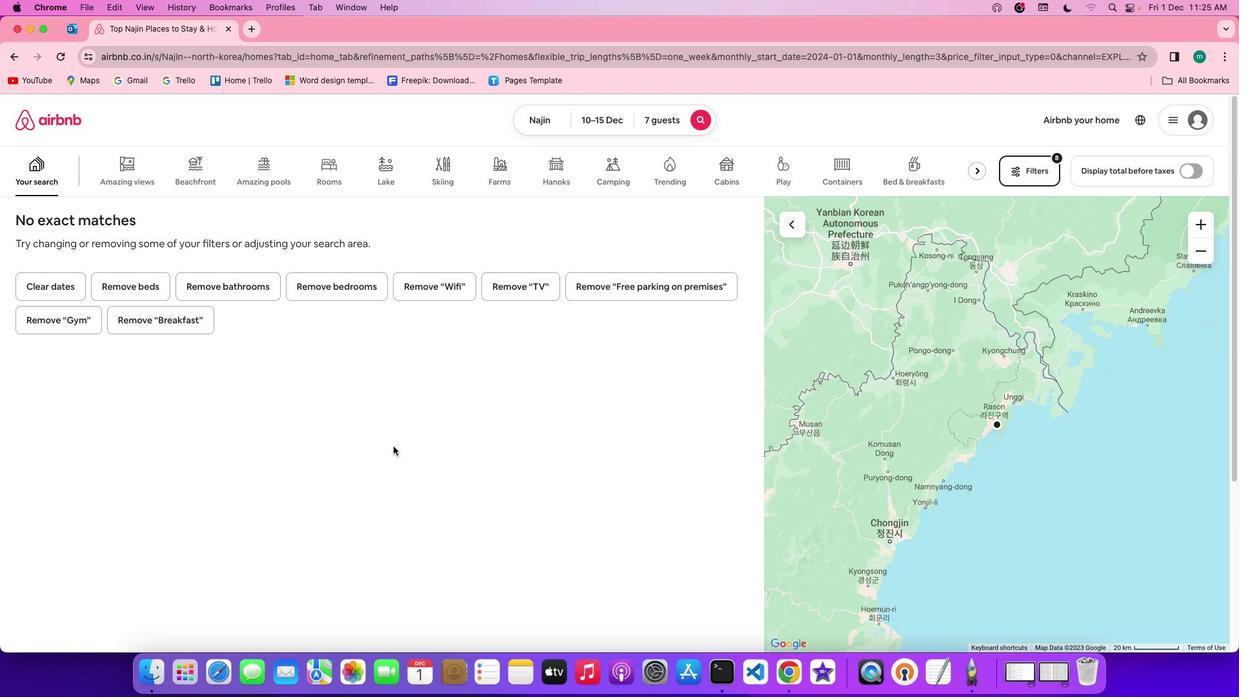 
